 Task: Find an Airbnb in Doncaster East, Victoria, for 9 guests from 8th to 15th August, with a price range of ₹10,000 to ₹14,000, 5 bedrooms, 5 bathrooms, and amenities including Gym, Free parking, Wifi, TV, and Breakfast.
Action: Mouse moved to (583, 153)
Screenshot: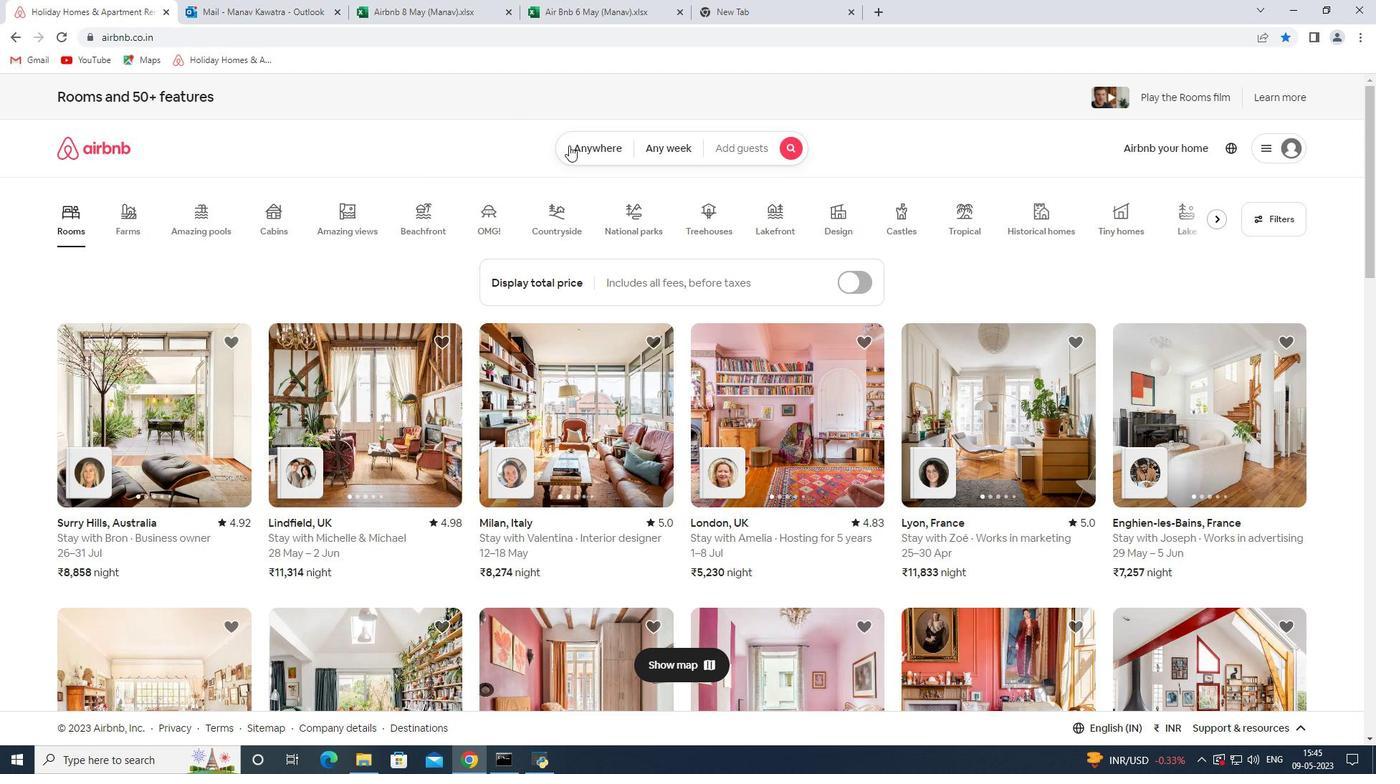 
Action: Mouse pressed left at (583, 153)
Screenshot: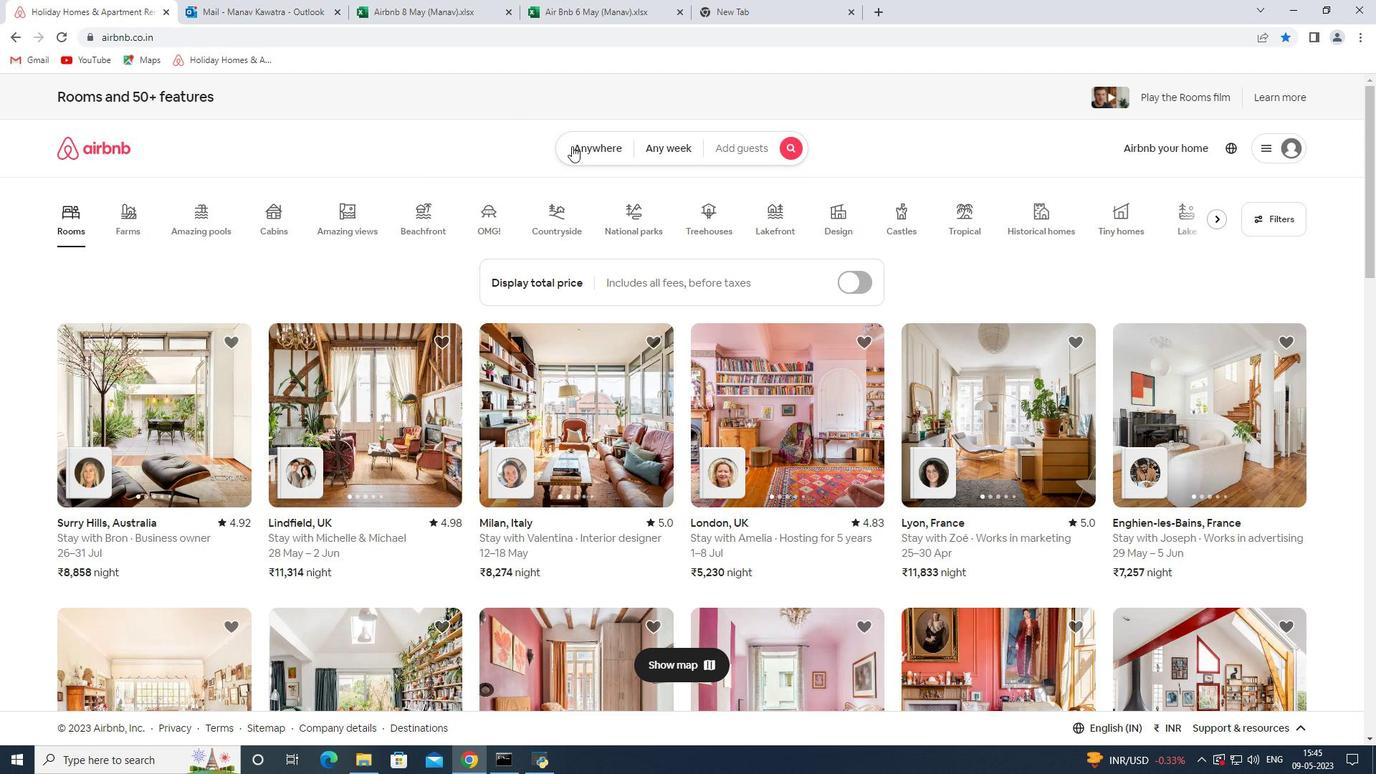 
Action: Mouse moved to (520, 207)
Screenshot: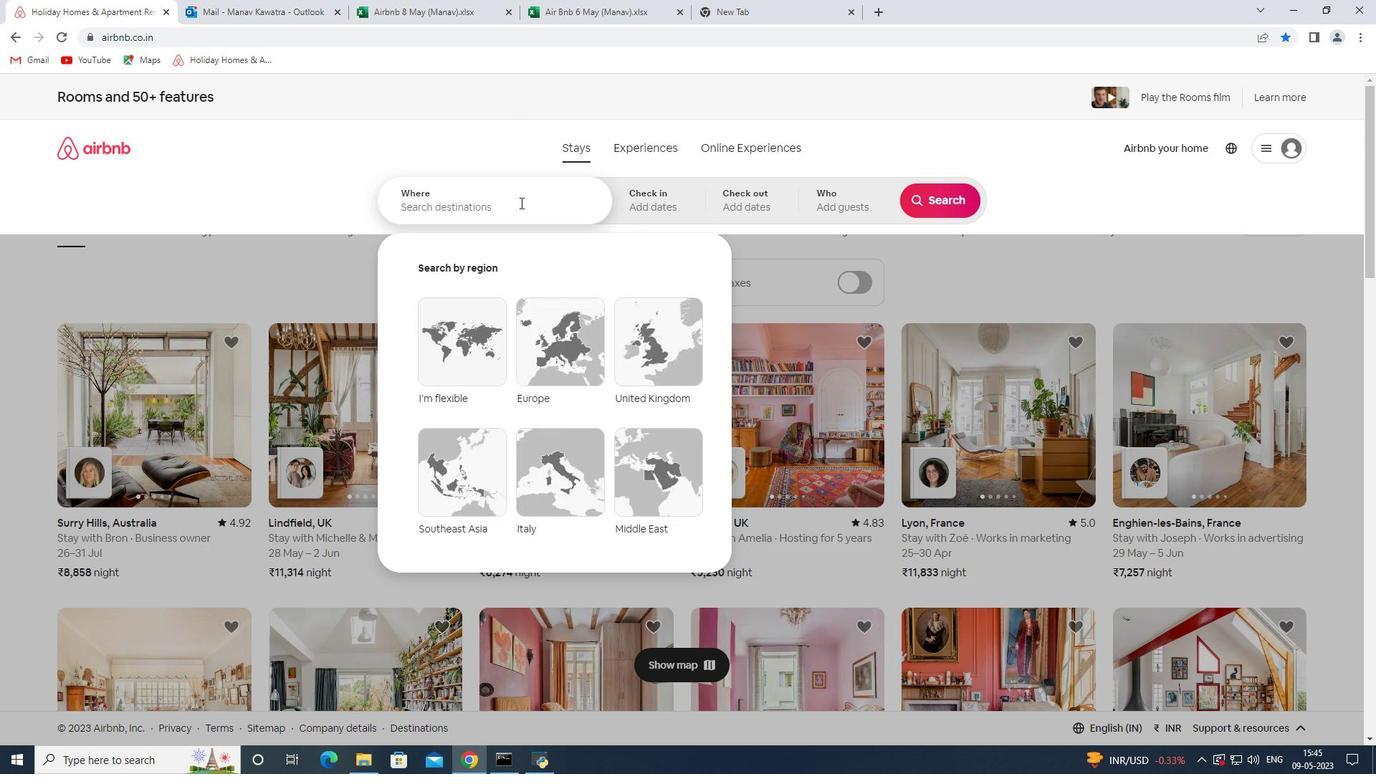 
Action: Mouse pressed left at (520, 207)
Screenshot: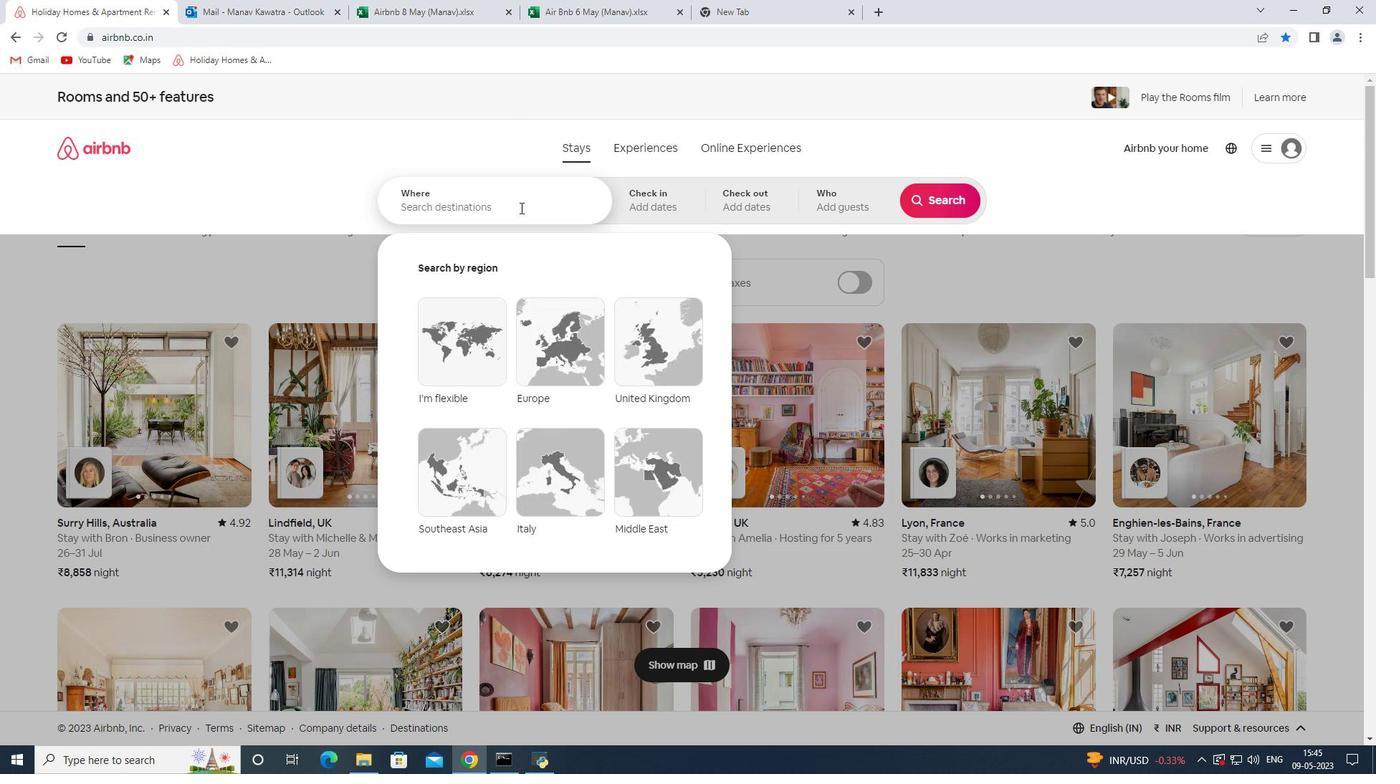 
Action: Key pressed <Key.shift>Doncaster<Key.space>east<Key.space><Key.shift><Key.shift><Key.shift><Key.shift><Key.shift><Key.shift><Key.shift><Key.shift>Australia<Key.space><Key.enter>
Screenshot: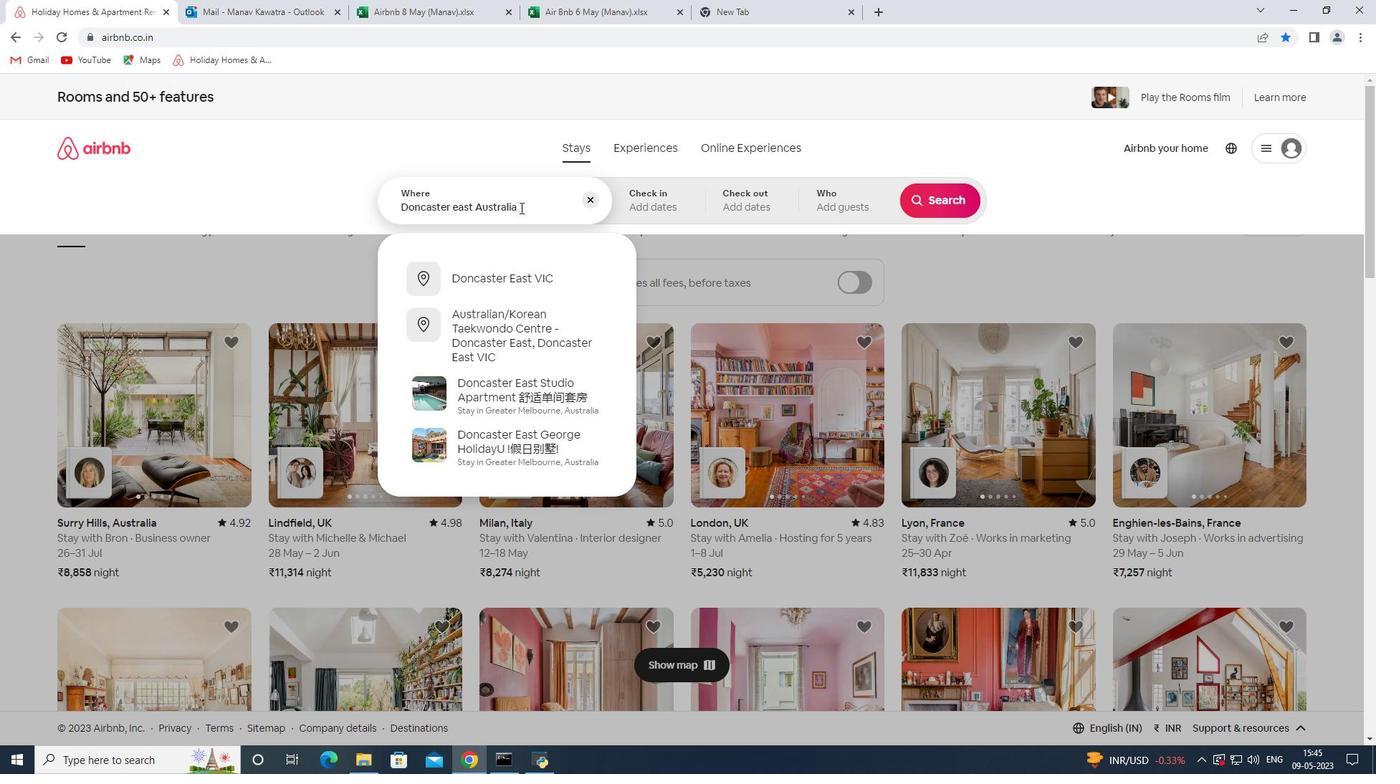 
Action: Mouse moved to (942, 311)
Screenshot: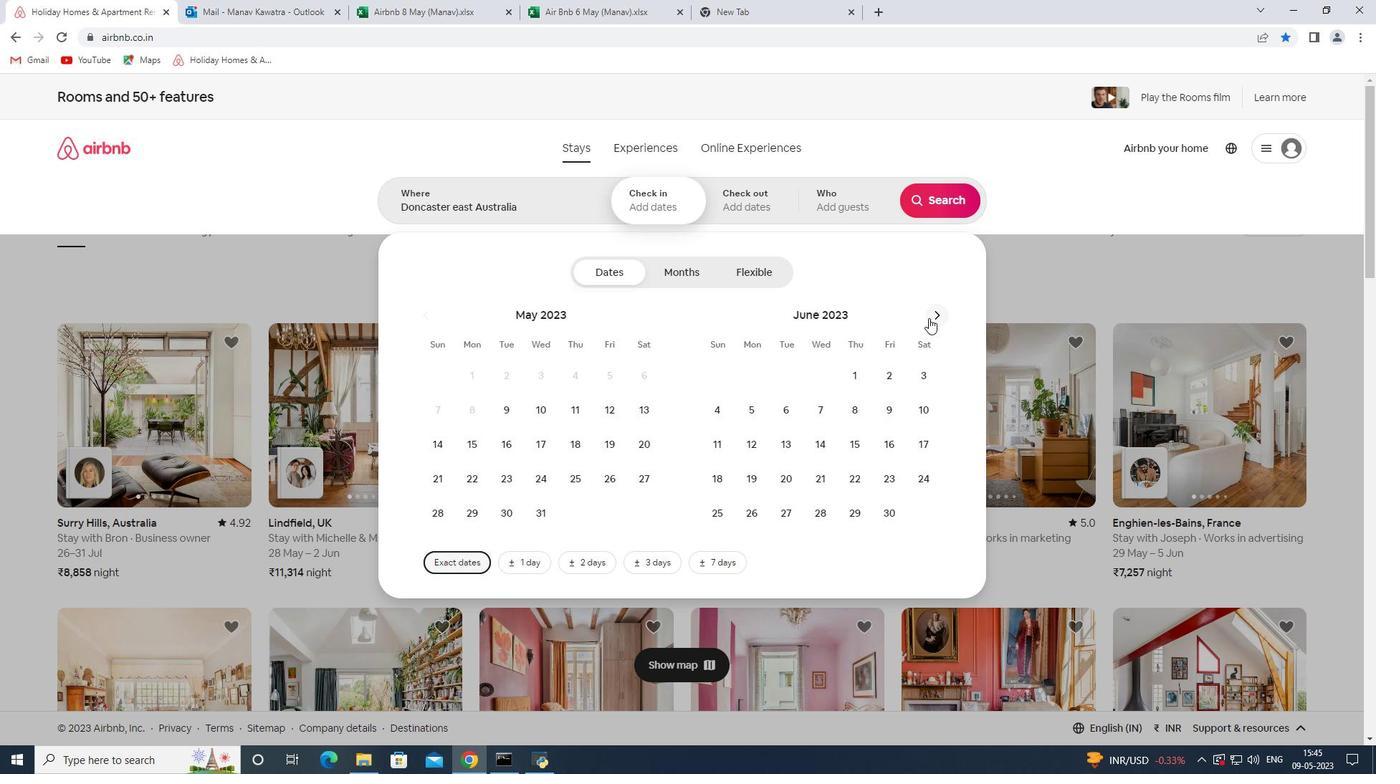 
Action: Mouse pressed left at (942, 311)
Screenshot: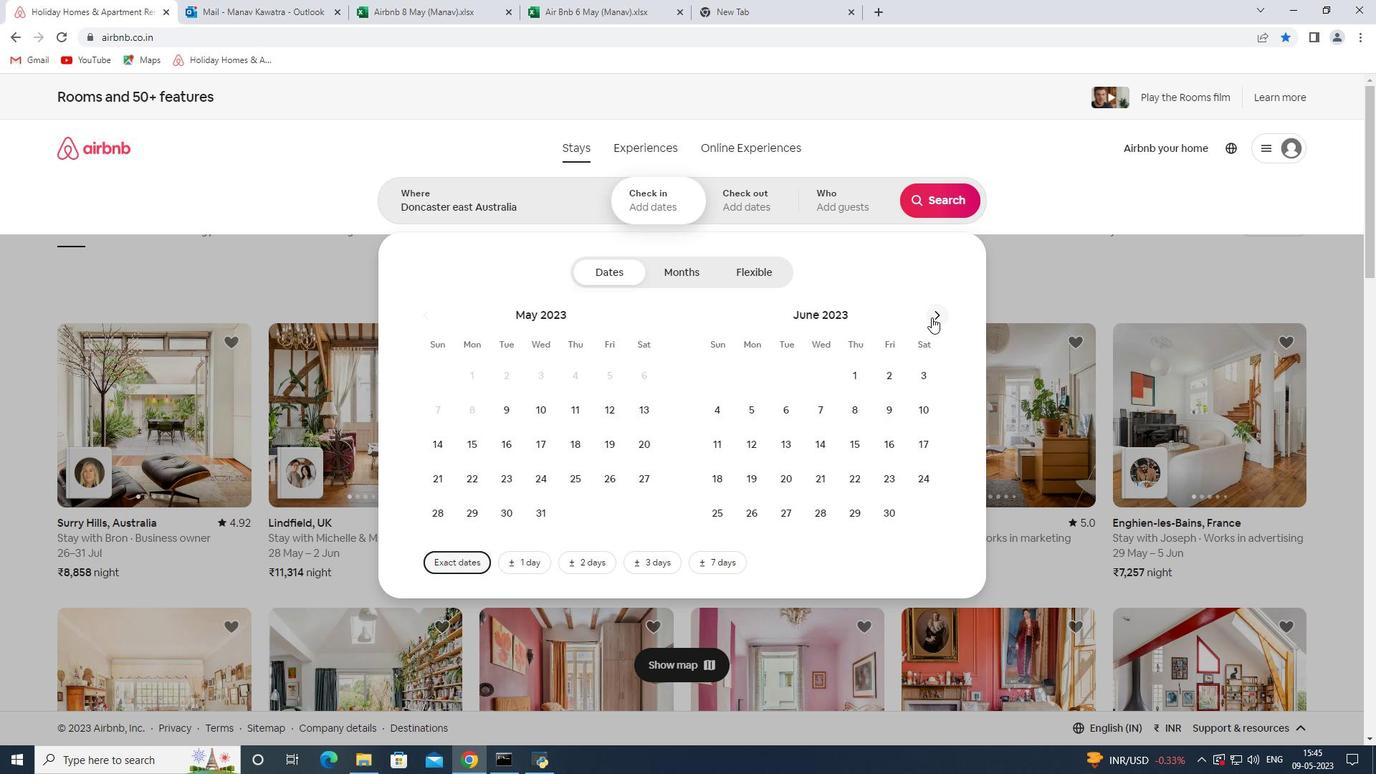 
Action: Mouse moved to (942, 311)
Screenshot: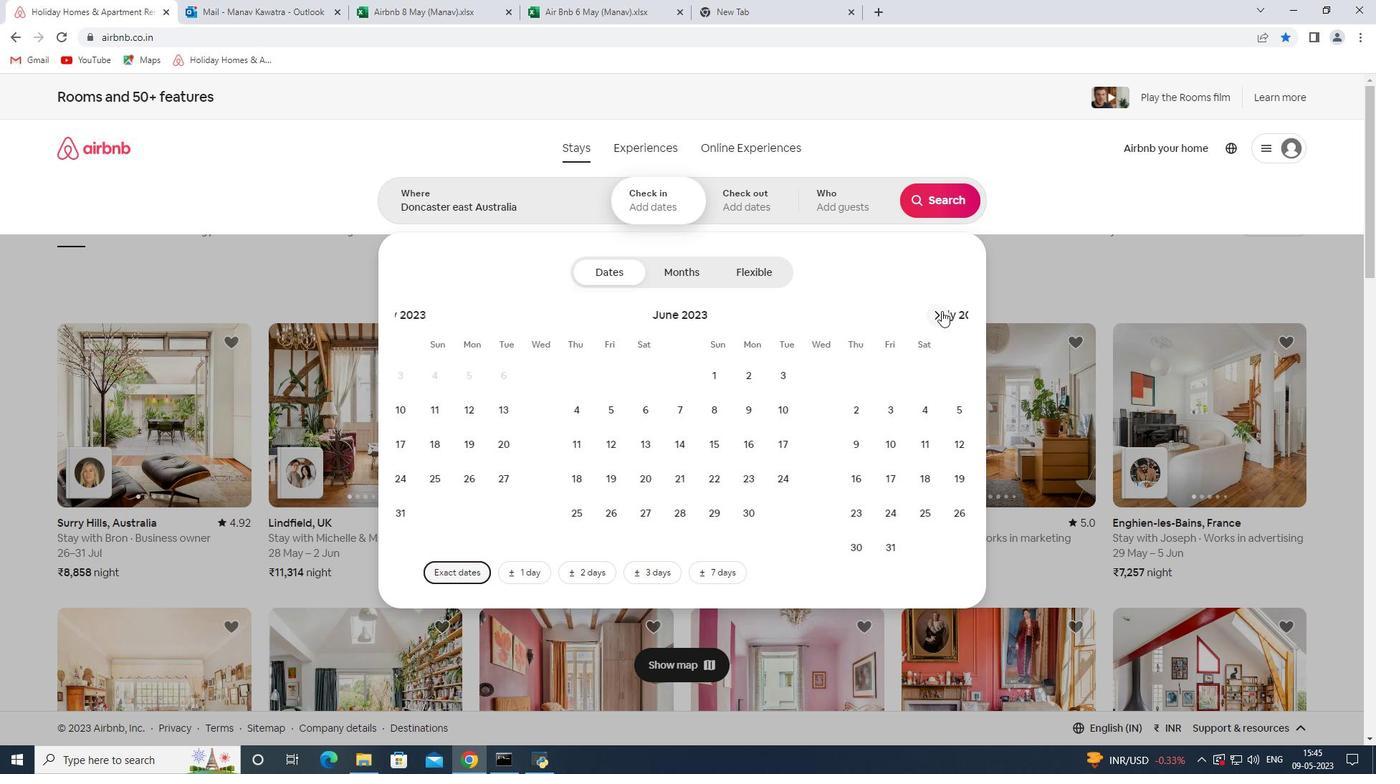 
Action: Mouse pressed left at (942, 311)
Screenshot: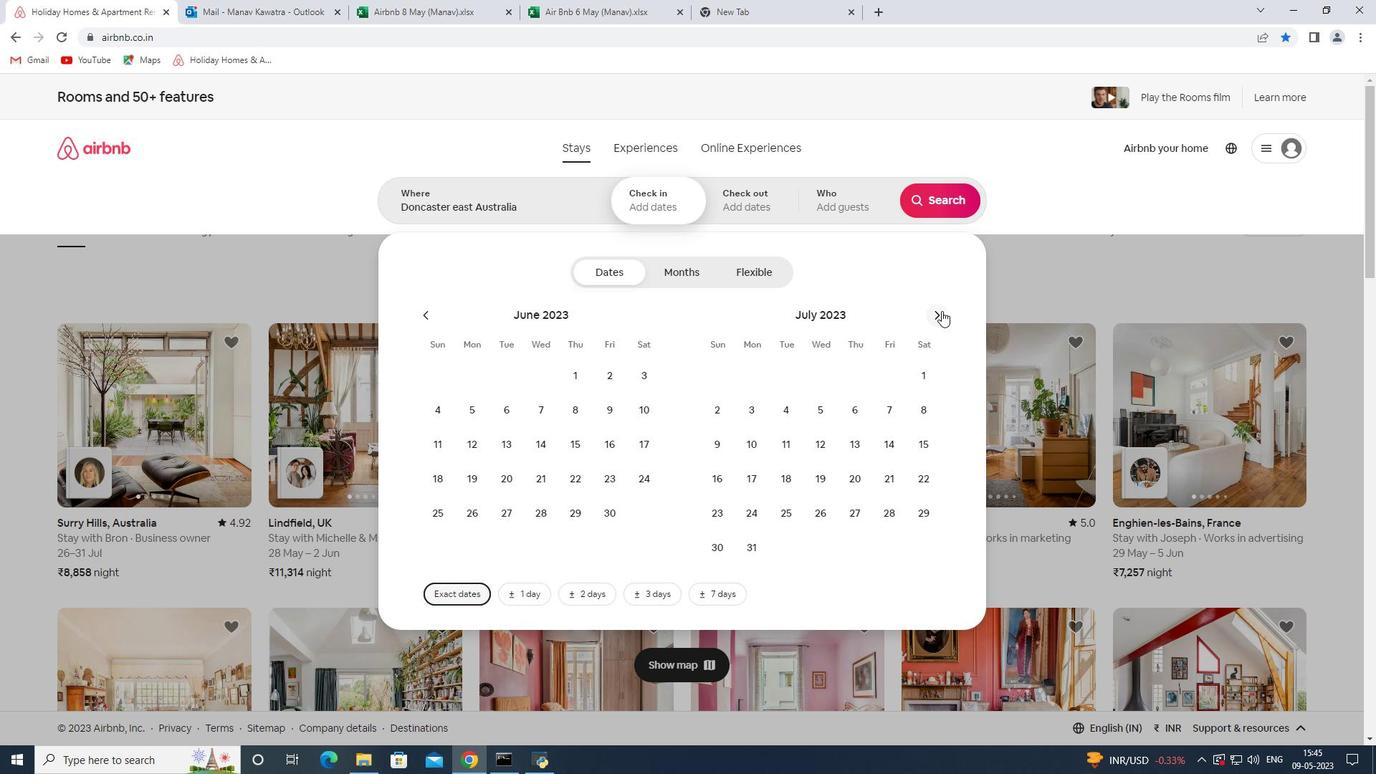
Action: Mouse moved to (788, 413)
Screenshot: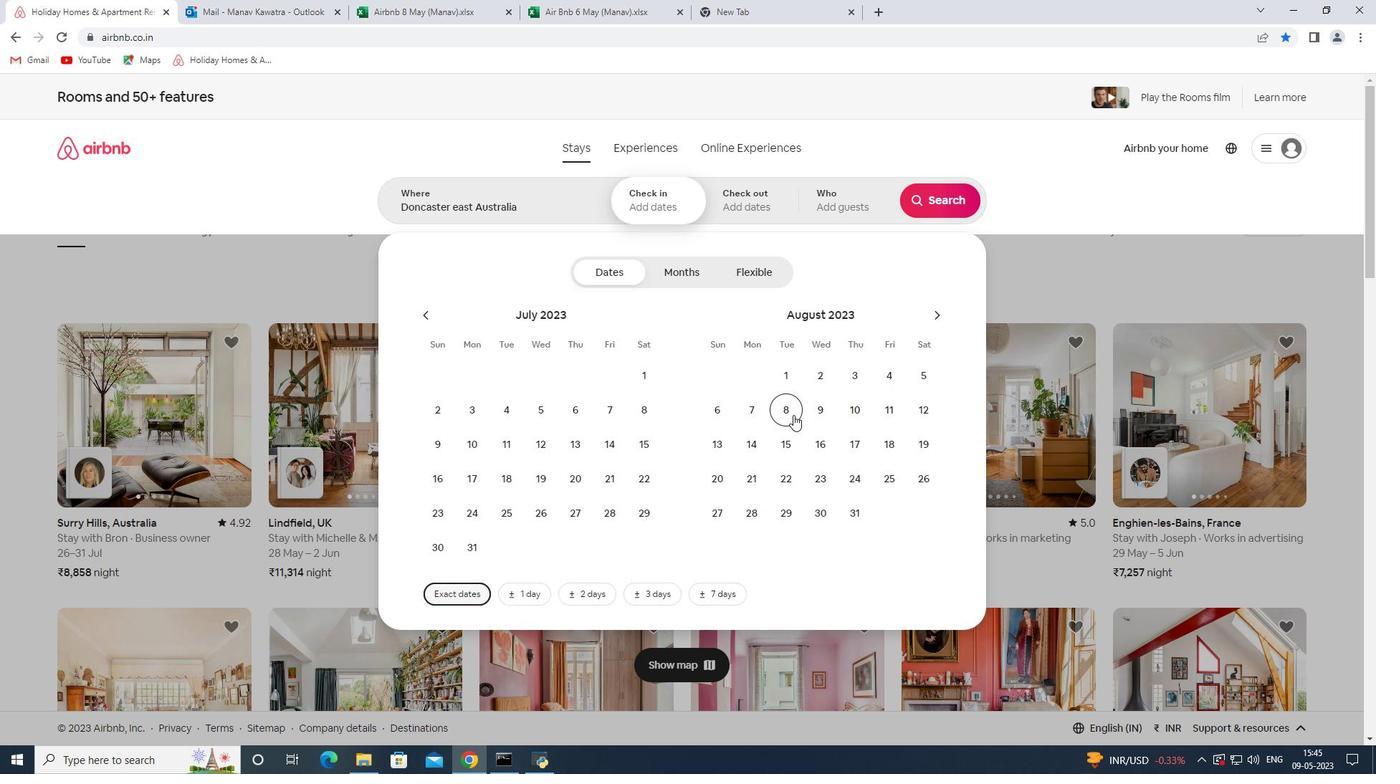 
Action: Mouse pressed left at (788, 413)
Screenshot: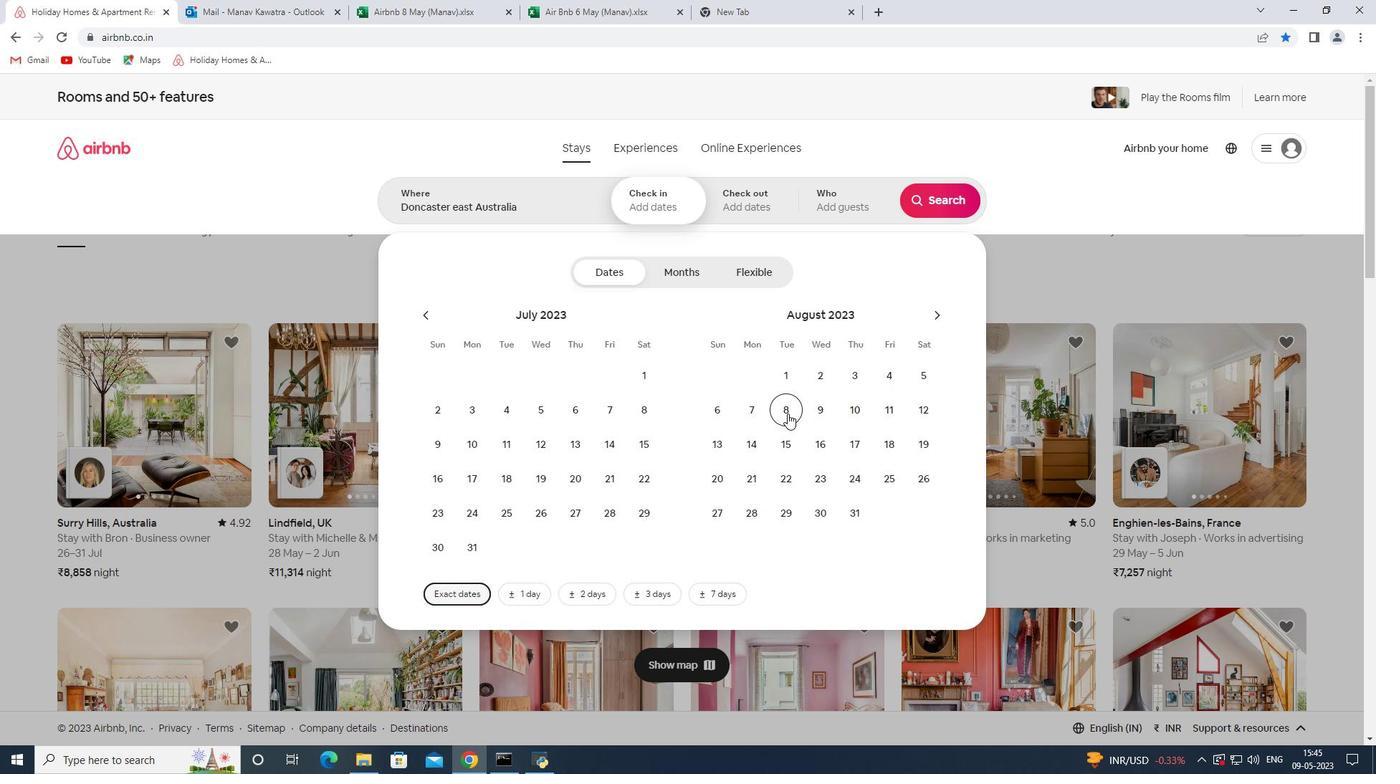 
Action: Mouse moved to (795, 451)
Screenshot: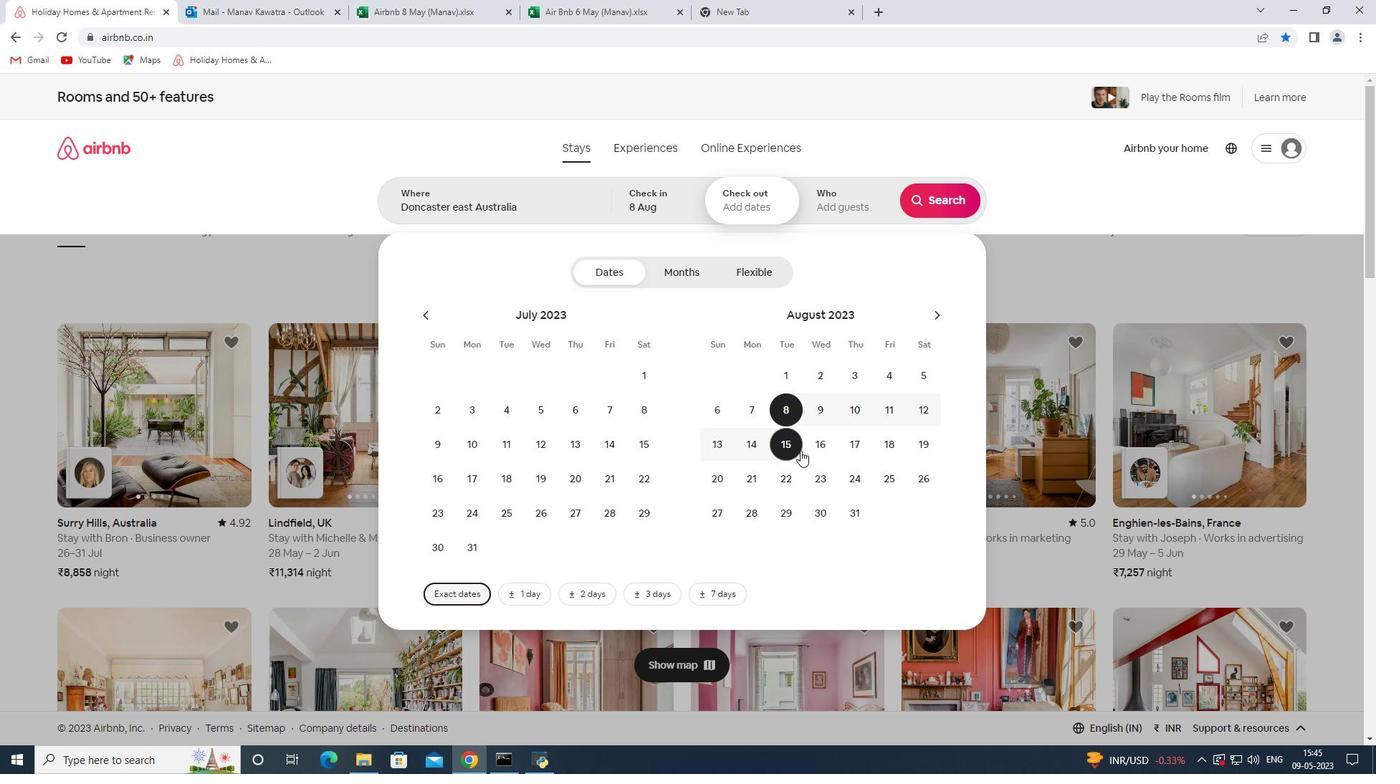 
Action: Mouse pressed left at (795, 451)
Screenshot: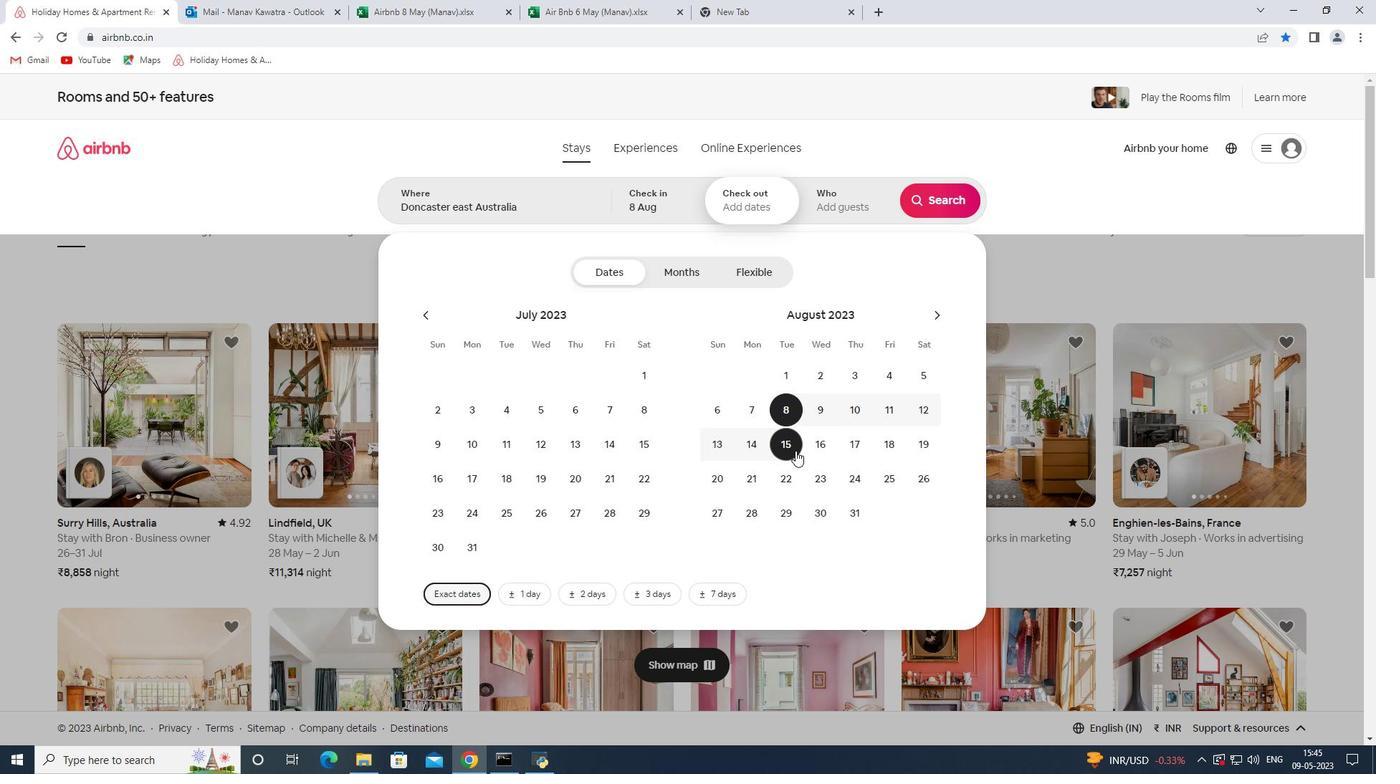 
Action: Mouse moved to (851, 213)
Screenshot: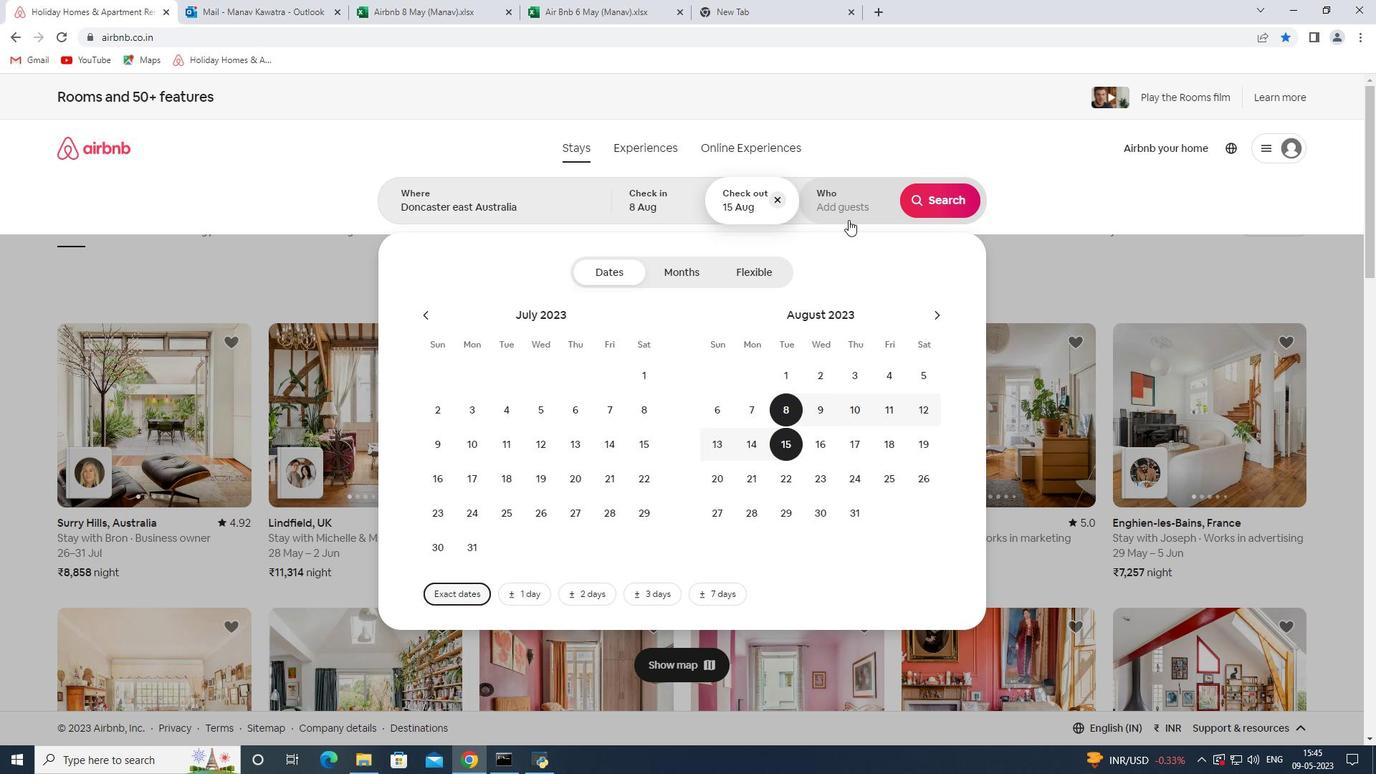 
Action: Mouse pressed left at (851, 213)
Screenshot: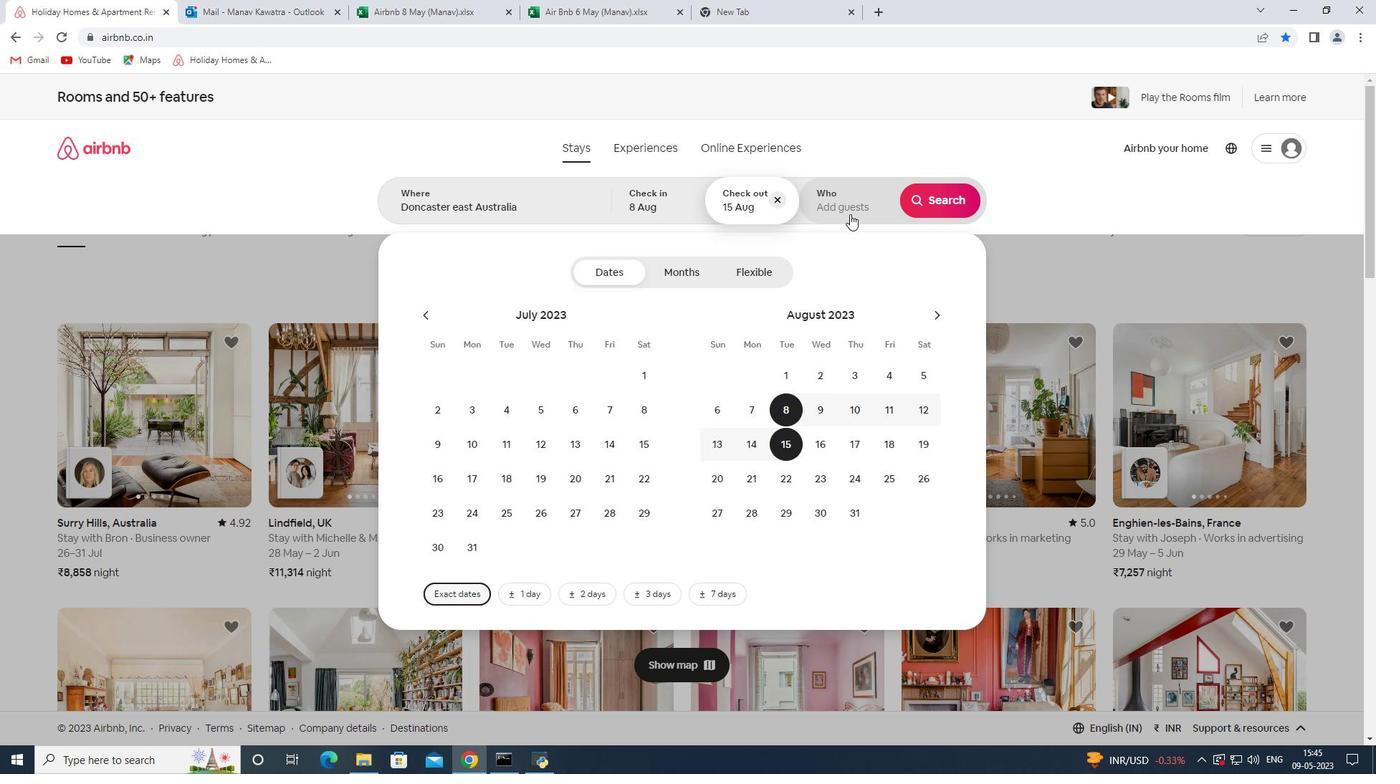 
Action: Mouse moved to (940, 278)
Screenshot: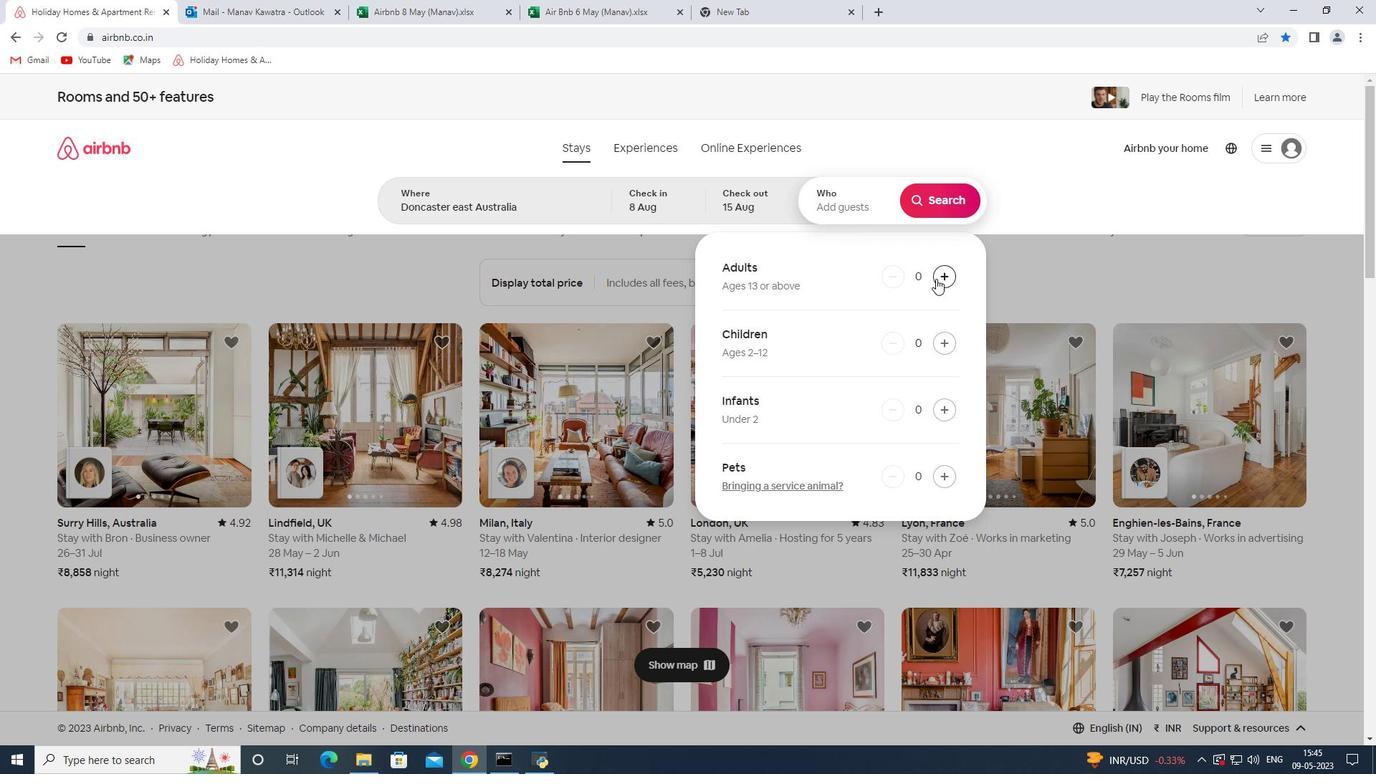 
Action: Mouse pressed left at (940, 278)
Screenshot: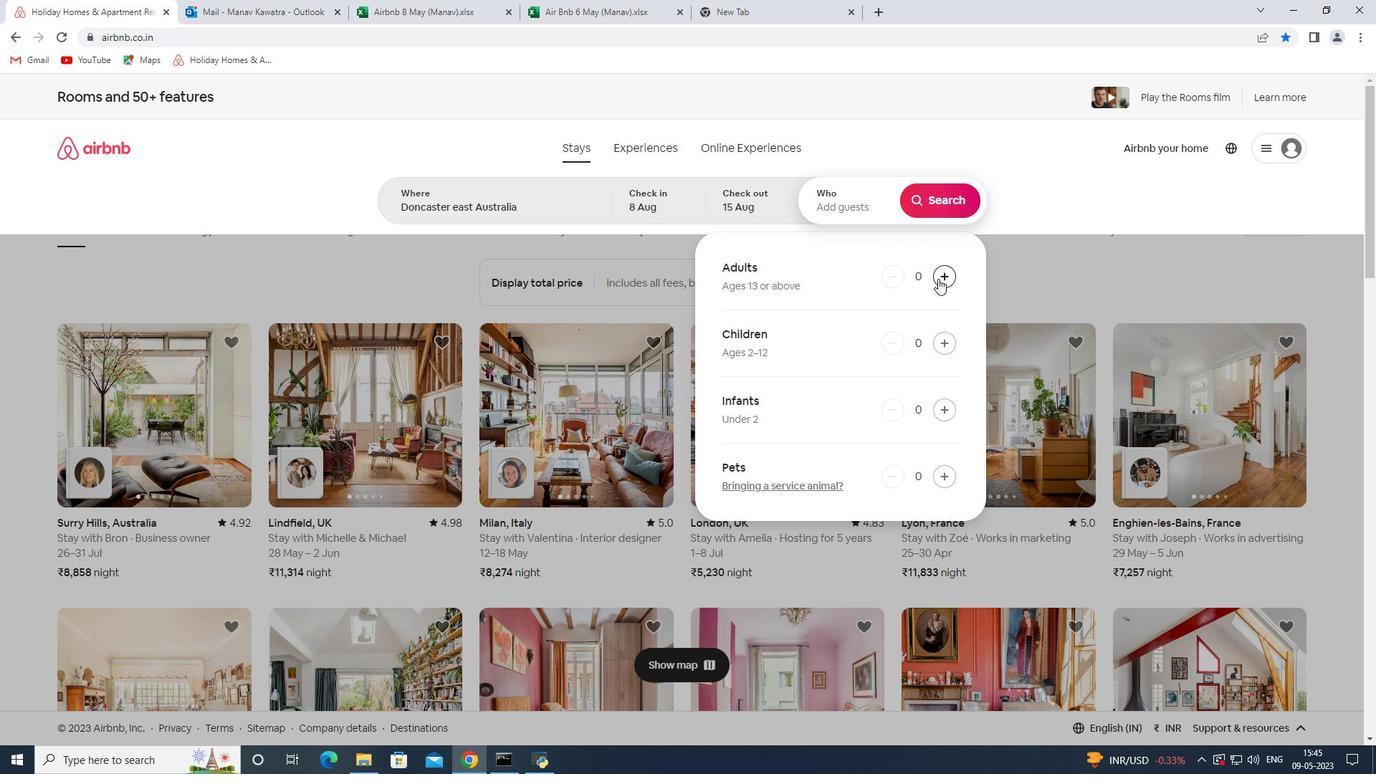 
Action: Mouse pressed left at (940, 278)
Screenshot: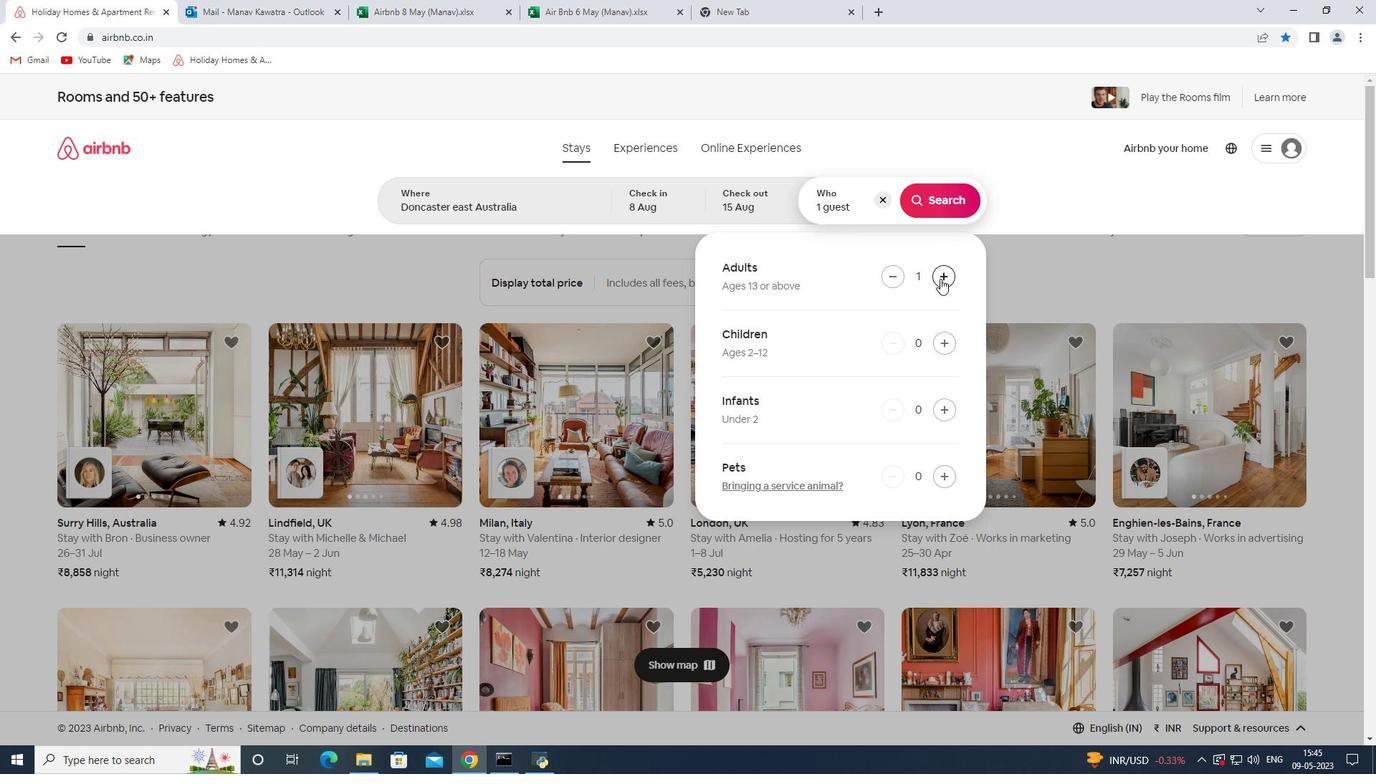 
Action: Mouse pressed left at (940, 278)
Screenshot: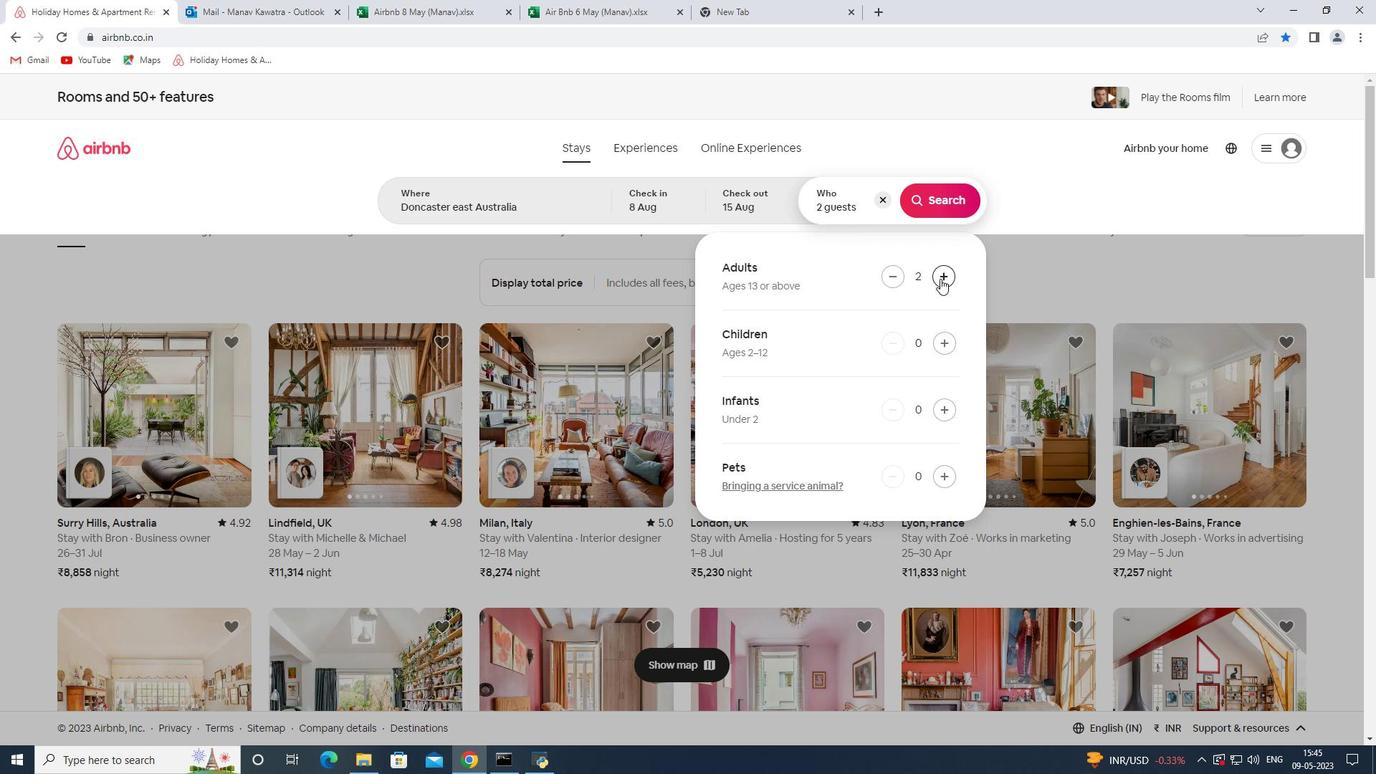 
Action: Mouse pressed left at (940, 278)
Screenshot: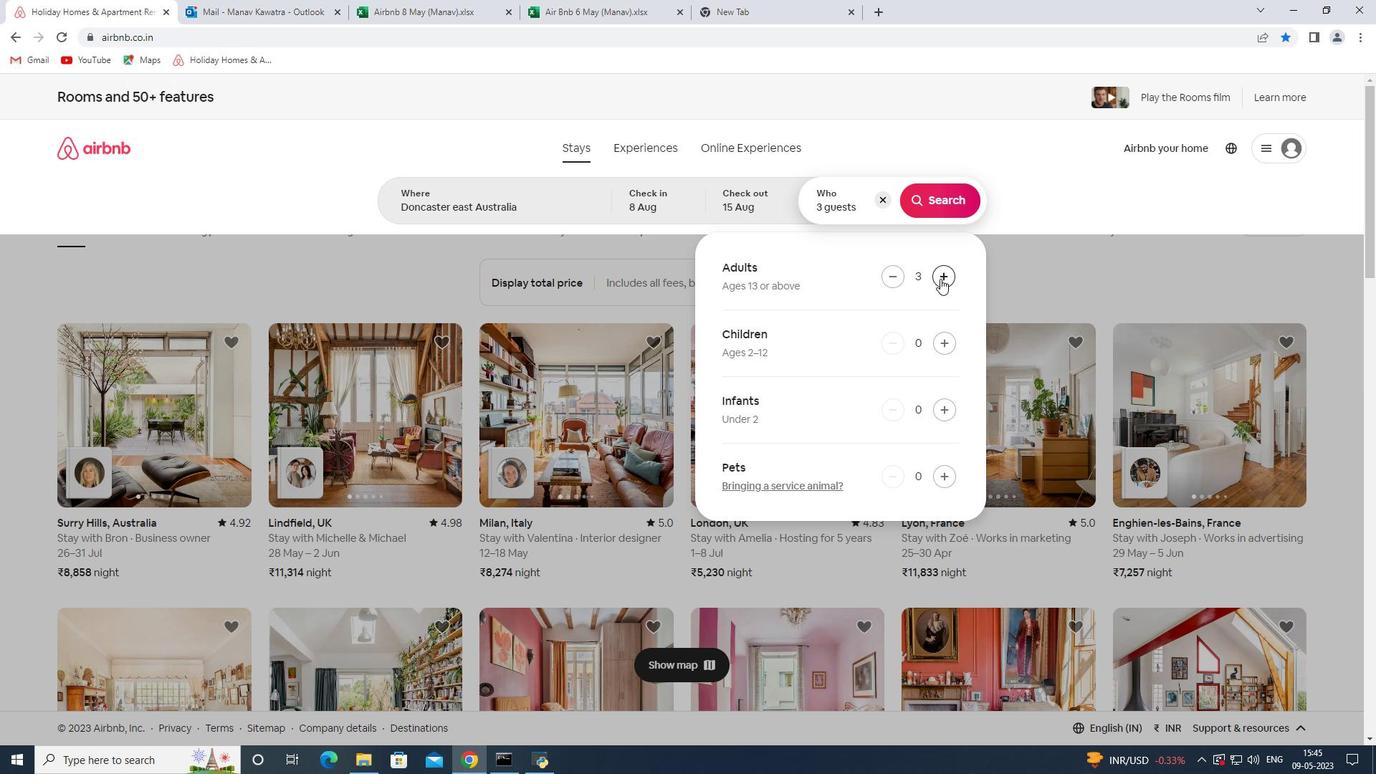 
Action: Mouse pressed left at (940, 278)
Screenshot: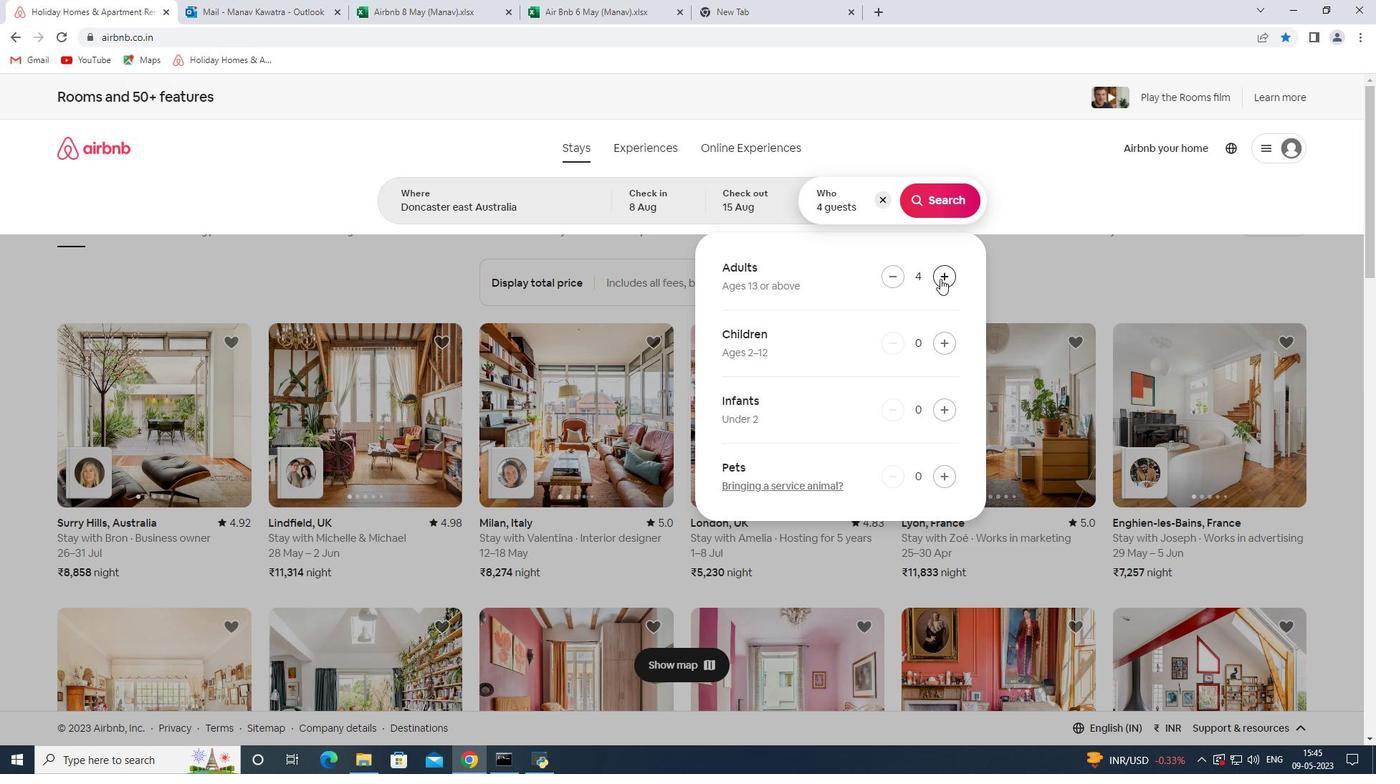 
Action: Mouse pressed left at (940, 278)
Screenshot: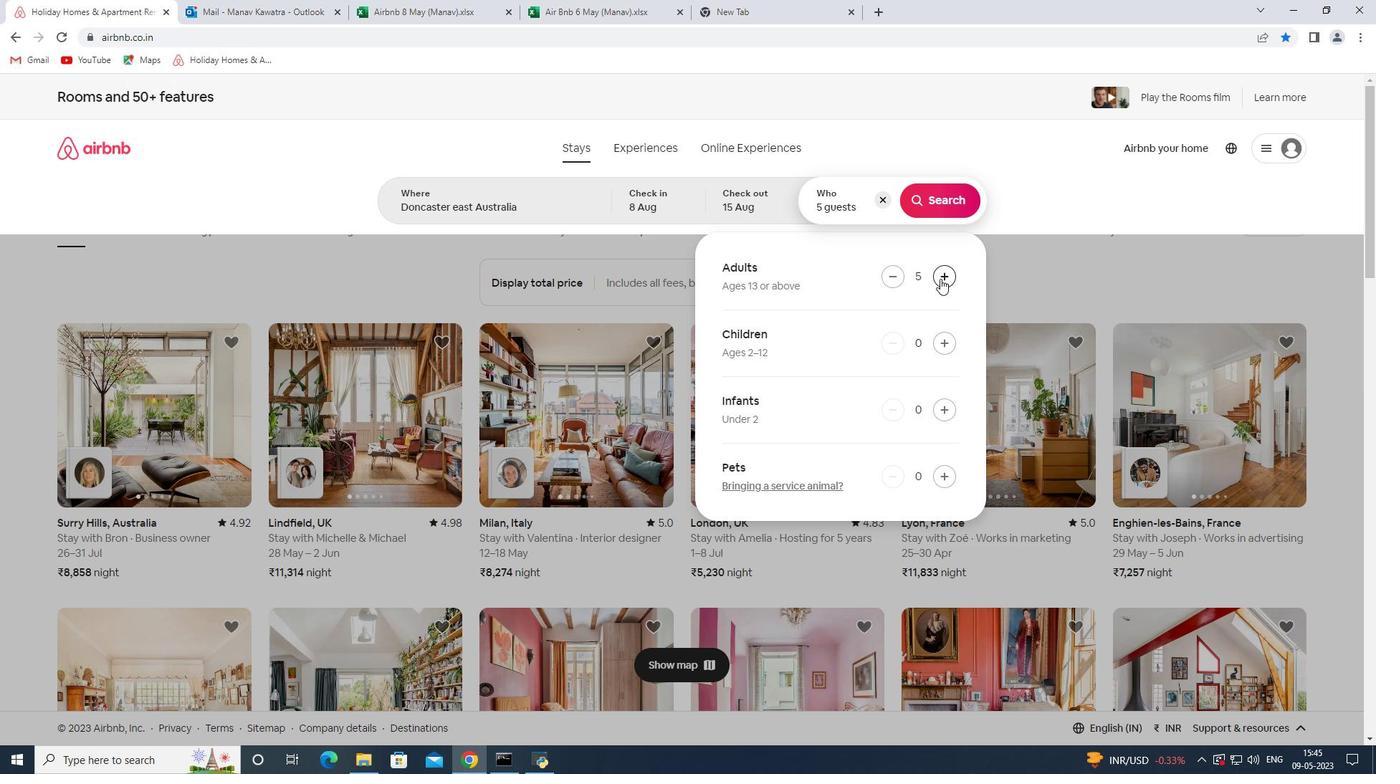 
Action: Mouse pressed left at (940, 278)
Screenshot: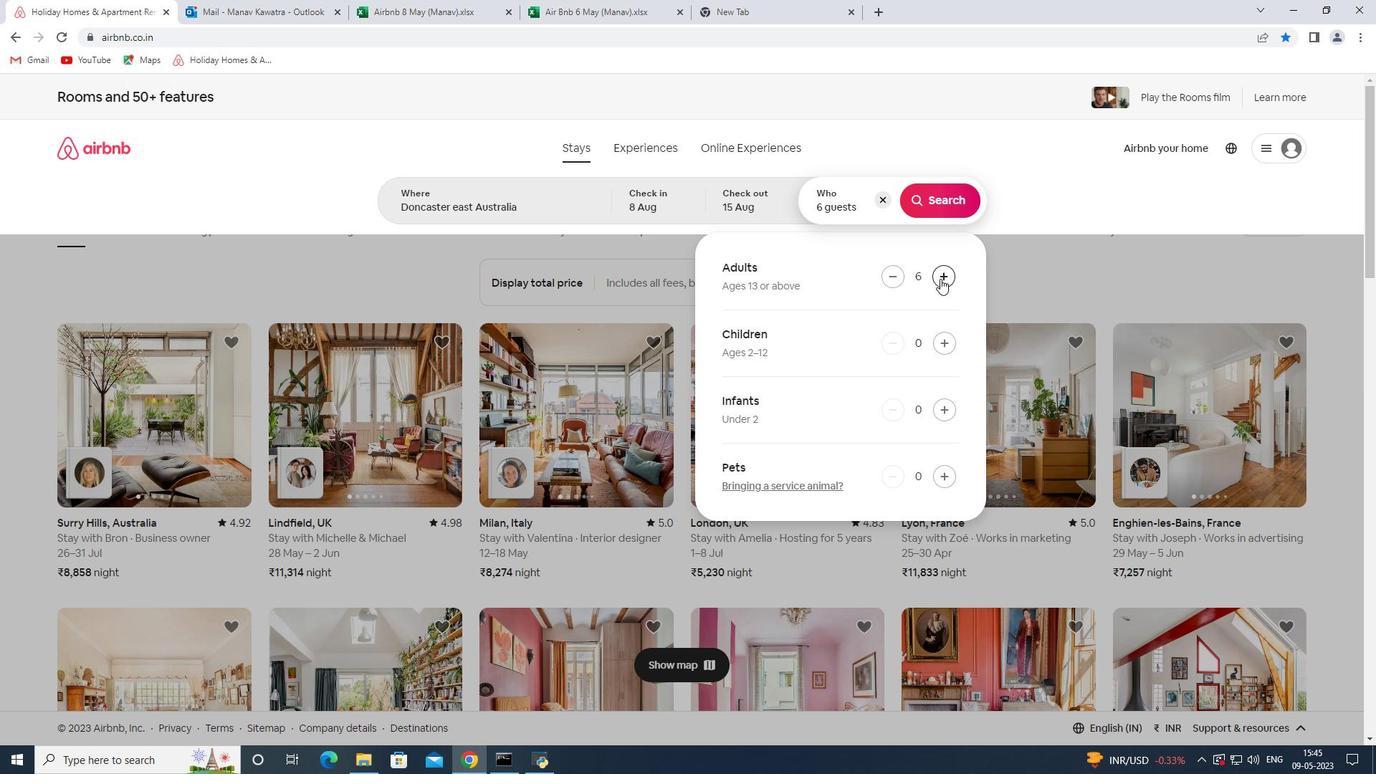 
Action: Mouse pressed left at (940, 278)
Screenshot: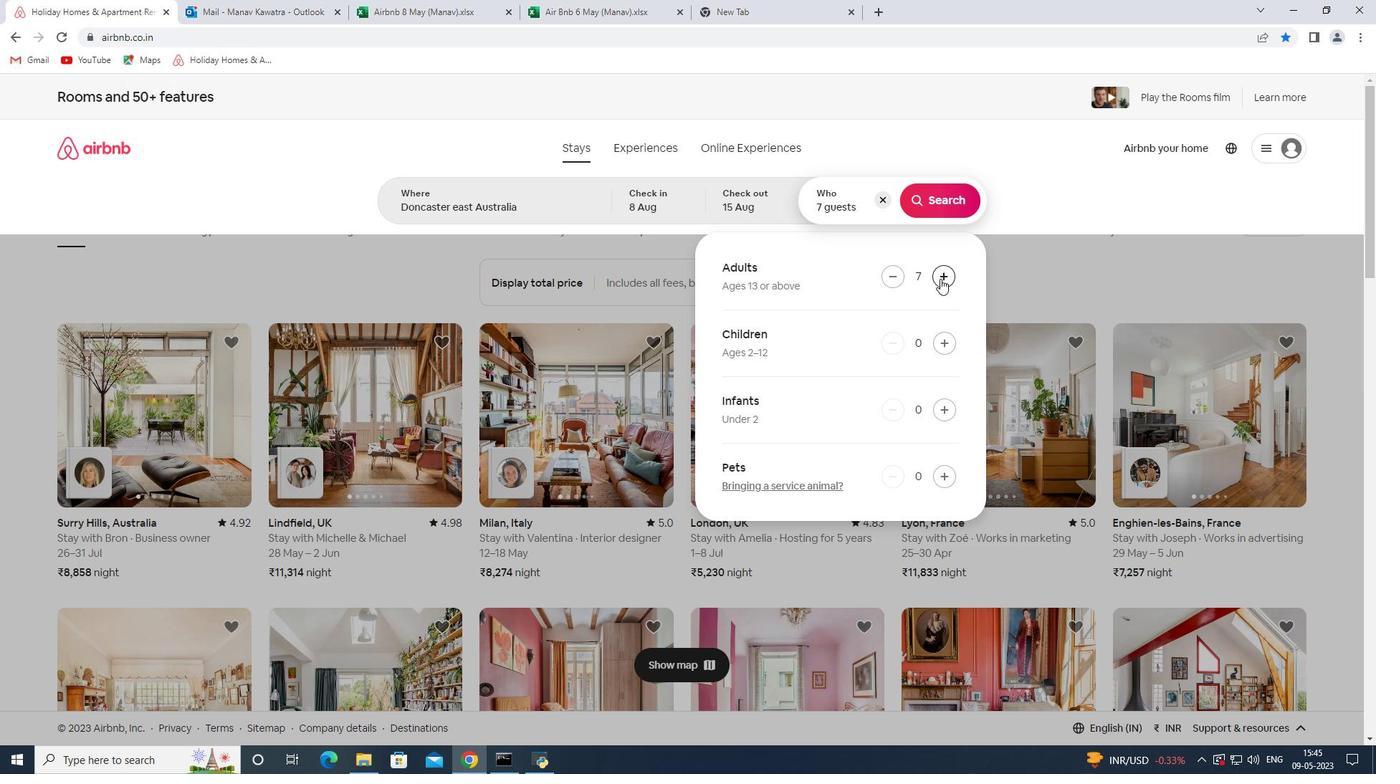 
Action: Mouse pressed left at (940, 278)
Screenshot: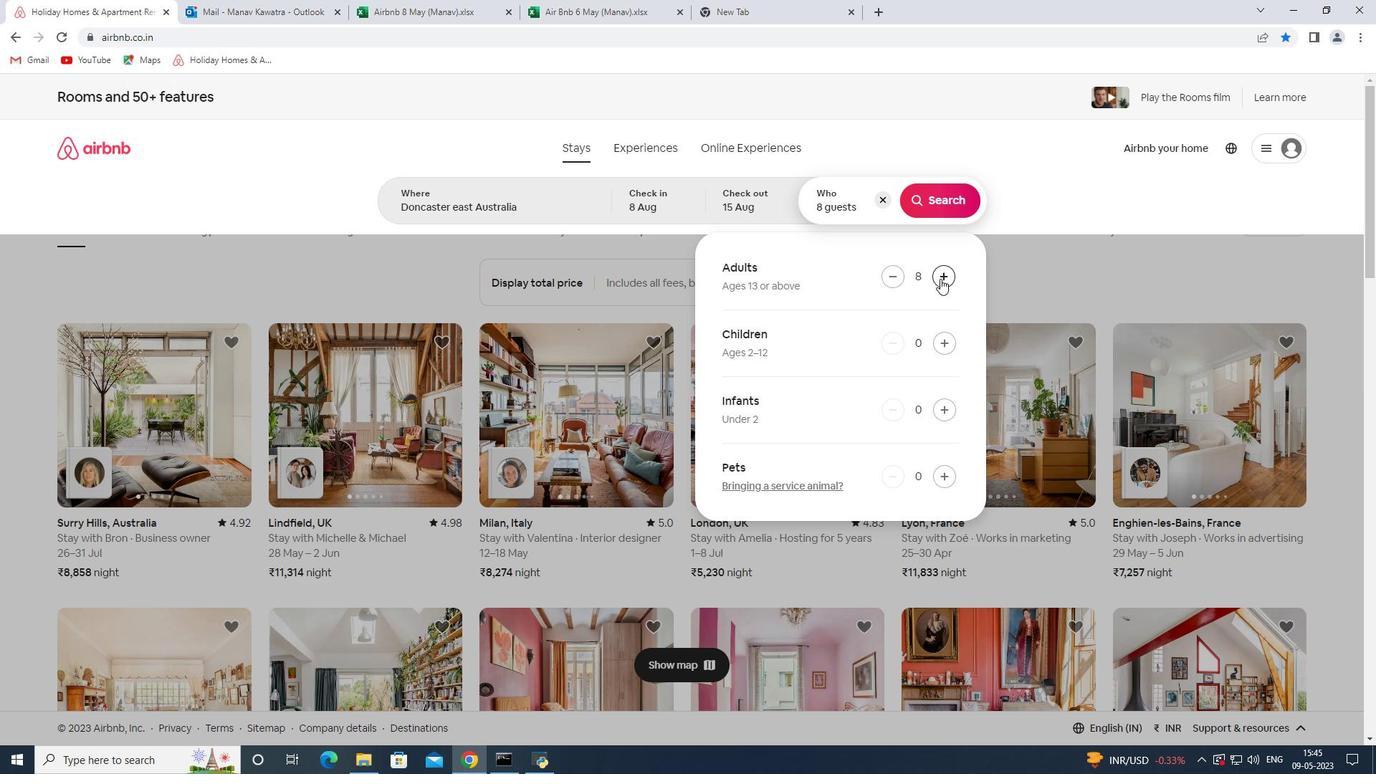 
Action: Mouse moved to (945, 190)
Screenshot: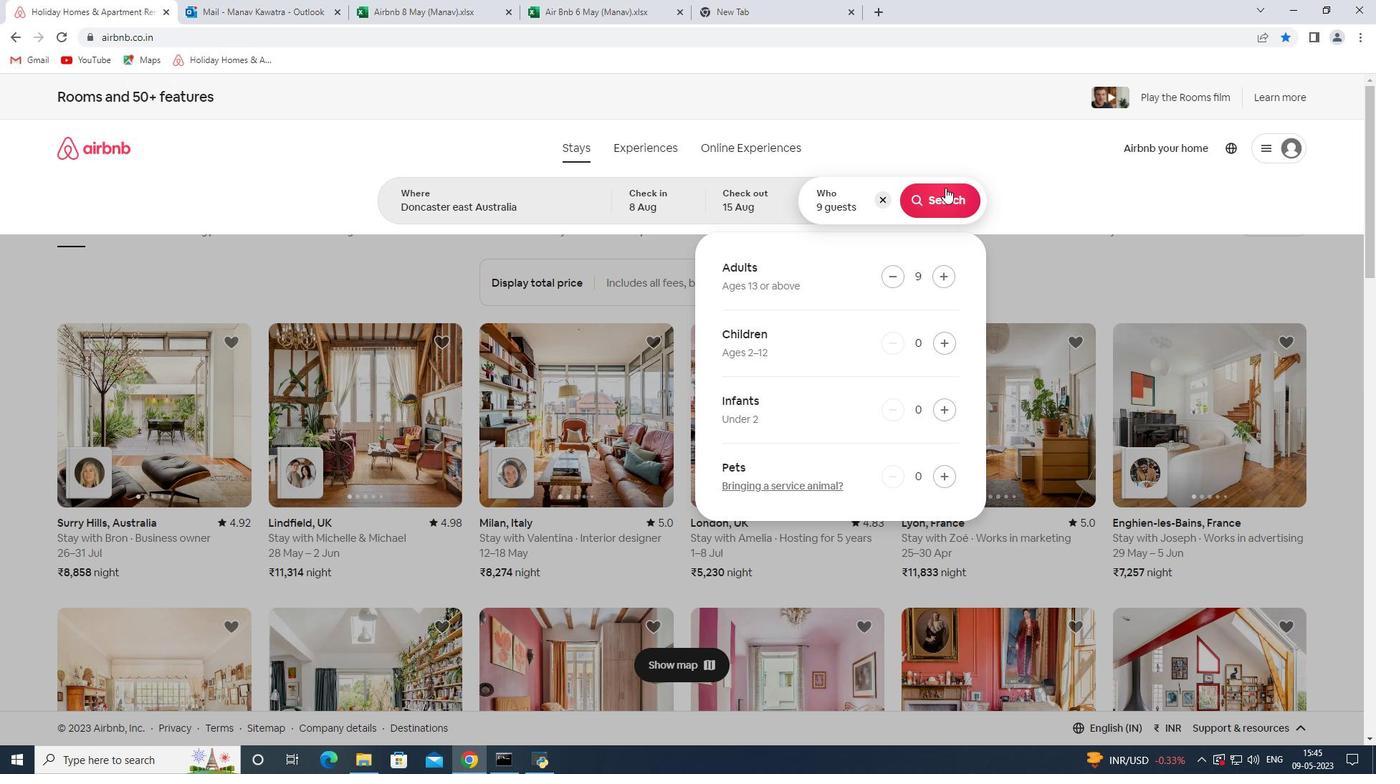 
Action: Mouse pressed left at (945, 190)
Screenshot: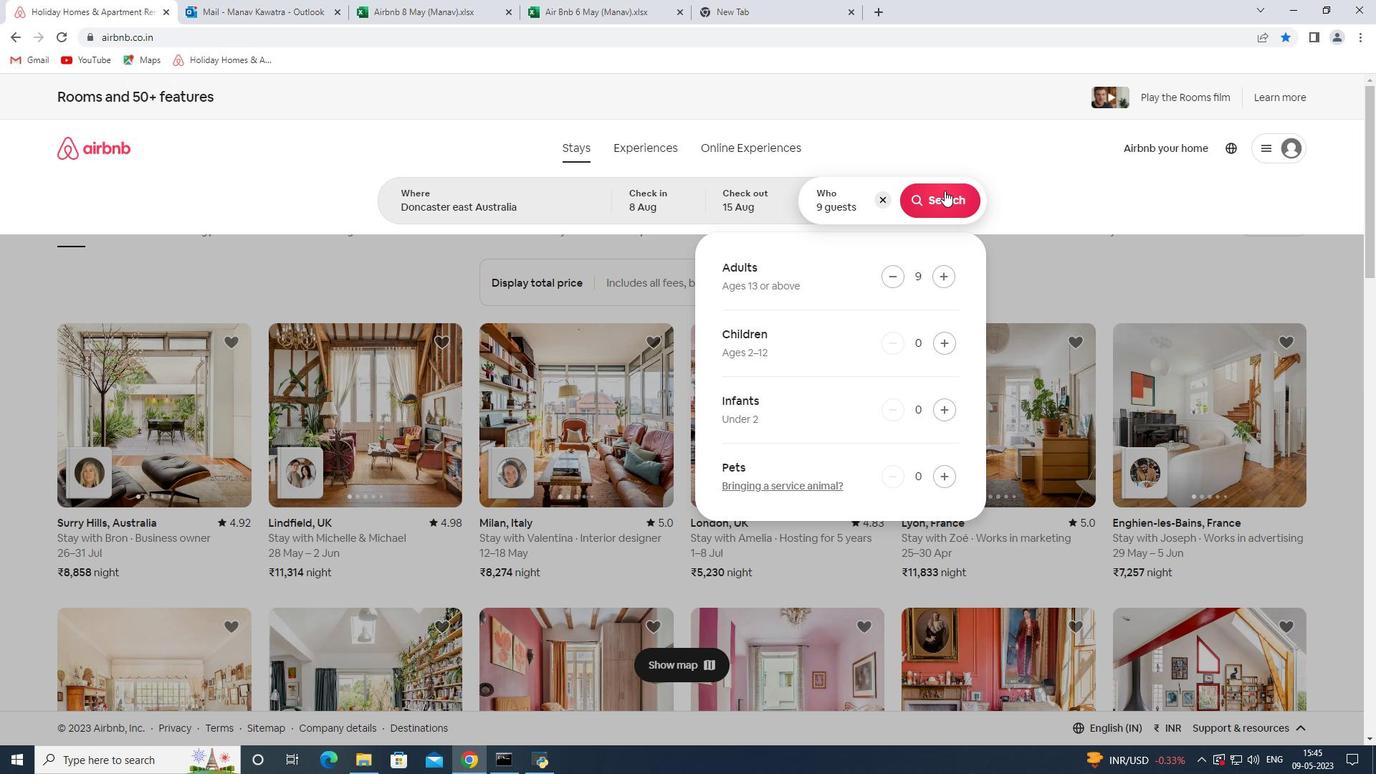 
Action: Mouse moved to (1311, 162)
Screenshot: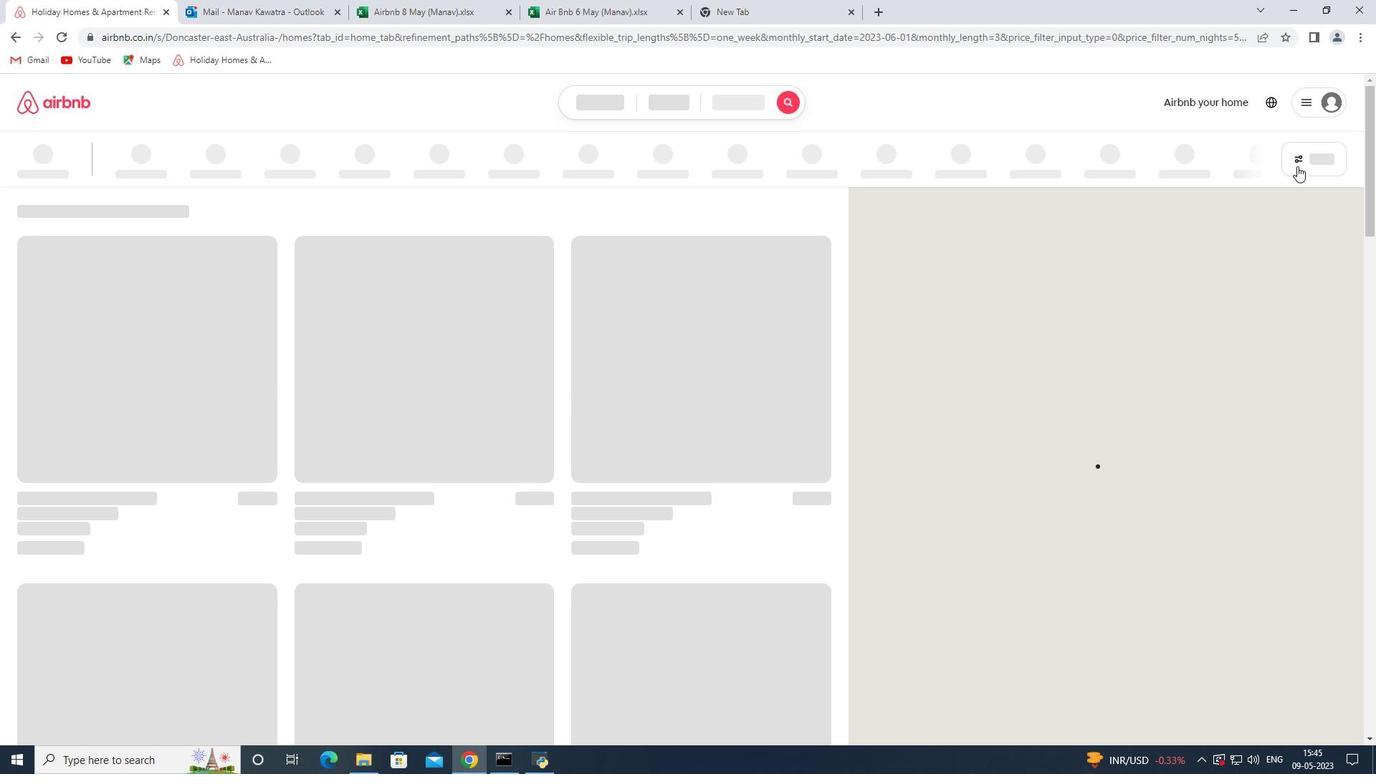 
Action: Mouse pressed left at (1311, 162)
Screenshot: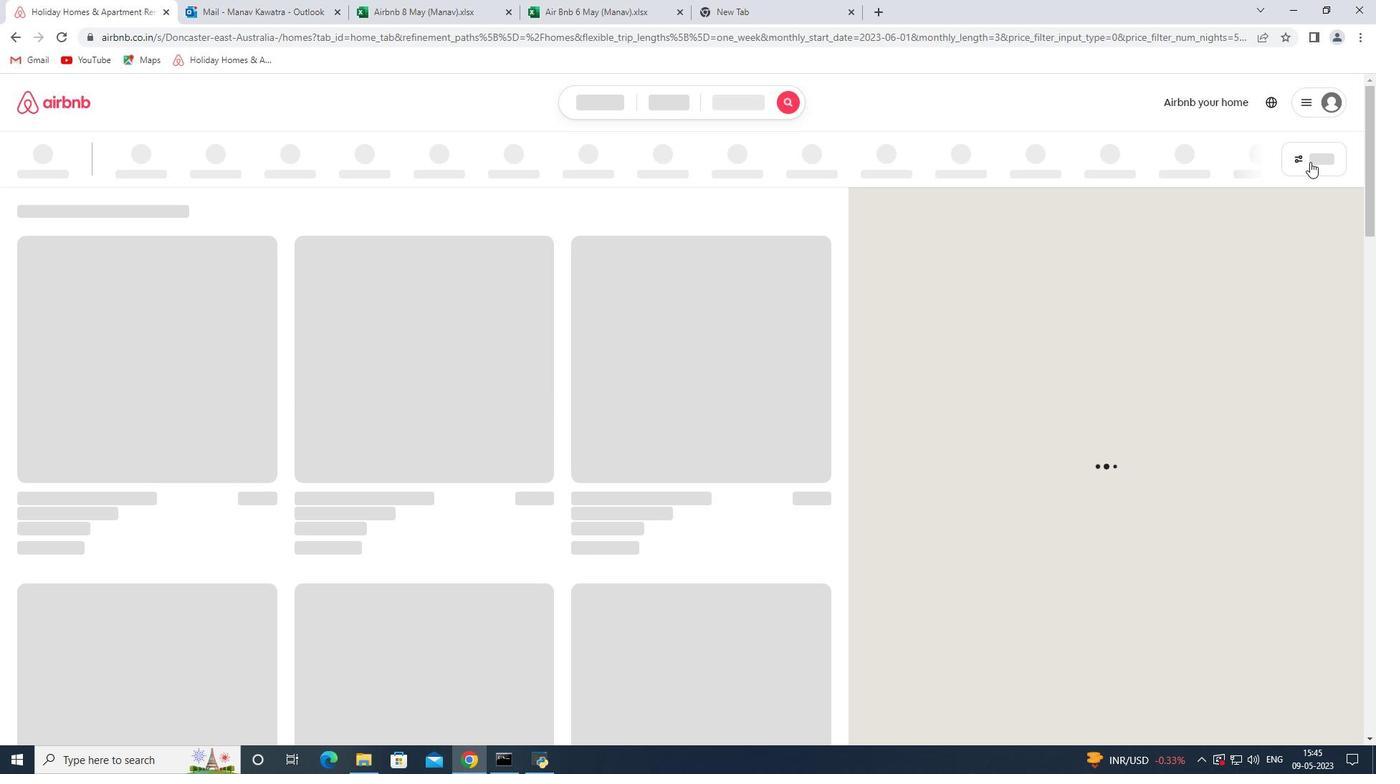 
Action: Mouse moved to (518, 505)
Screenshot: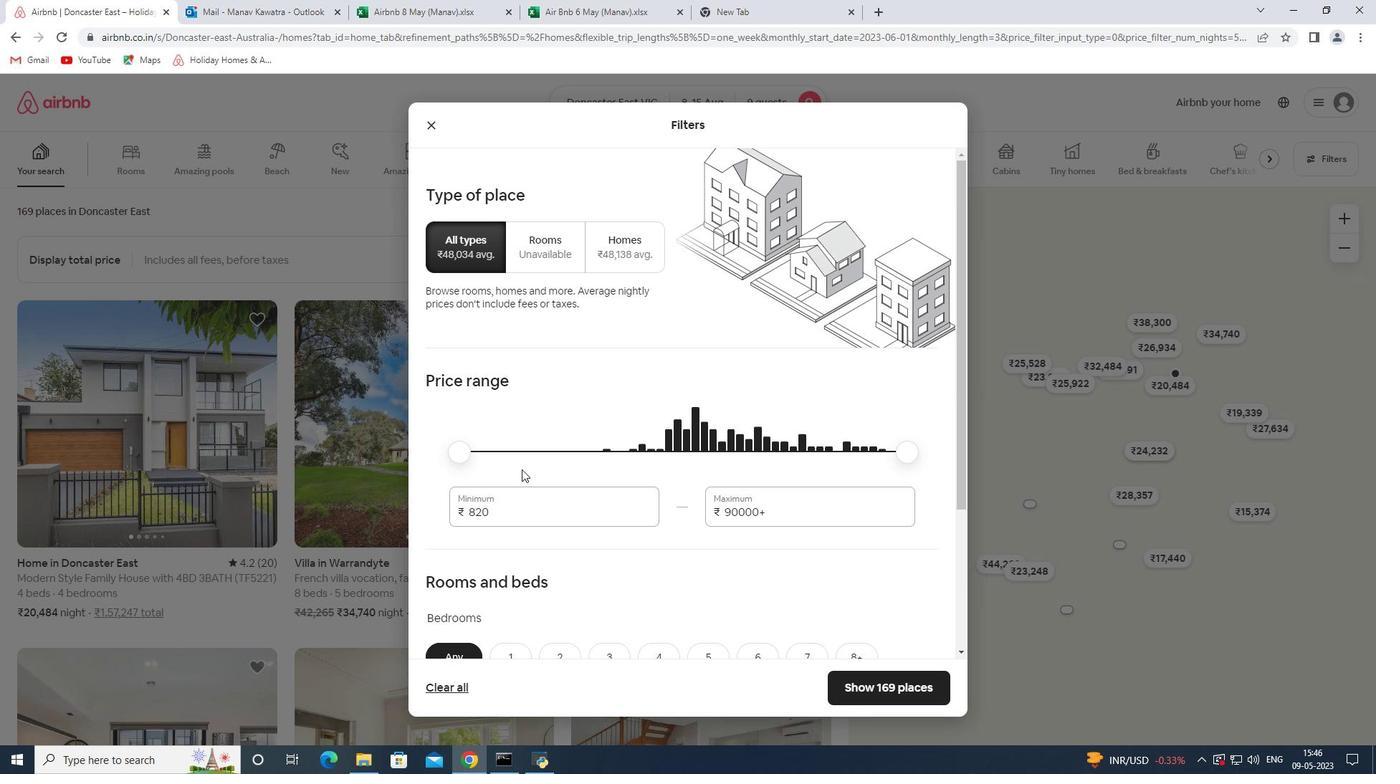 
Action: Mouse pressed left at (518, 505)
Screenshot: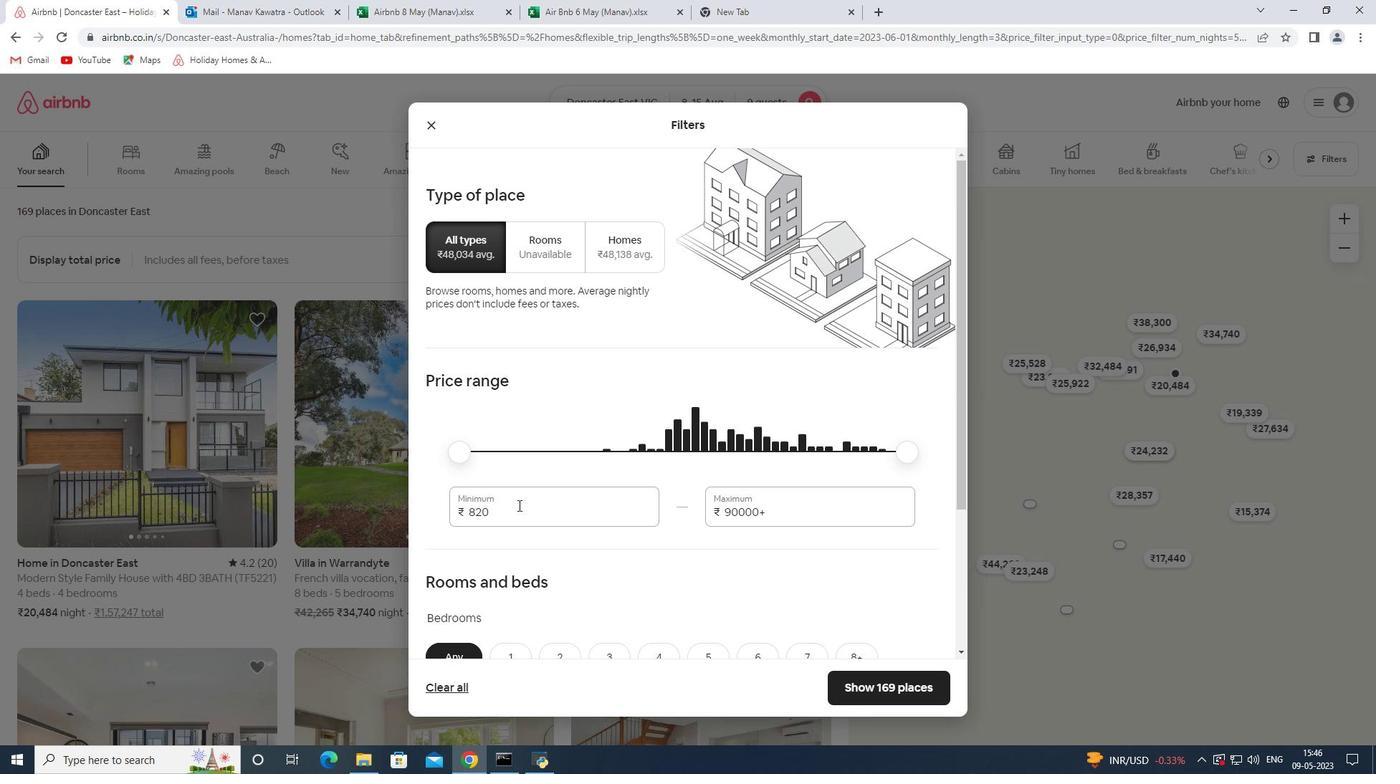 
Action: Mouse pressed left at (518, 505)
Screenshot: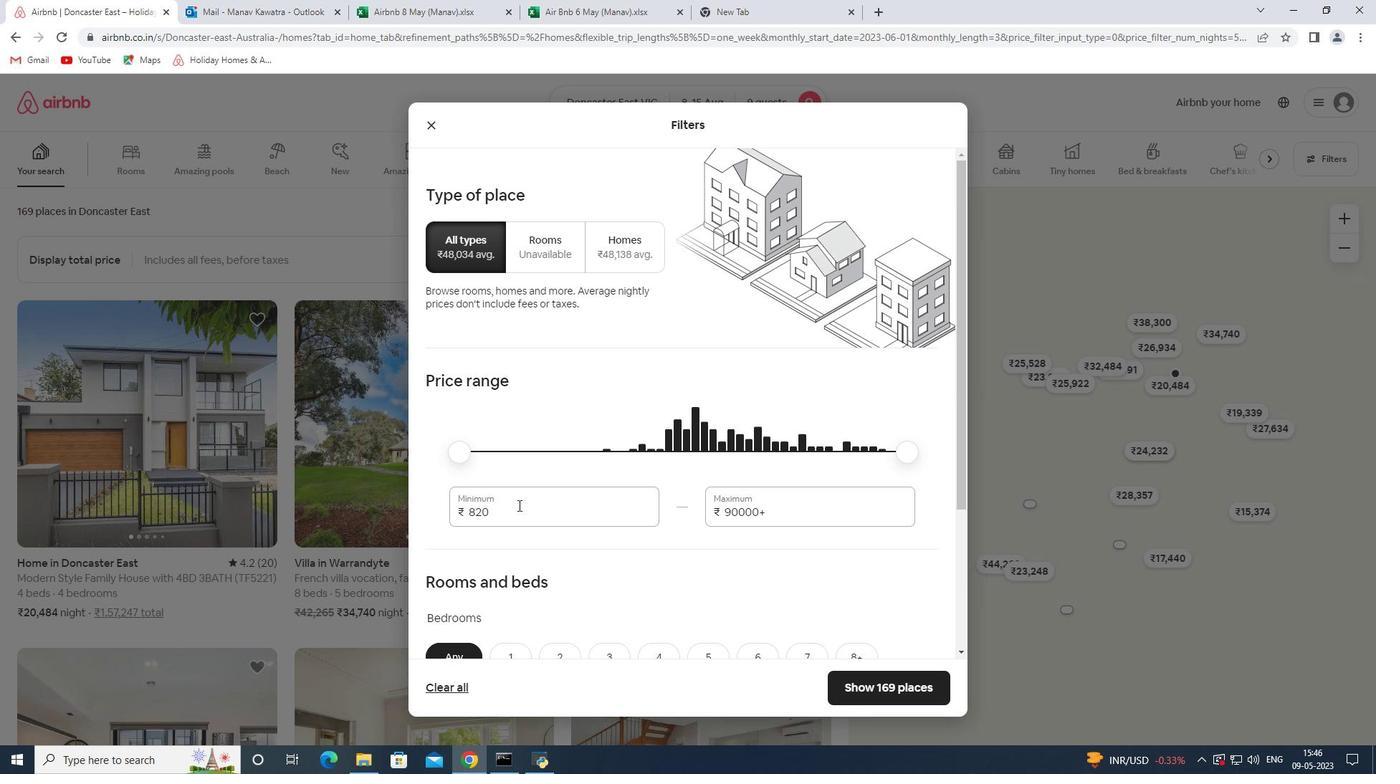 
Action: Key pressed 10000<Key.tab>14000
Screenshot: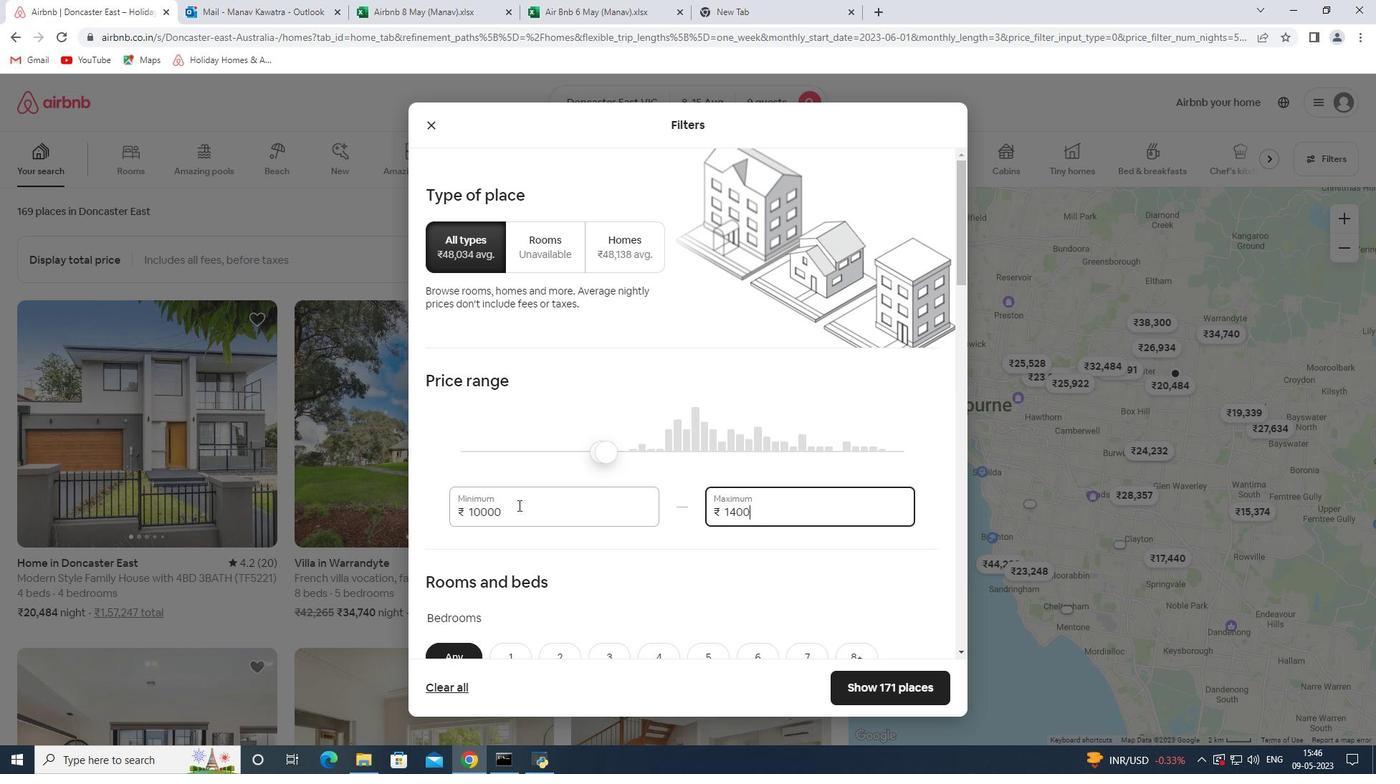 
Action: Mouse moved to (773, 438)
Screenshot: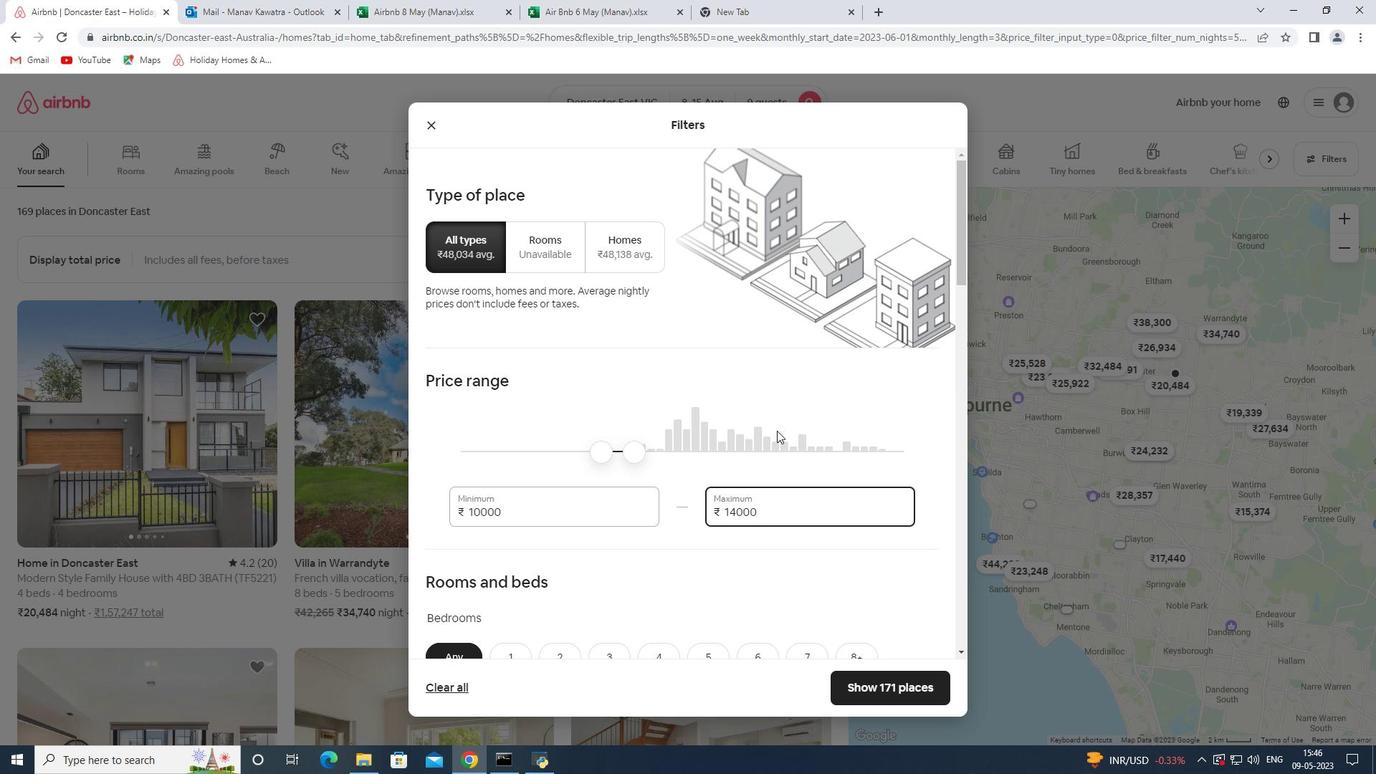 
Action: Mouse scrolled (773, 438) with delta (0, 0)
Screenshot: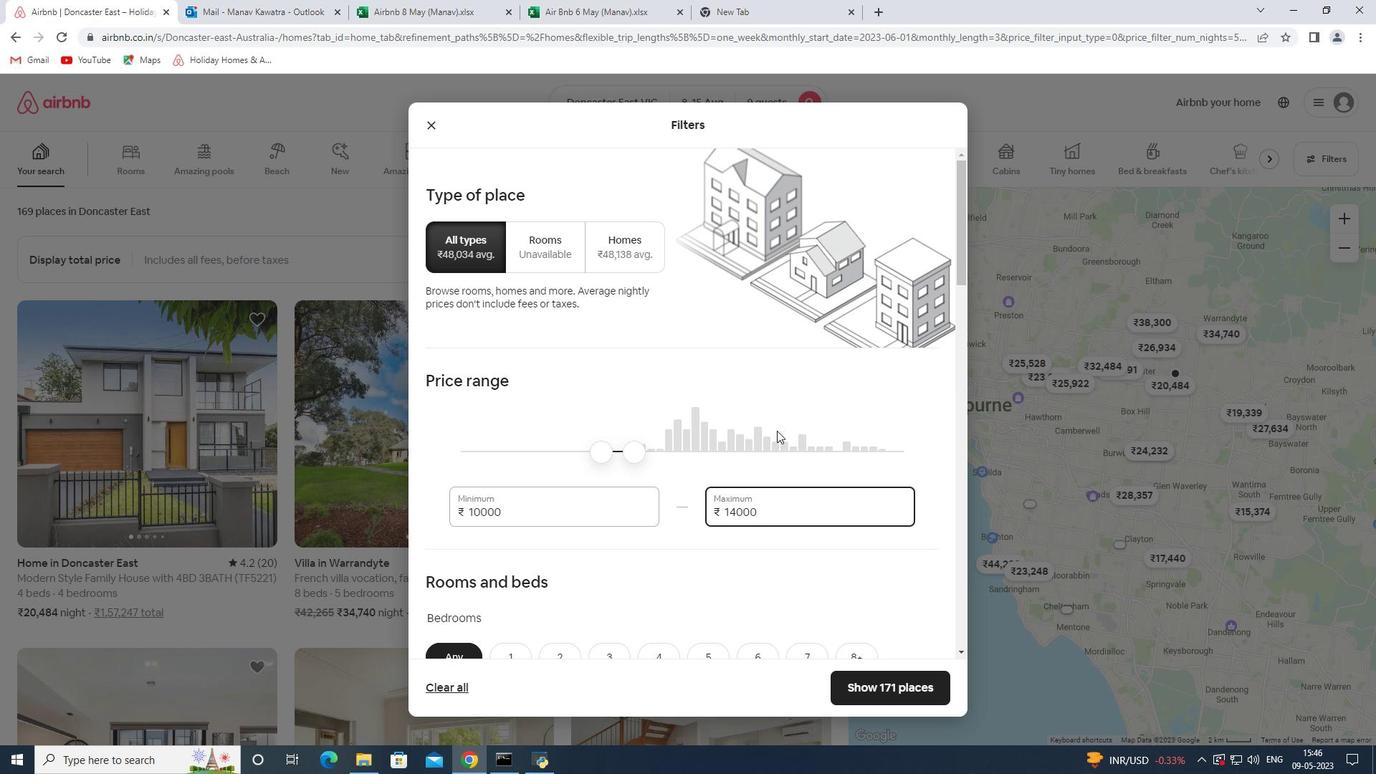 
Action: Mouse scrolled (773, 438) with delta (0, 0)
Screenshot: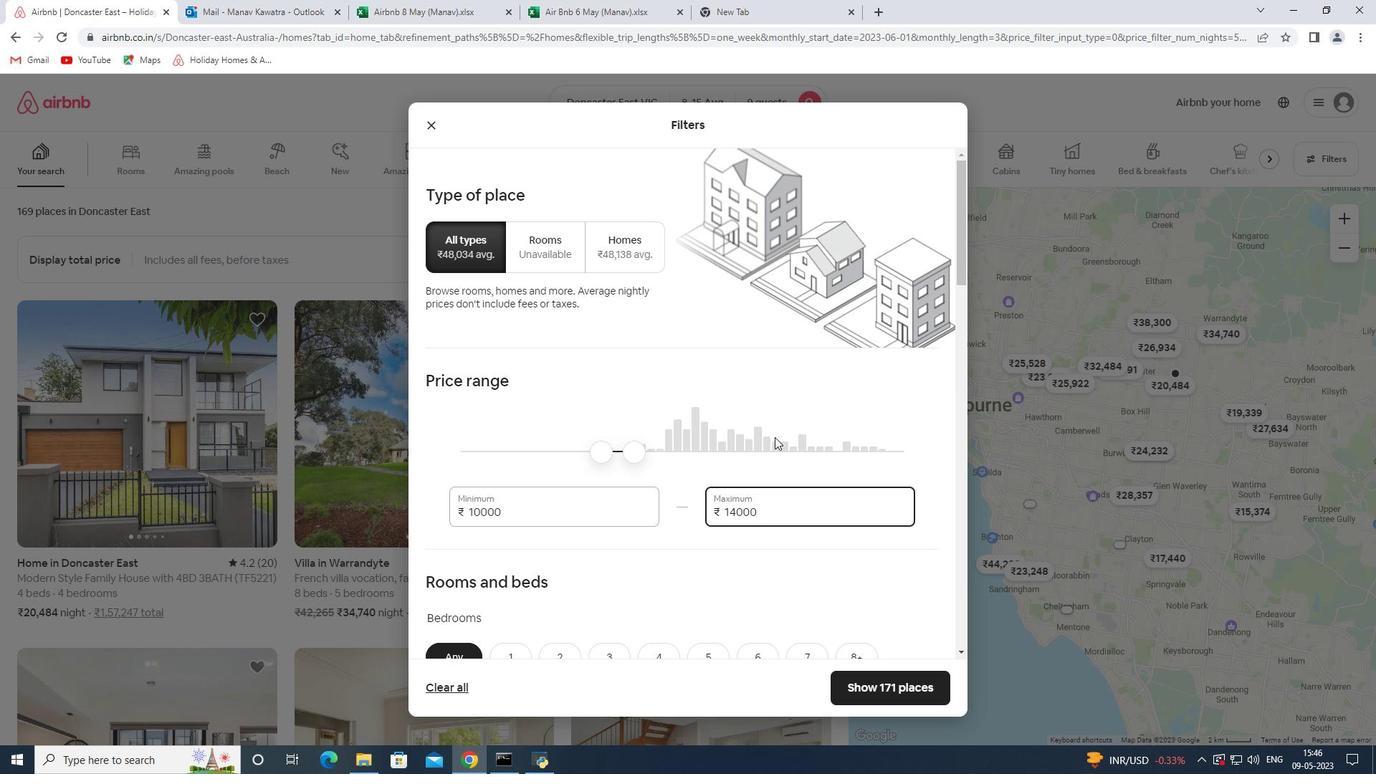 
Action: Mouse scrolled (773, 438) with delta (0, 0)
Screenshot: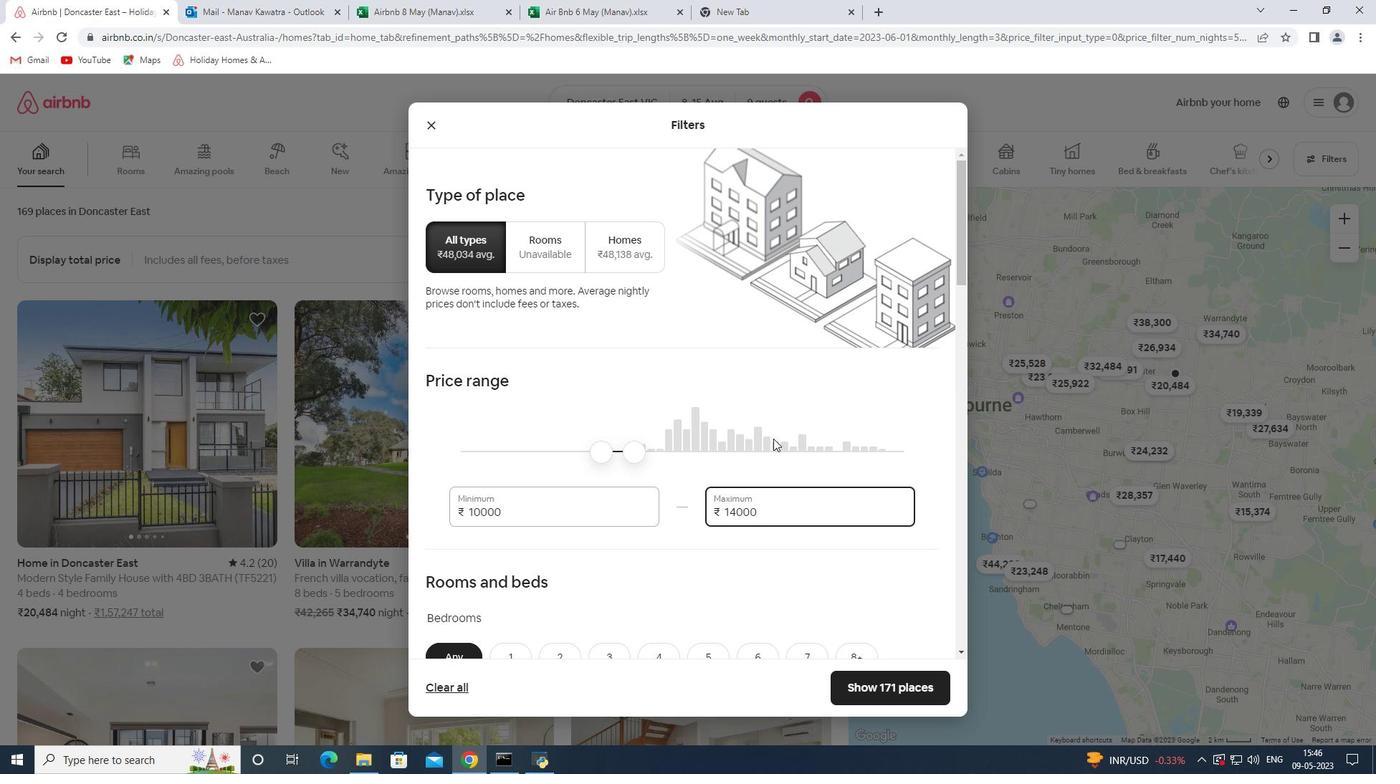
Action: Mouse moved to (712, 445)
Screenshot: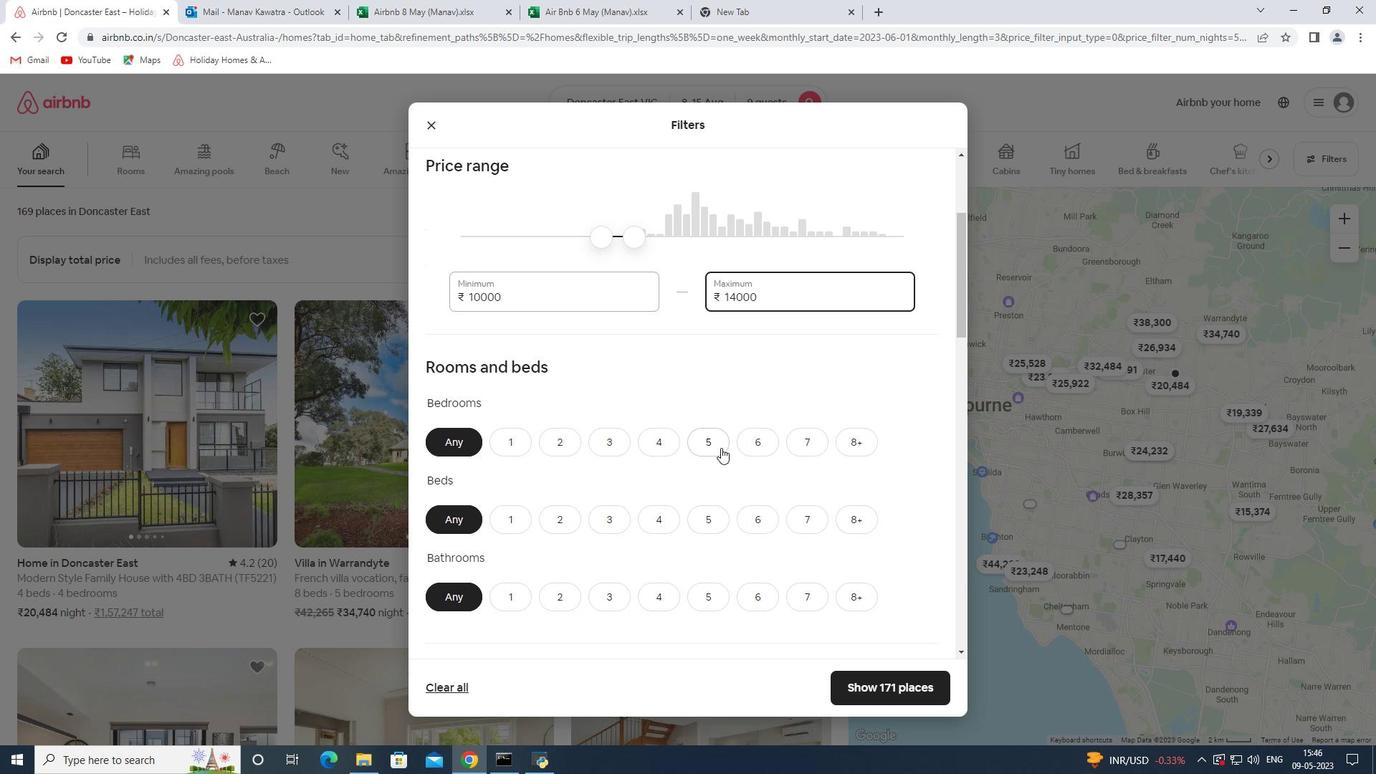 
Action: Mouse pressed left at (712, 445)
Screenshot: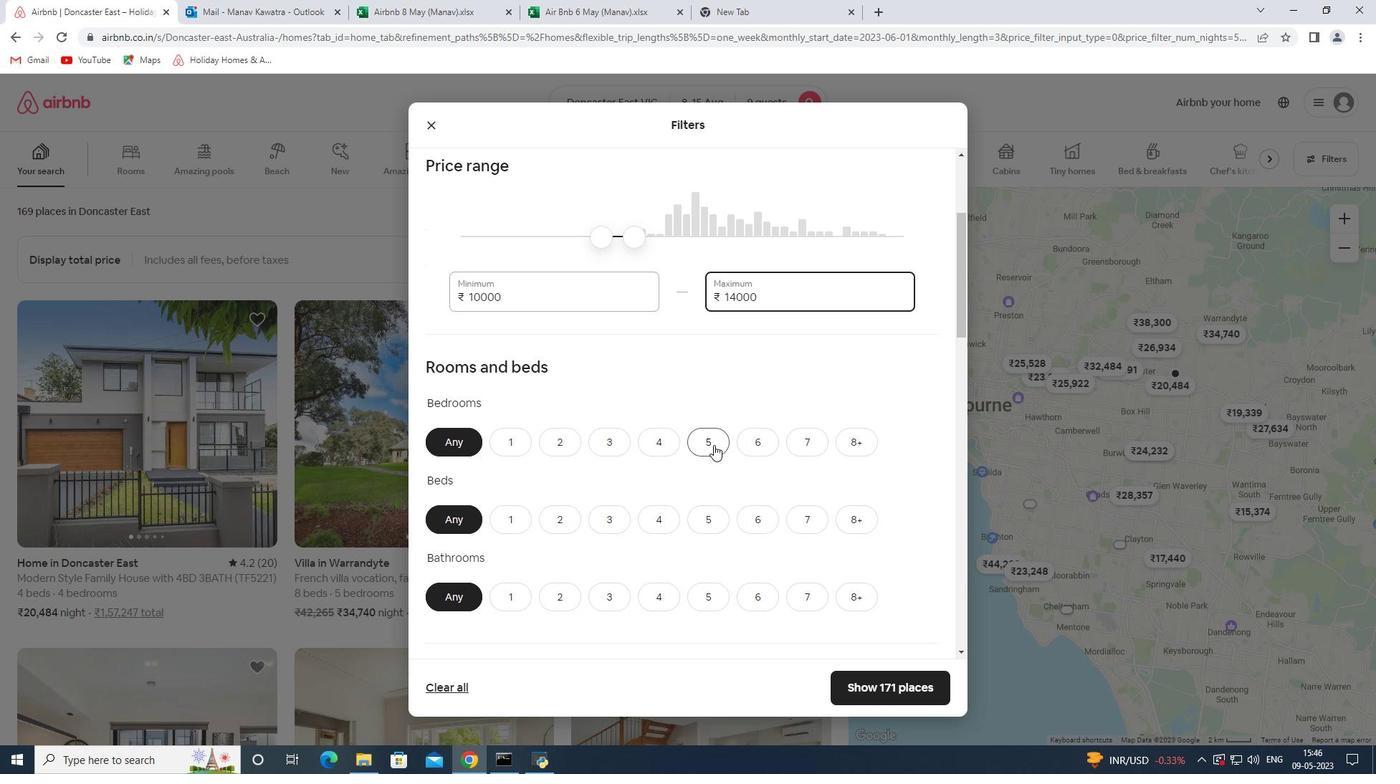 
Action: Mouse moved to (864, 519)
Screenshot: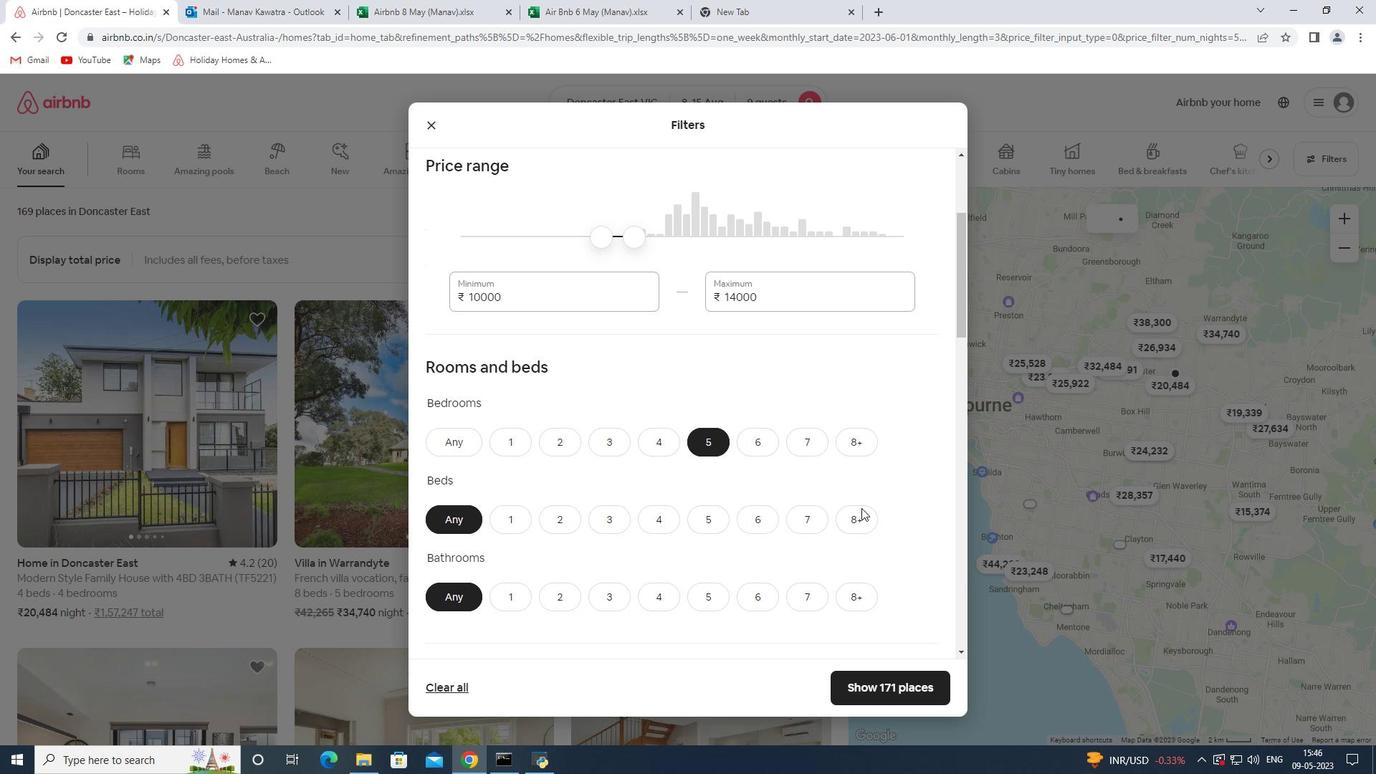 
Action: Mouse pressed left at (864, 519)
Screenshot: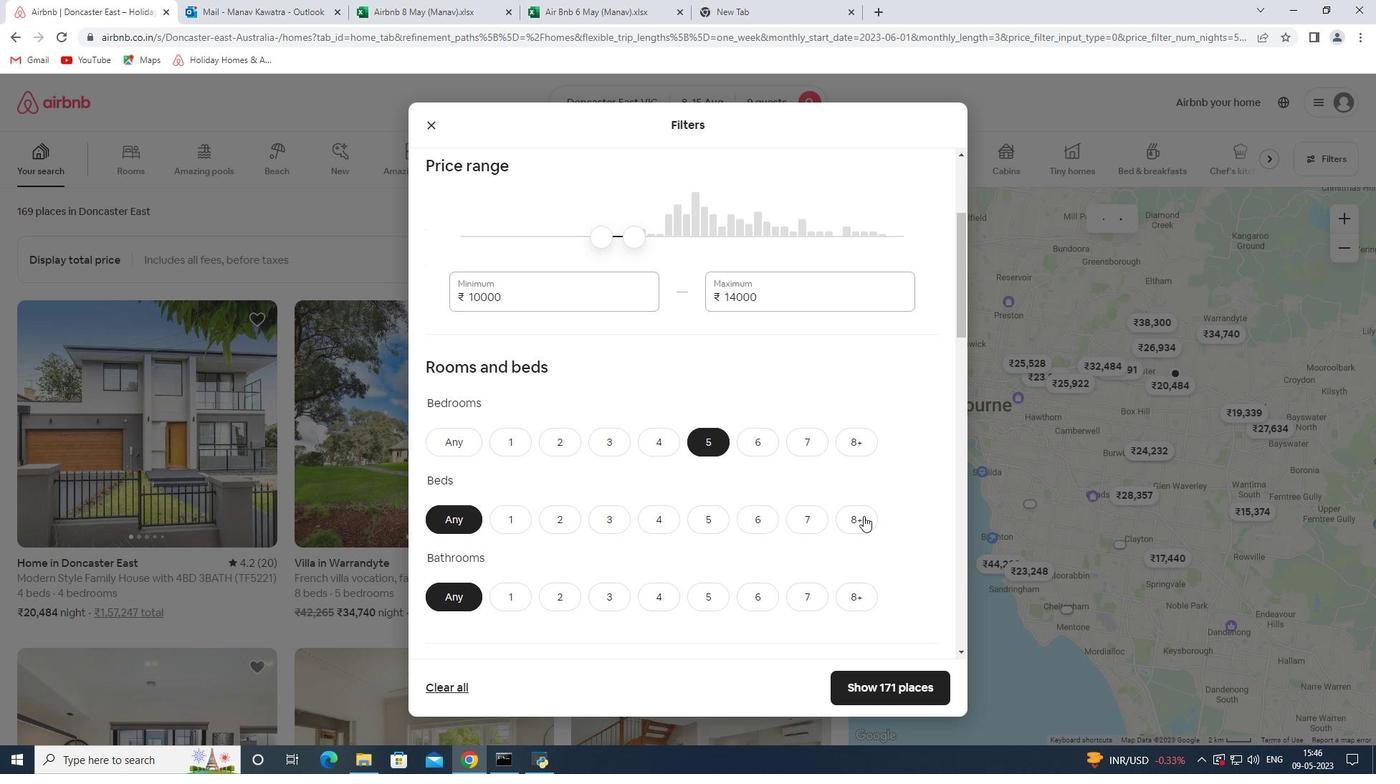 
Action: Mouse moved to (701, 591)
Screenshot: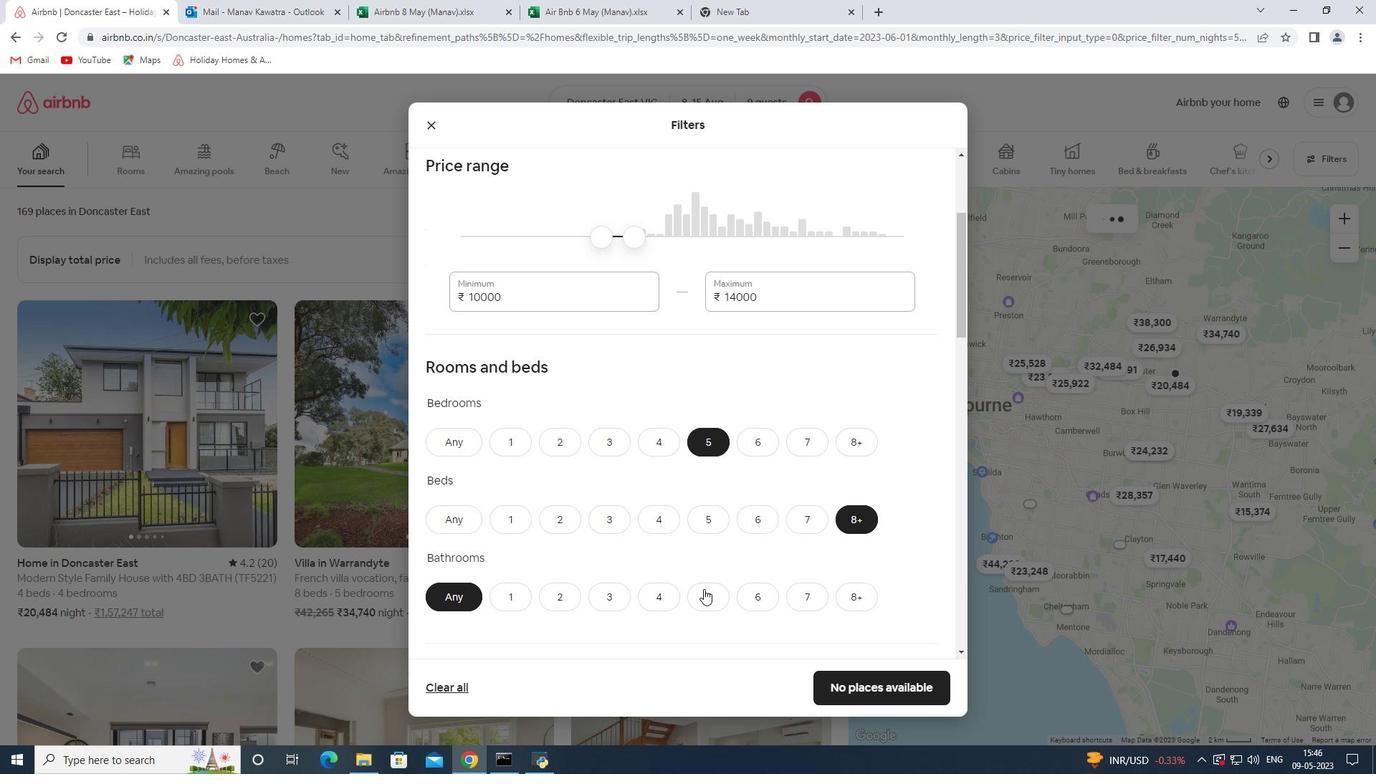 
Action: Mouse pressed left at (701, 591)
Screenshot: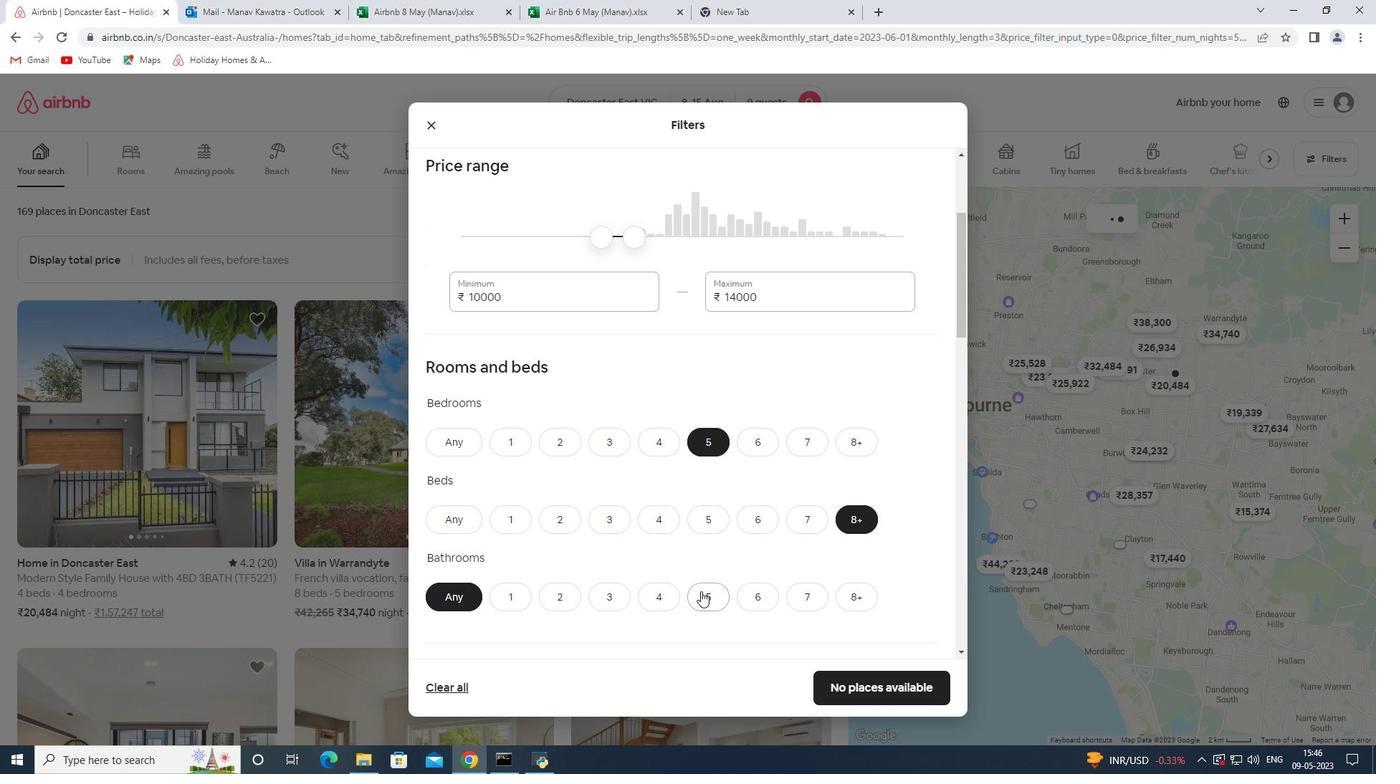 
Action: Mouse moved to (749, 493)
Screenshot: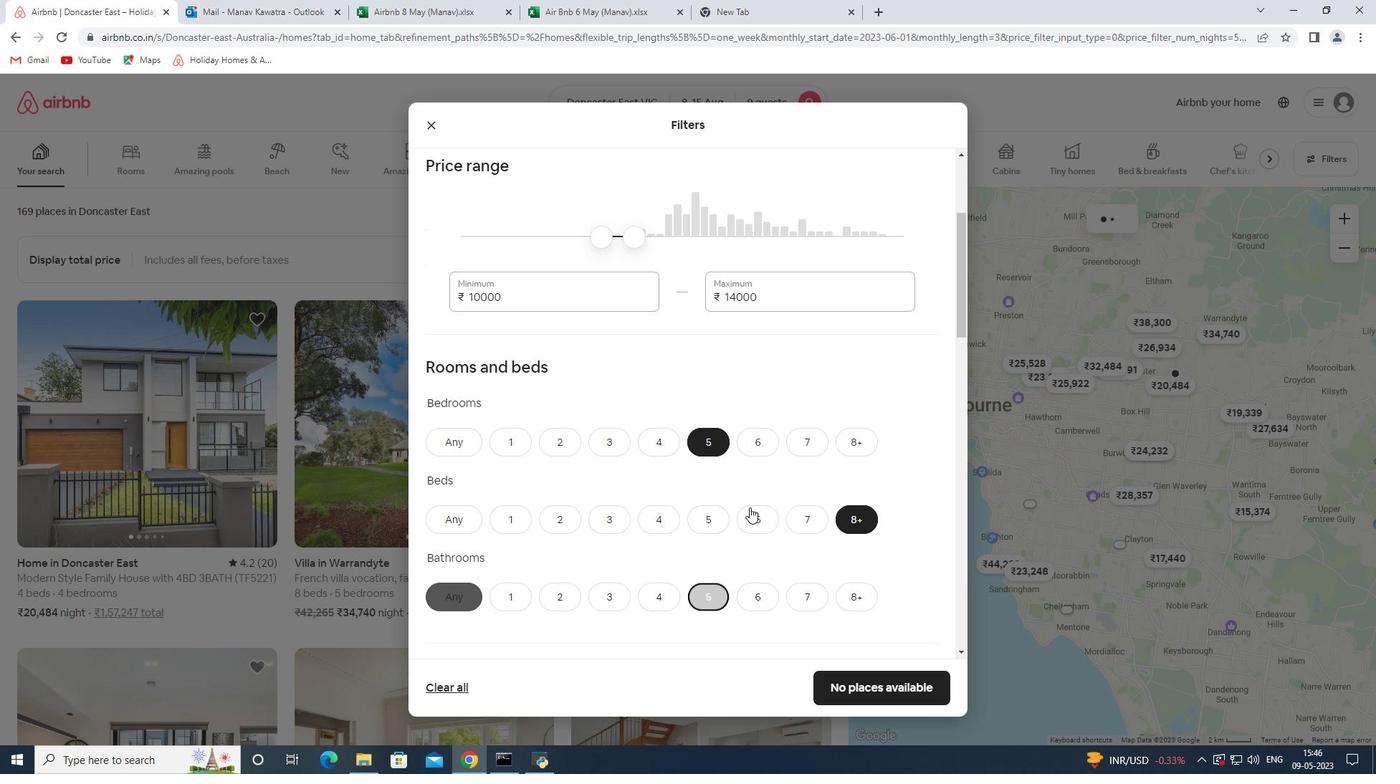 
Action: Mouse scrolled (749, 492) with delta (0, 0)
Screenshot: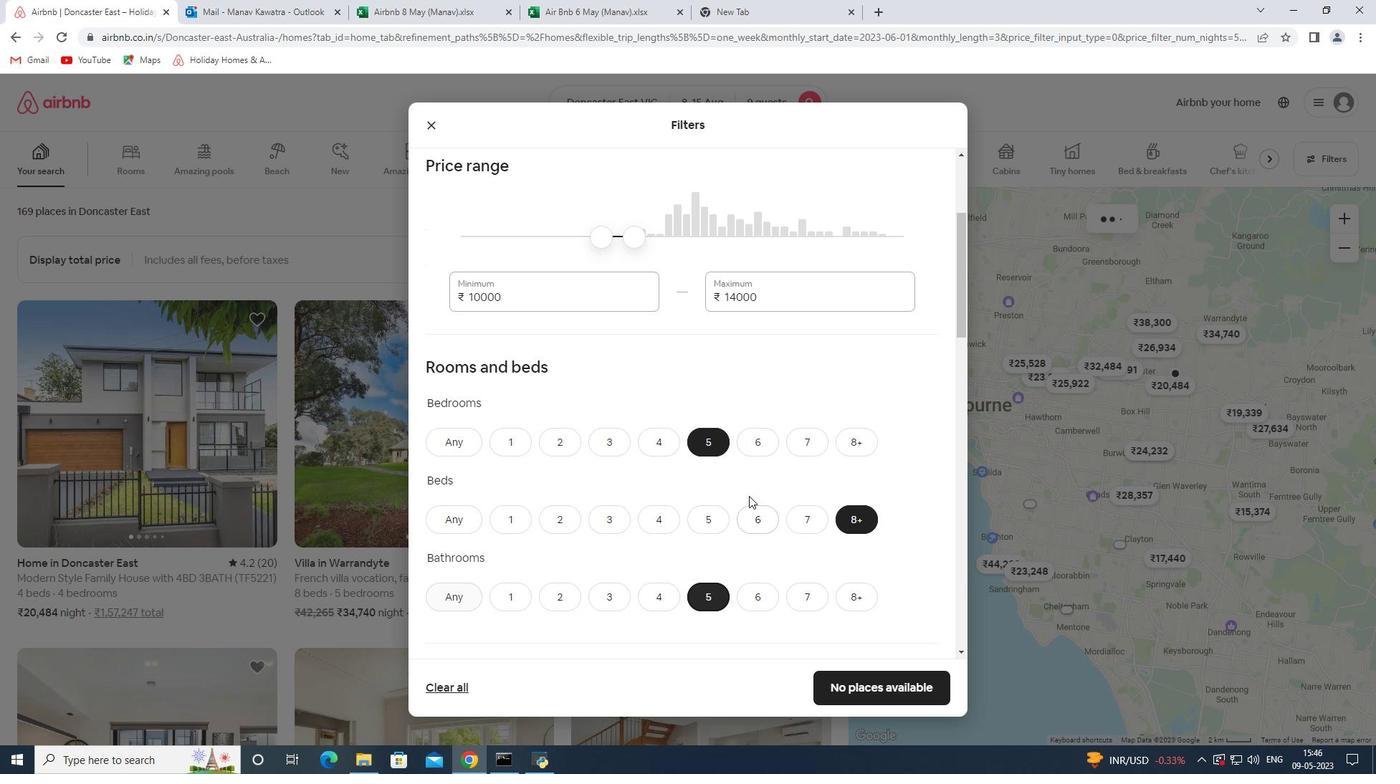 
Action: Mouse scrolled (749, 492) with delta (0, 0)
Screenshot: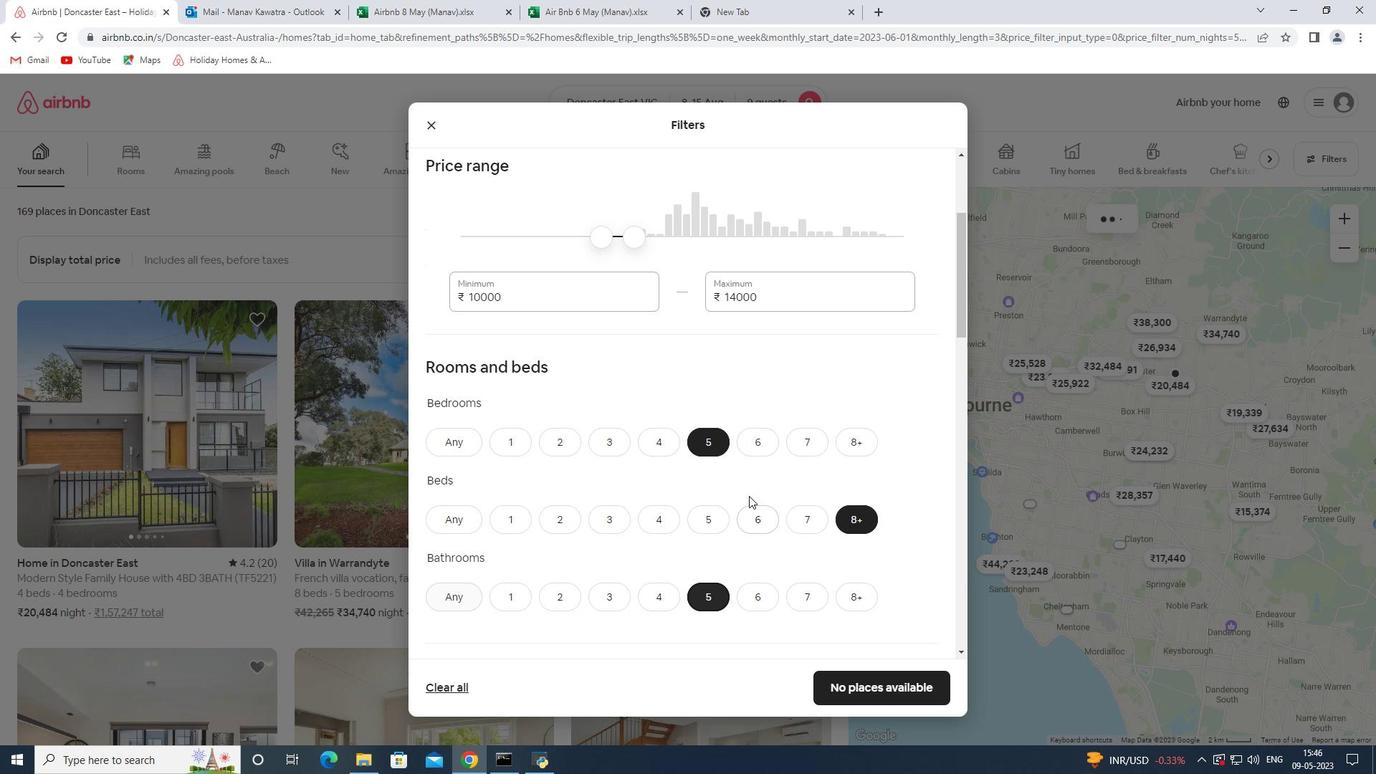 
Action: Mouse scrolled (749, 492) with delta (0, 0)
Screenshot: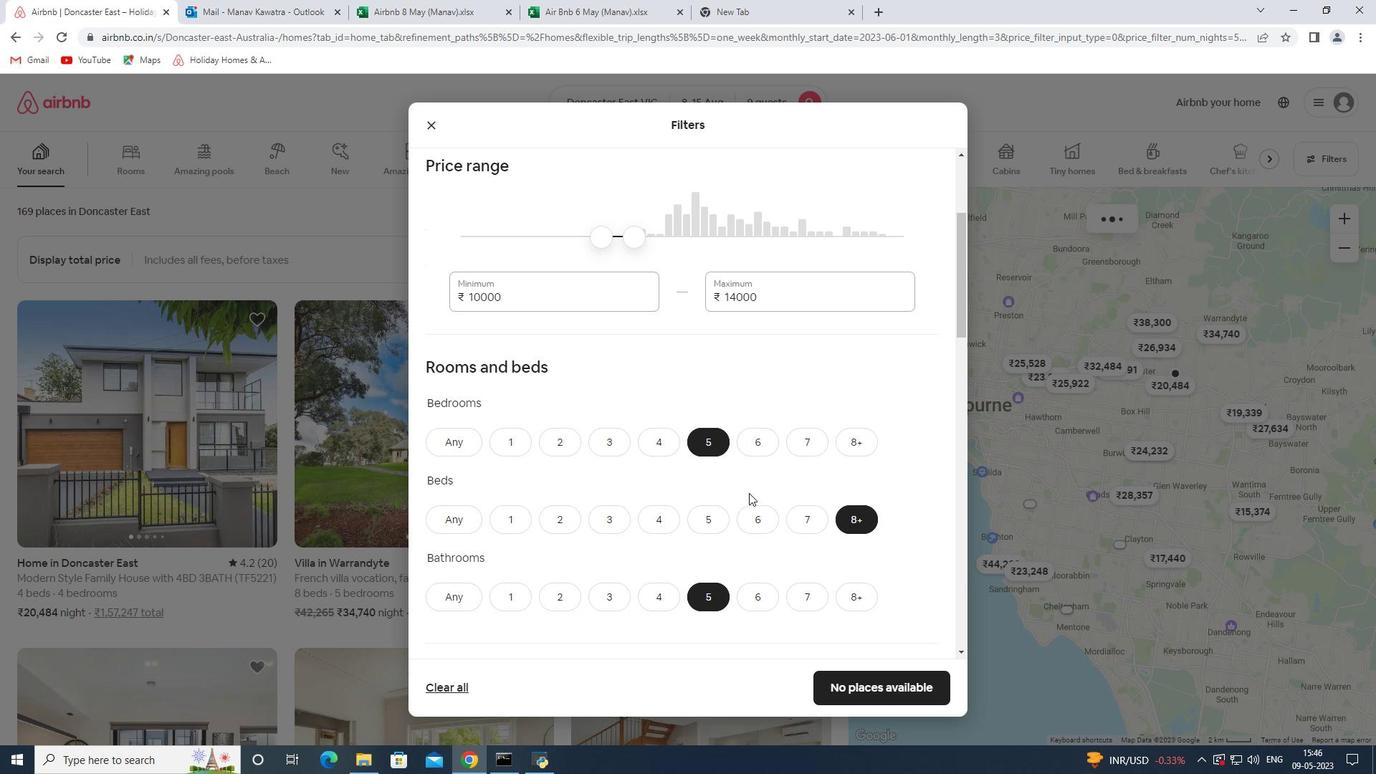 
Action: Mouse moved to (522, 525)
Screenshot: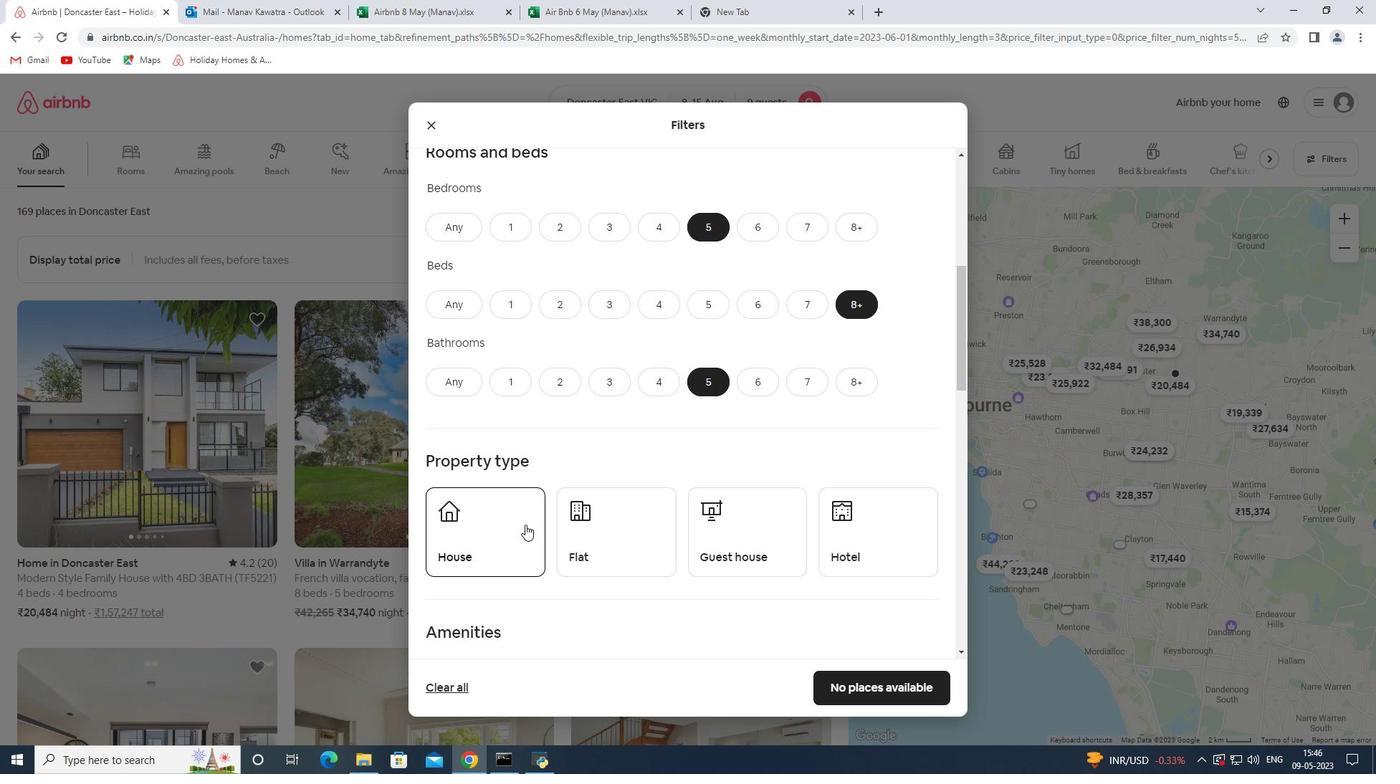 
Action: Mouse pressed left at (522, 525)
Screenshot: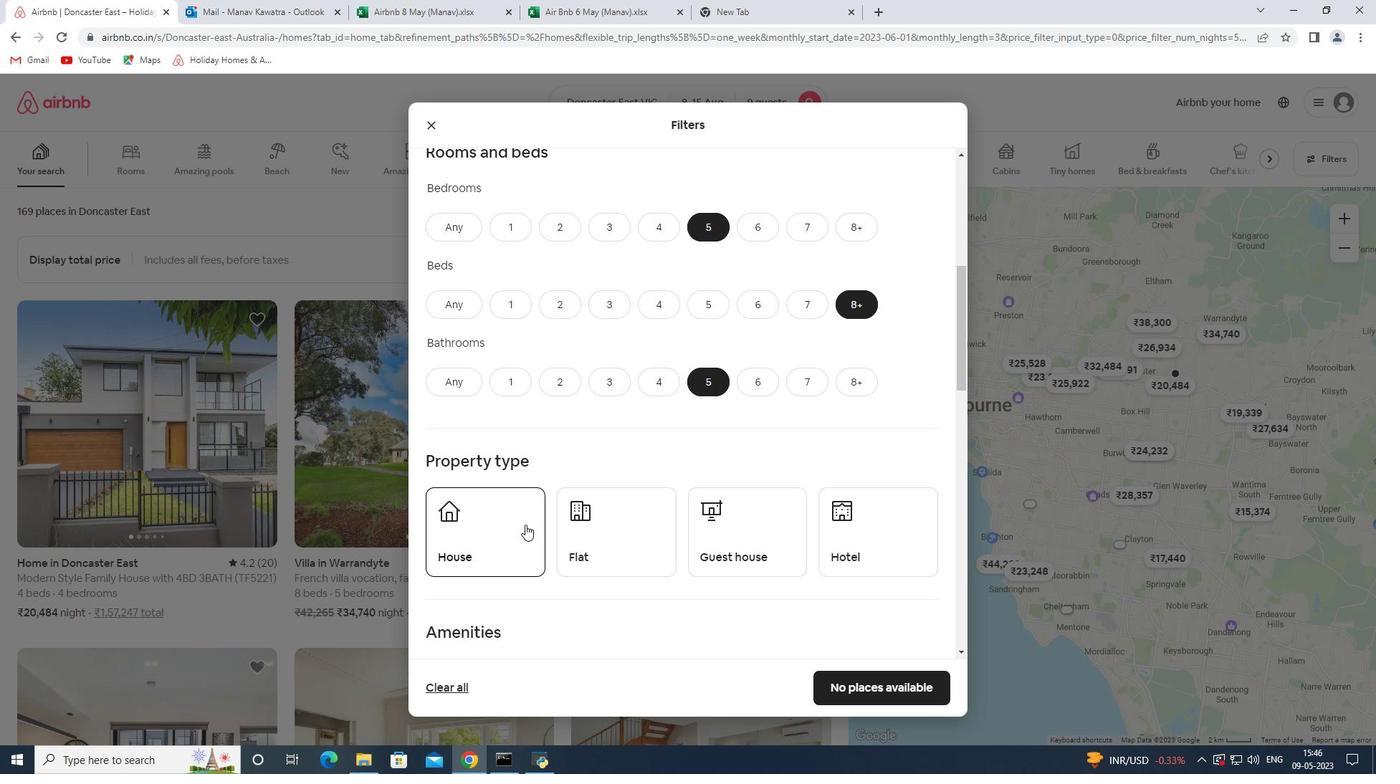 
Action: Mouse moved to (624, 535)
Screenshot: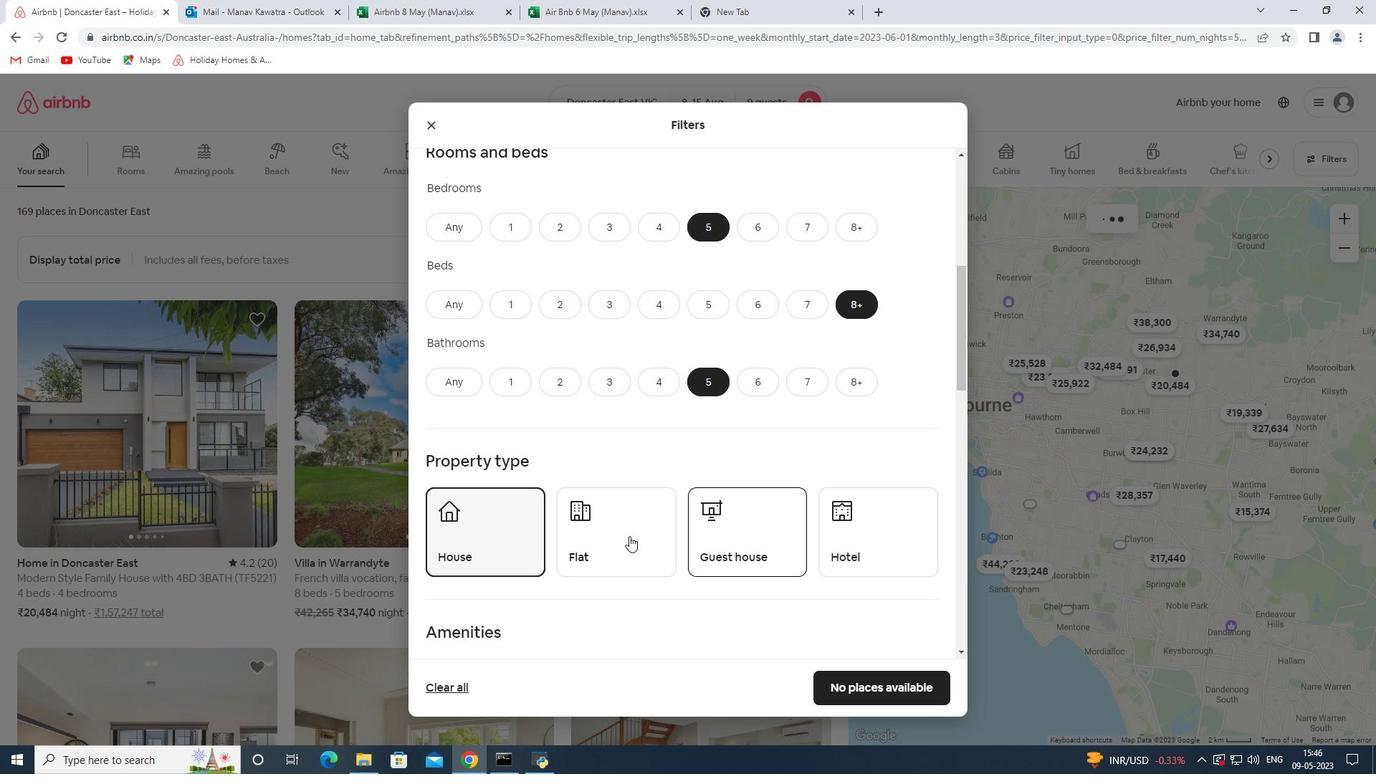 
Action: Mouse pressed left at (624, 535)
Screenshot: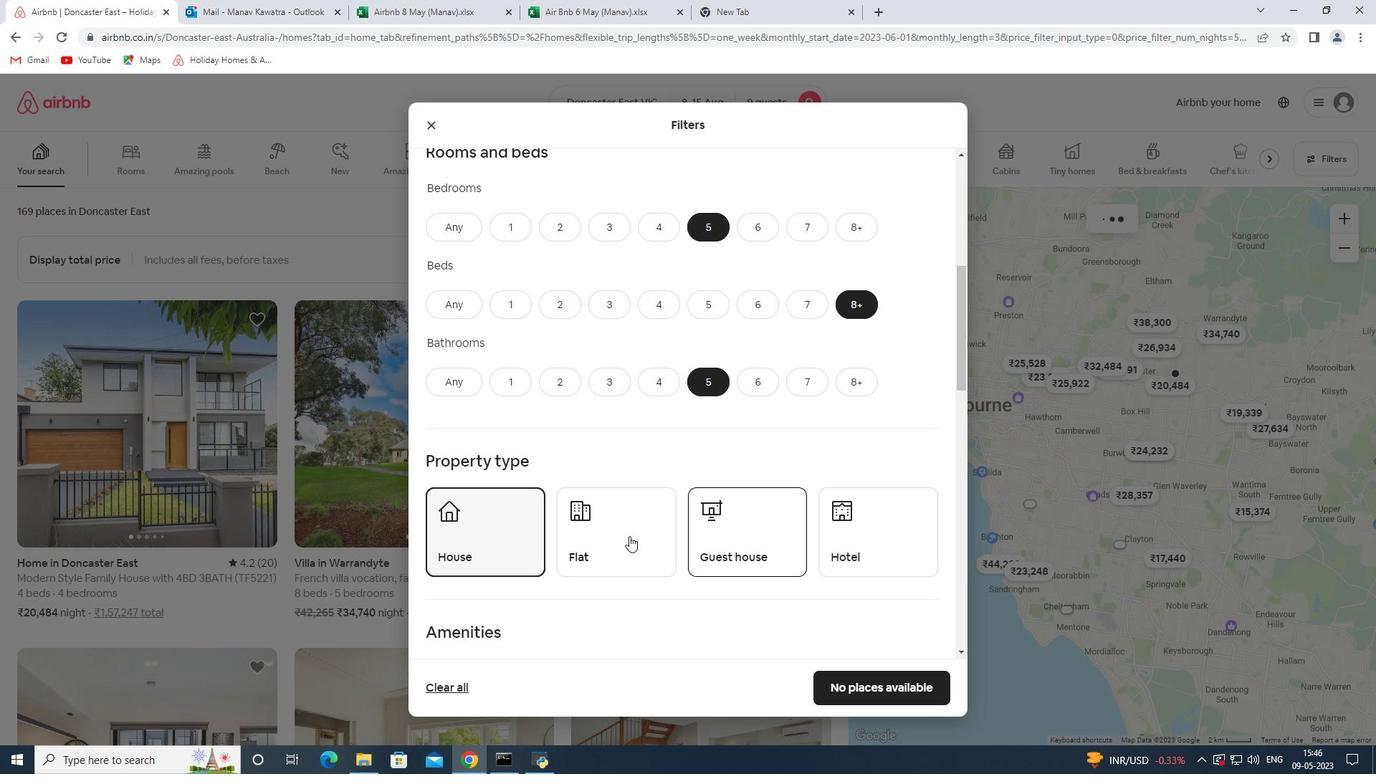 
Action: Mouse moved to (741, 542)
Screenshot: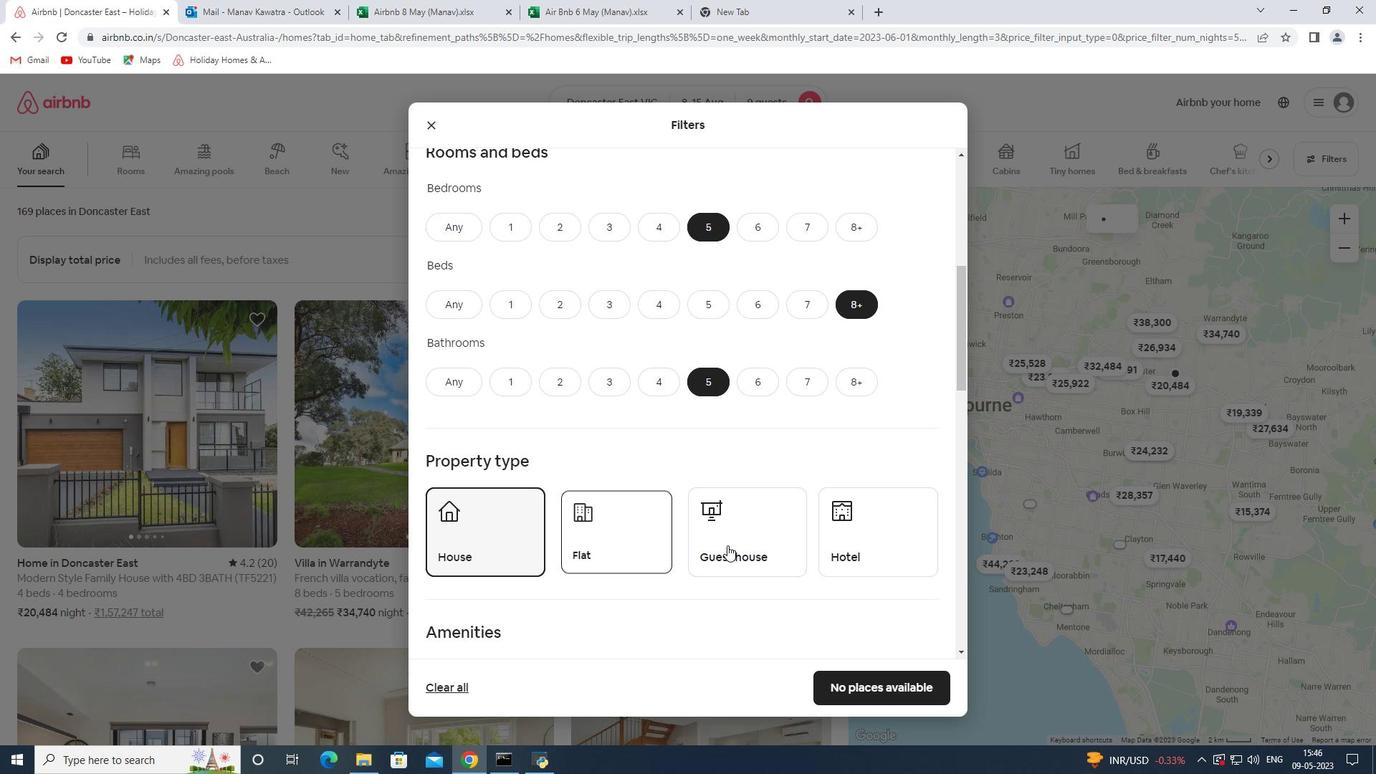 
Action: Mouse pressed left at (741, 542)
Screenshot: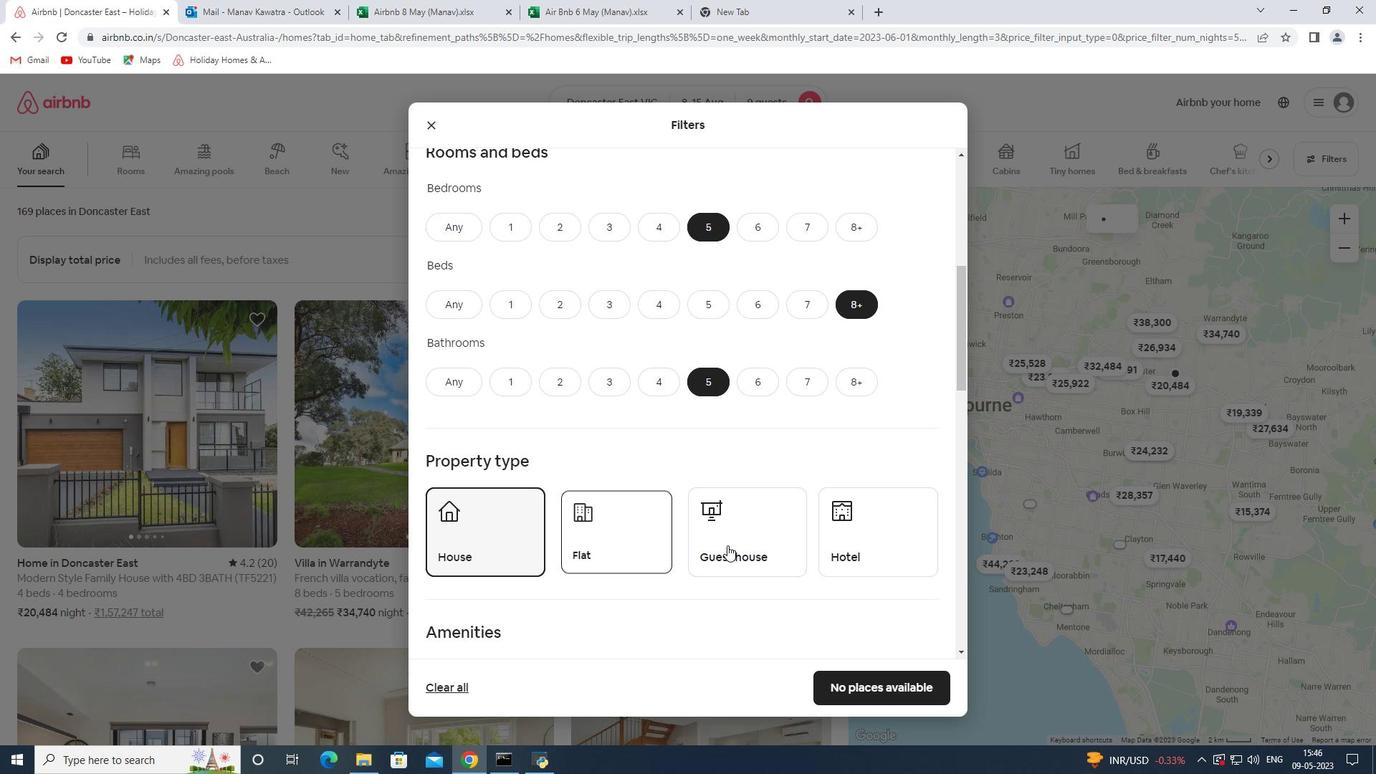 
Action: Mouse moved to (730, 484)
Screenshot: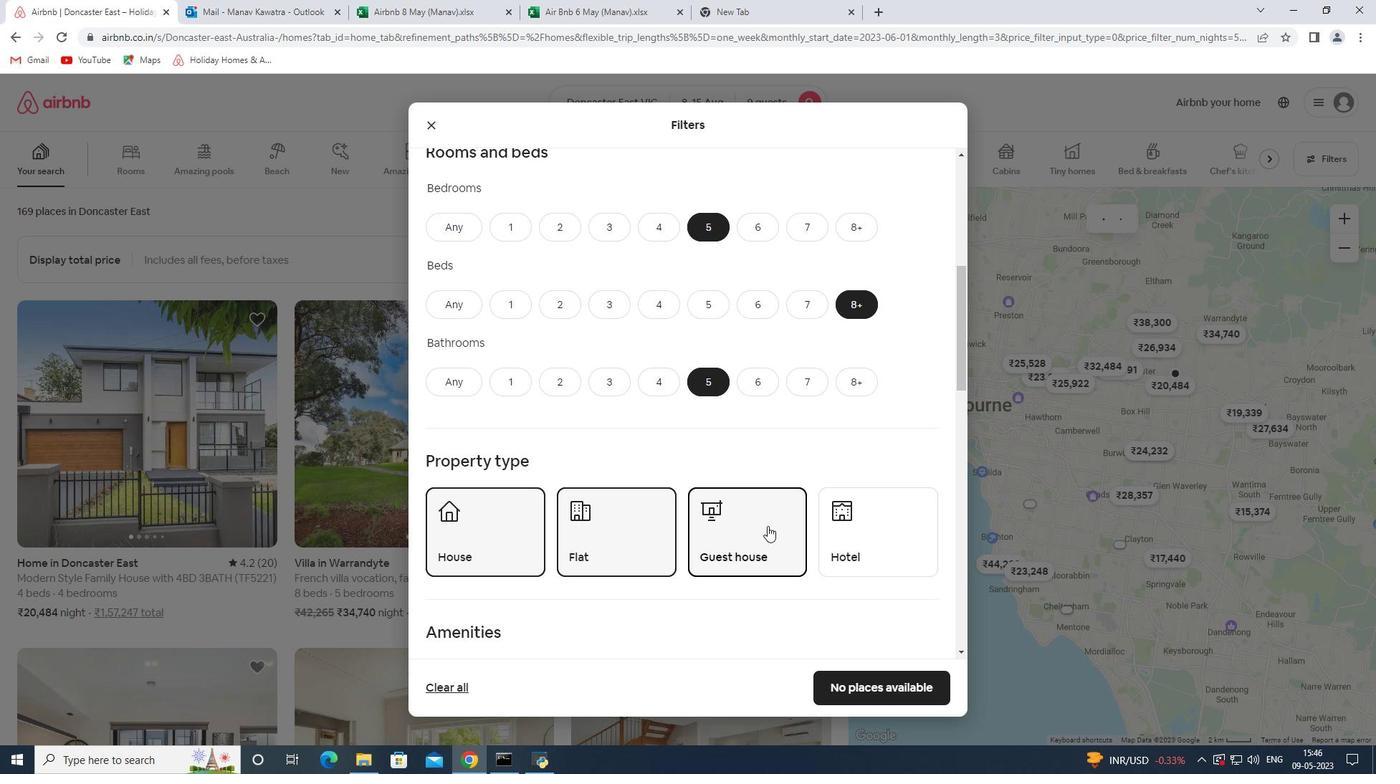 
Action: Mouse scrolled (730, 484) with delta (0, 0)
Screenshot: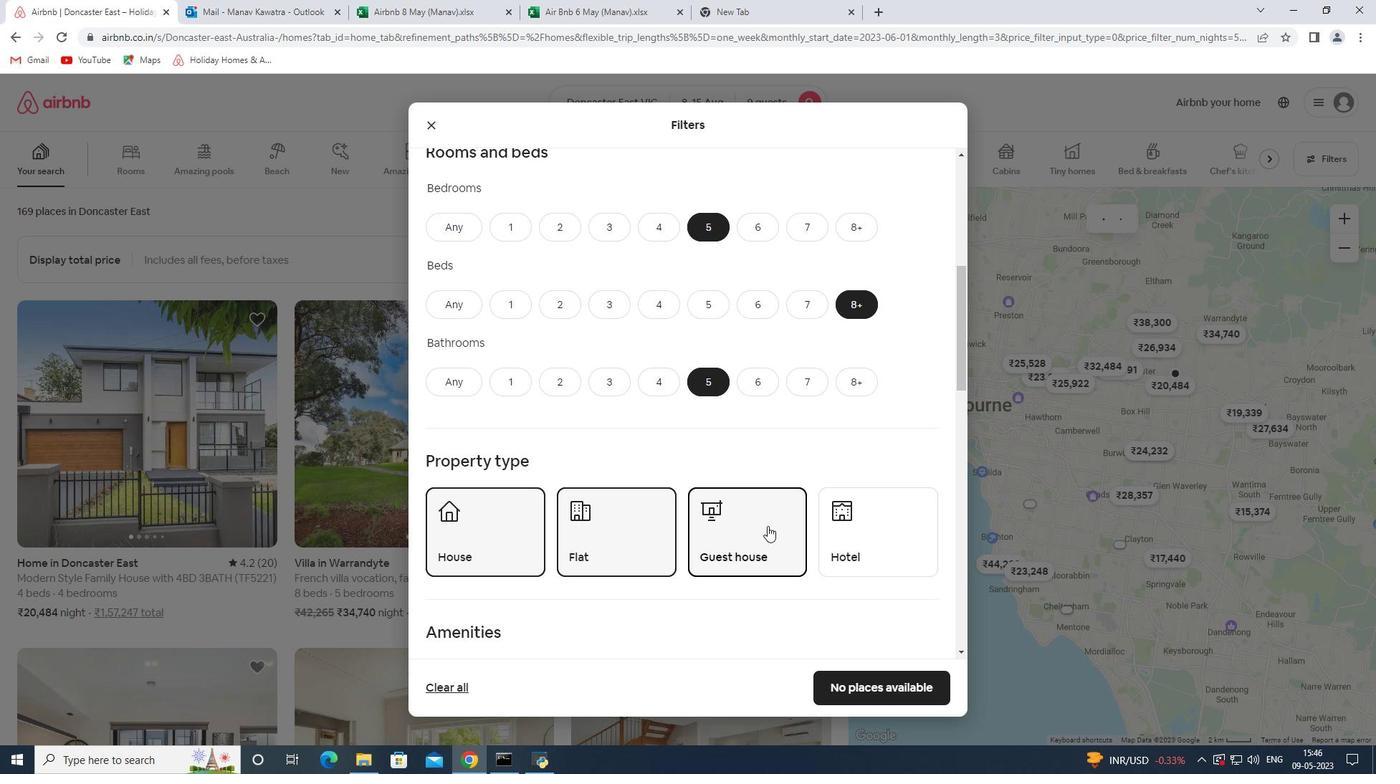 
Action: Mouse moved to (727, 481)
Screenshot: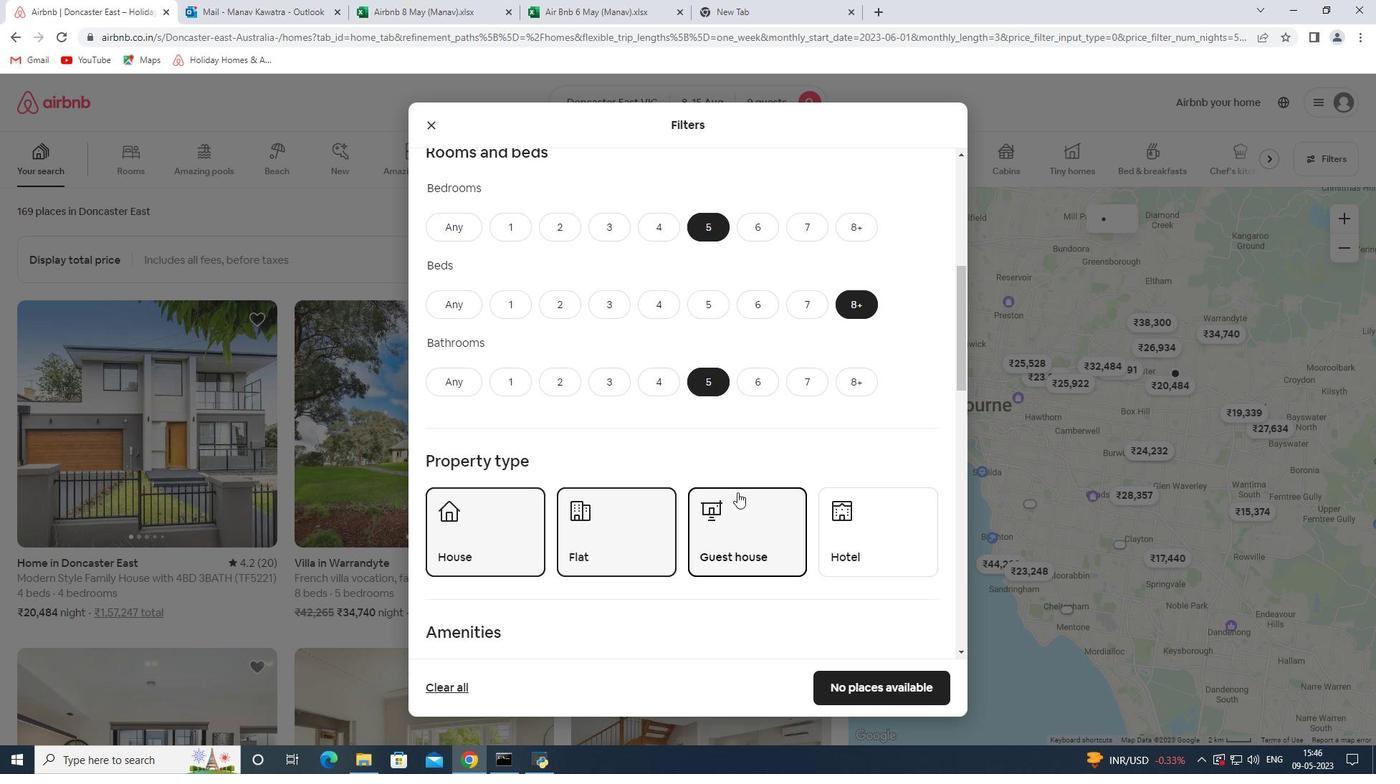 
Action: Mouse scrolled (727, 480) with delta (0, 0)
Screenshot: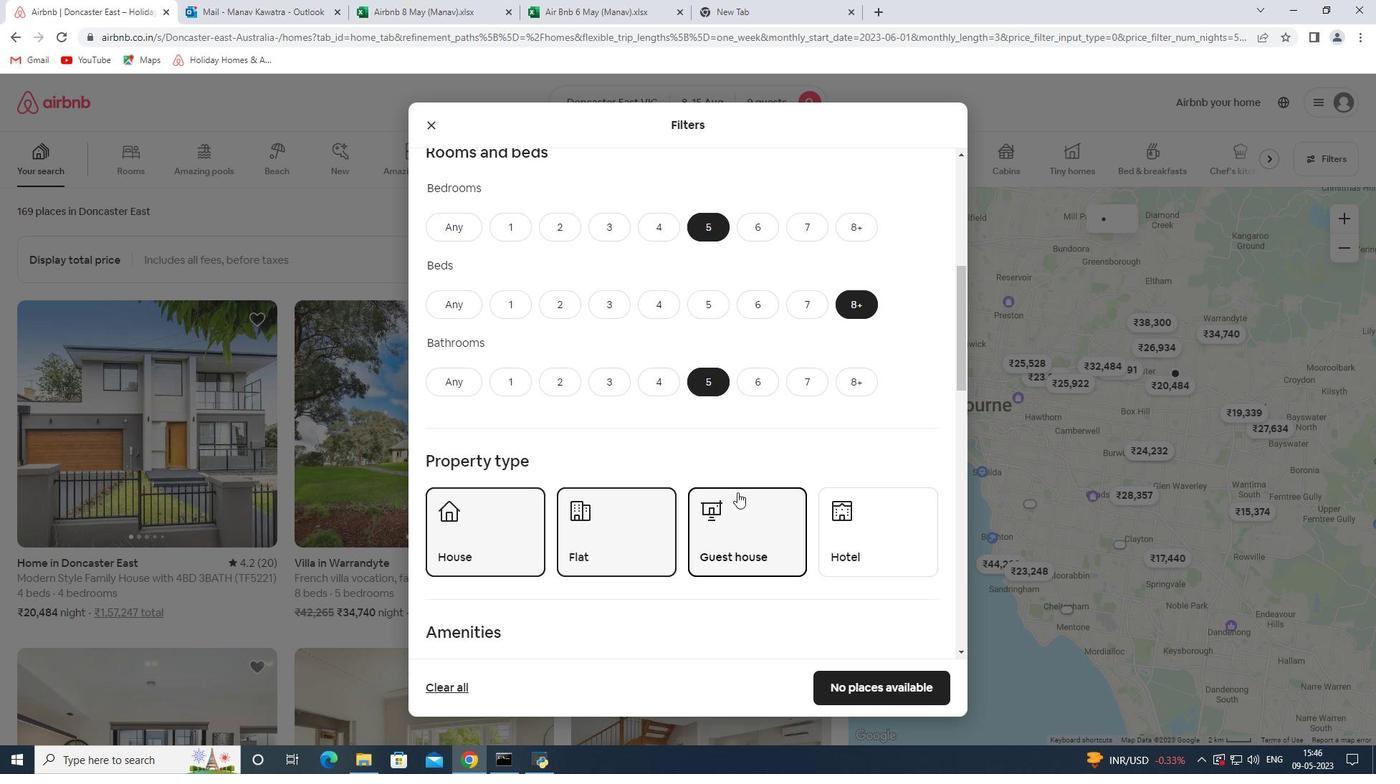 
Action: Mouse moved to (724, 479)
Screenshot: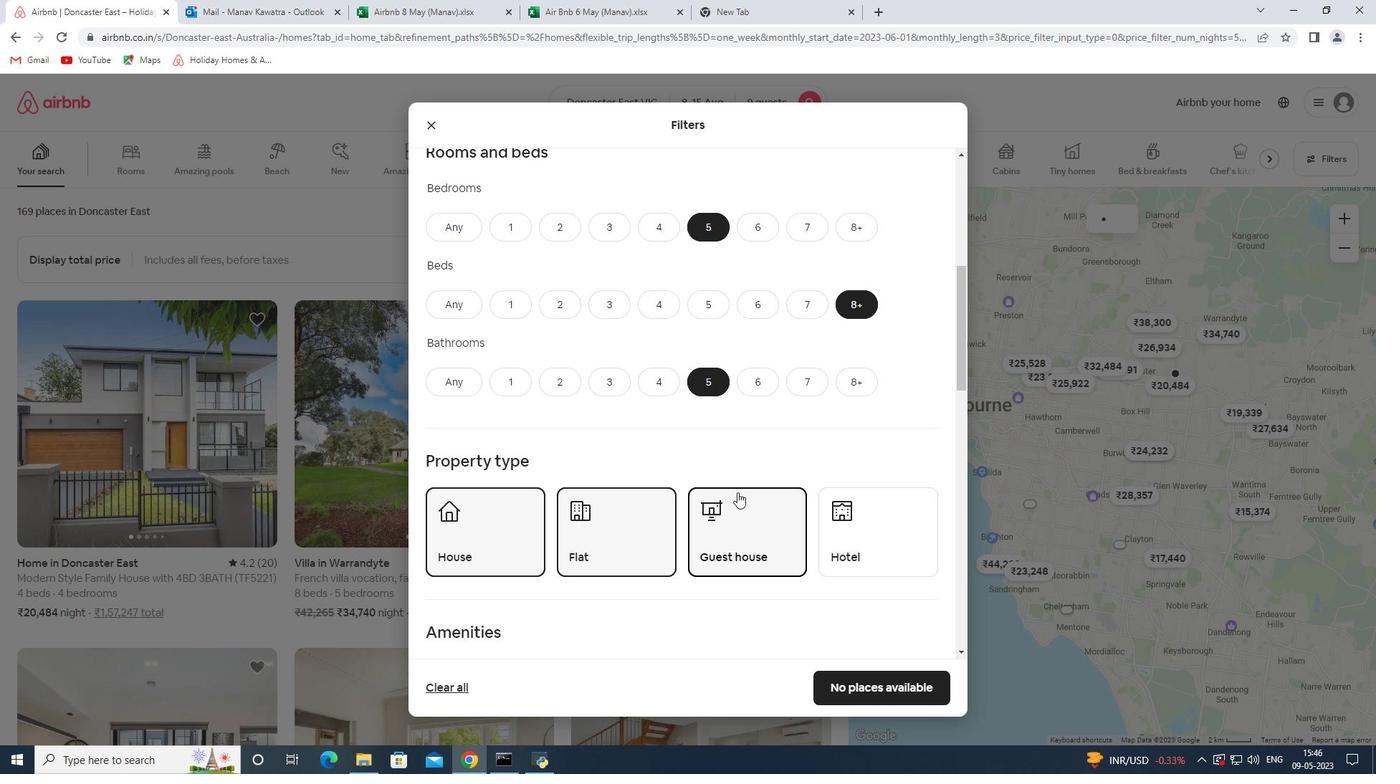 
Action: Mouse scrolled (724, 478) with delta (0, 0)
Screenshot: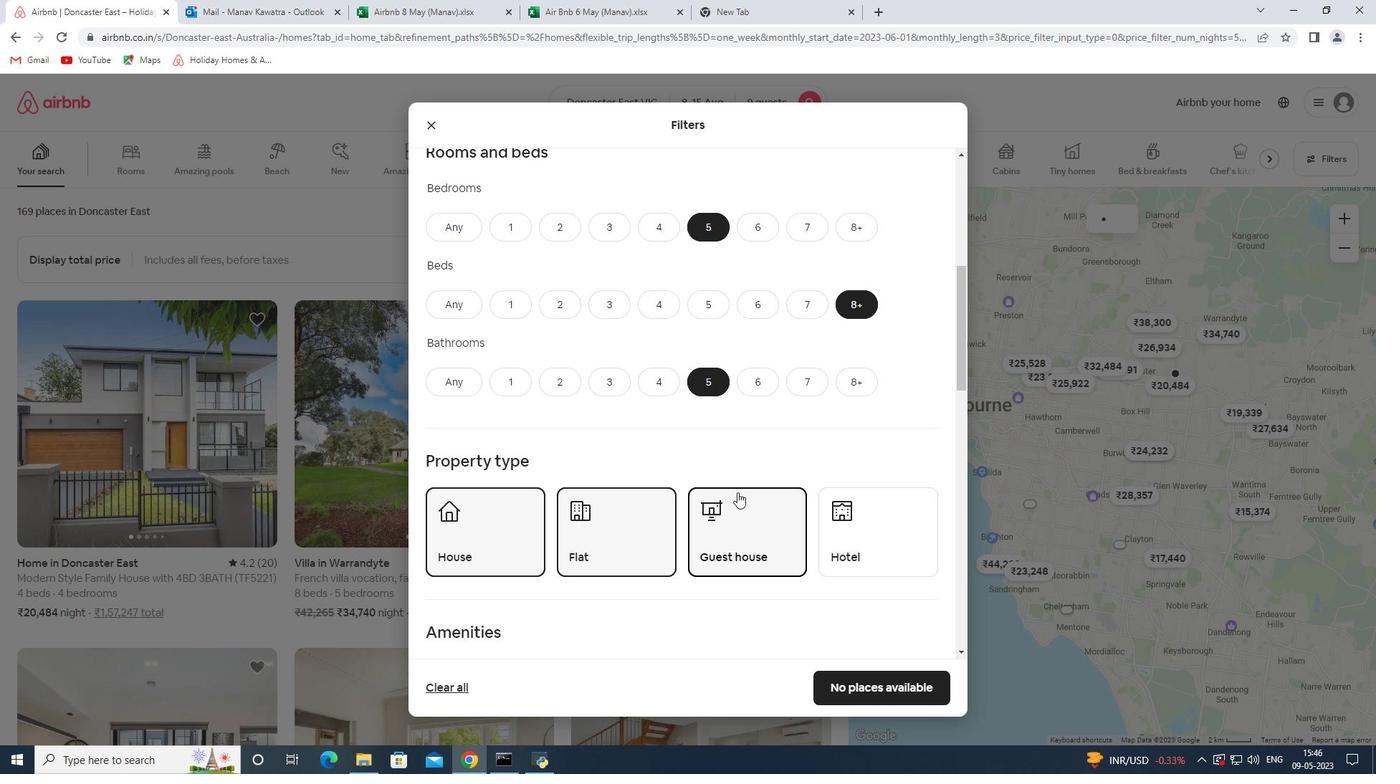 
Action: Mouse moved to (722, 476)
Screenshot: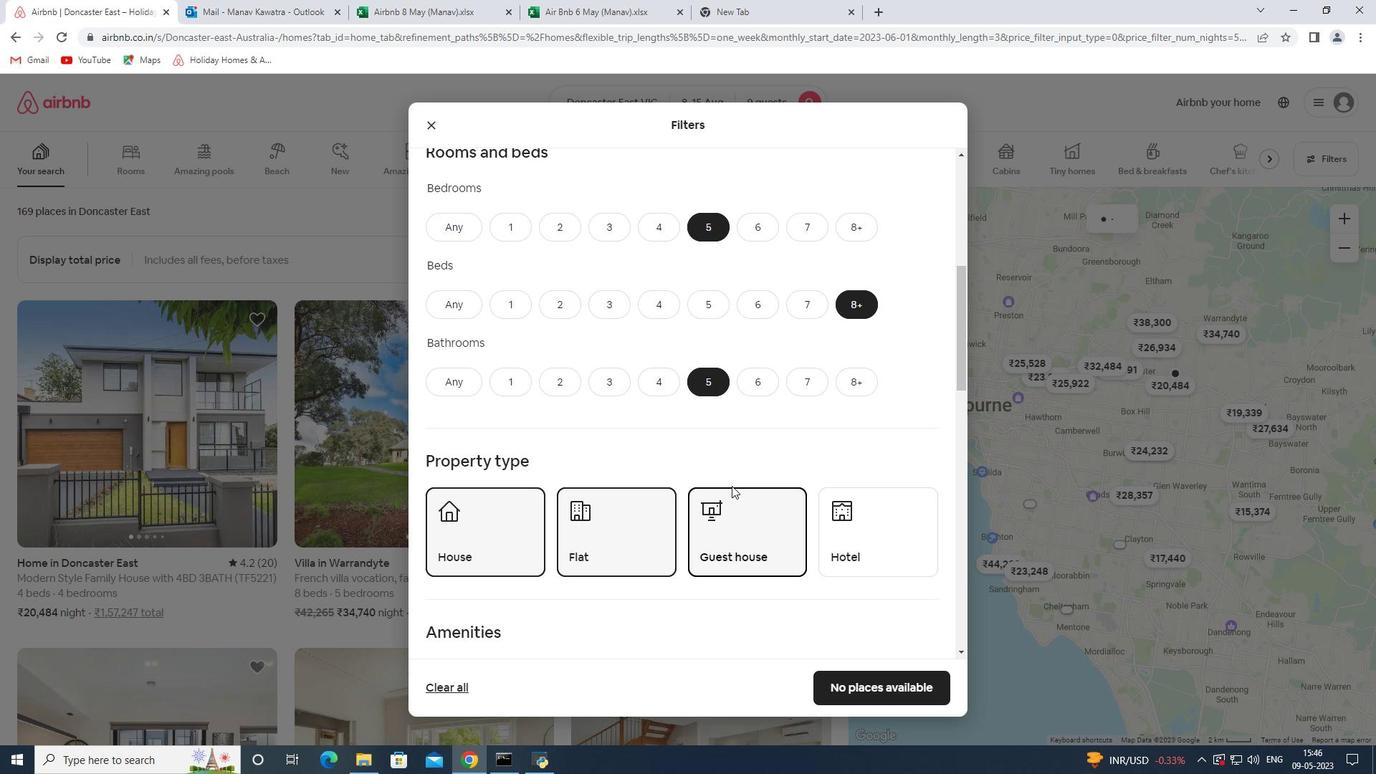
Action: Mouse scrolled (722, 476) with delta (0, 0)
Screenshot: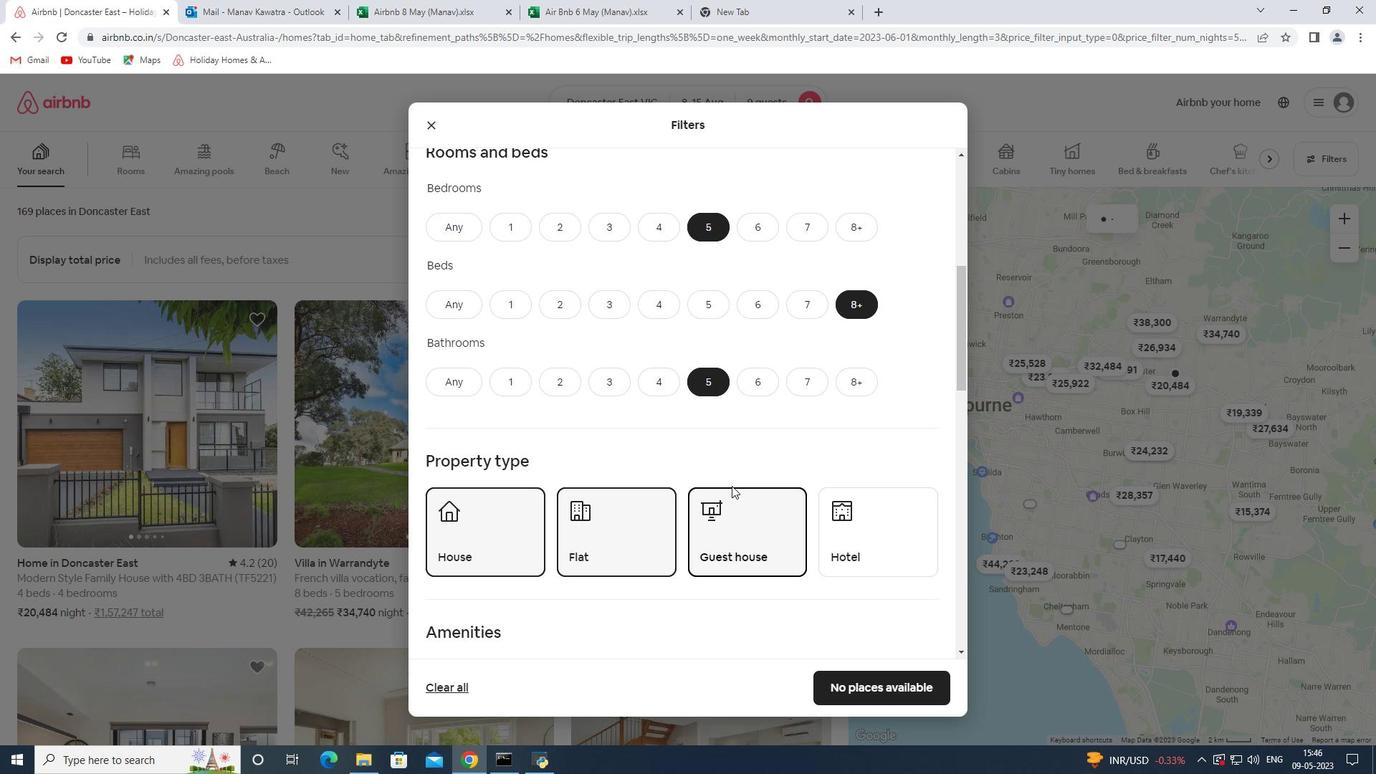 
Action: Mouse moved to (469, 451)
Screenshot: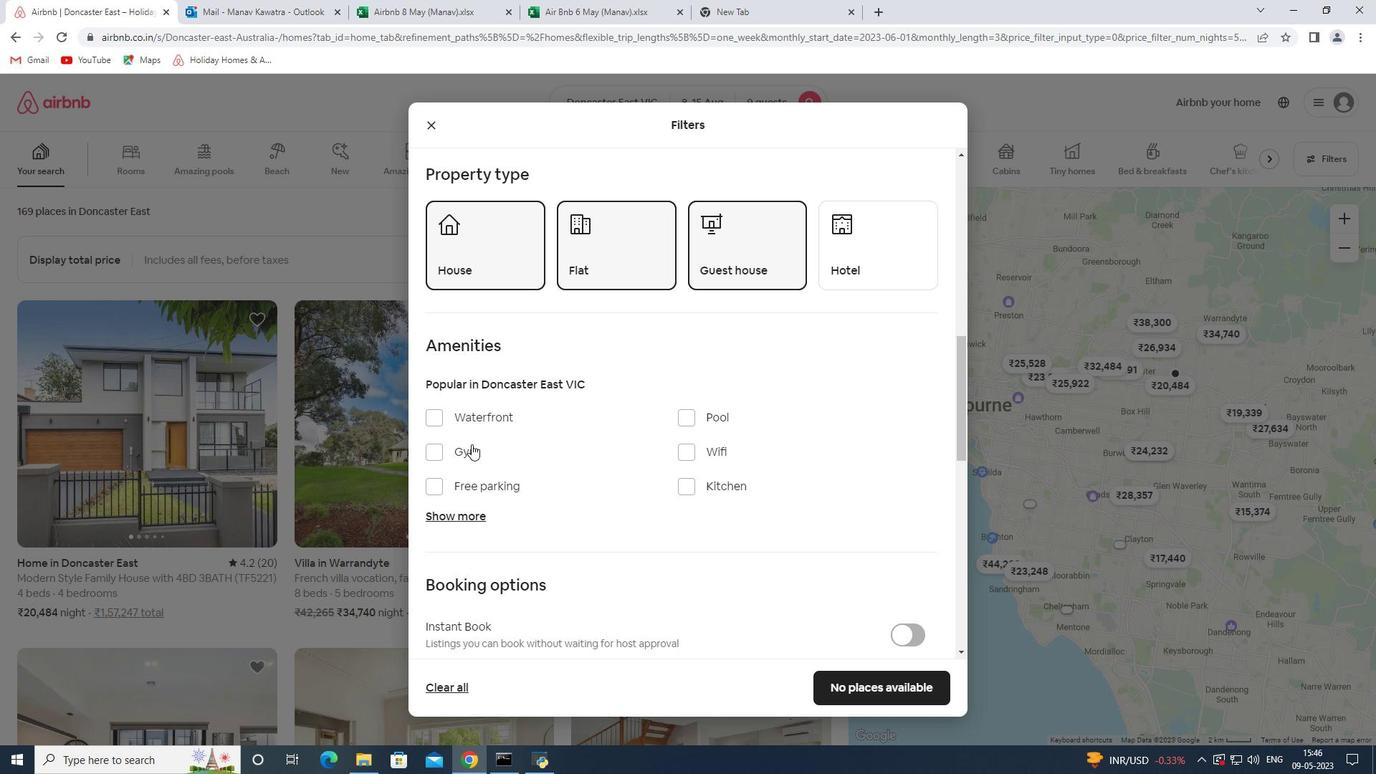
Action: Mouse pressed left at (469, 451)
Screenshot: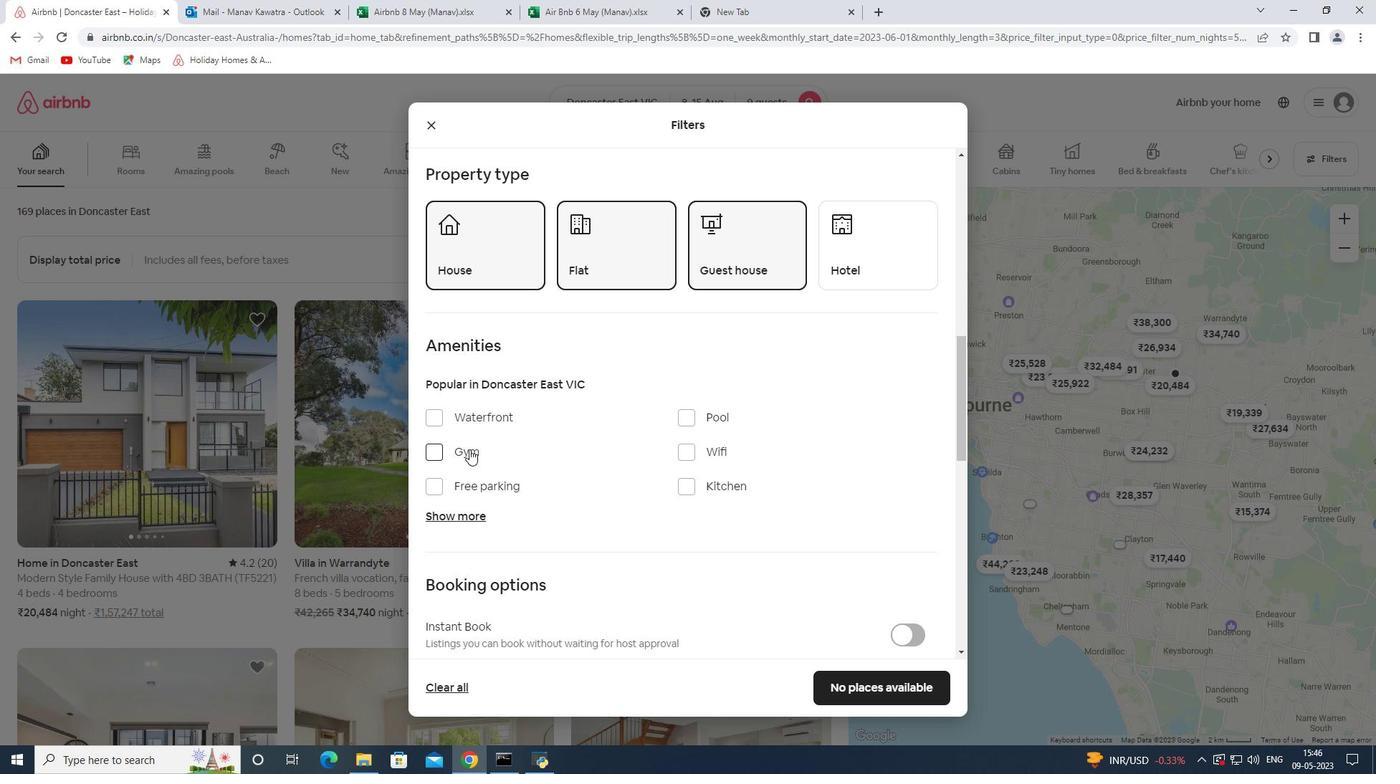 
Action: Mouse moved to (483, 486)
Screenshot: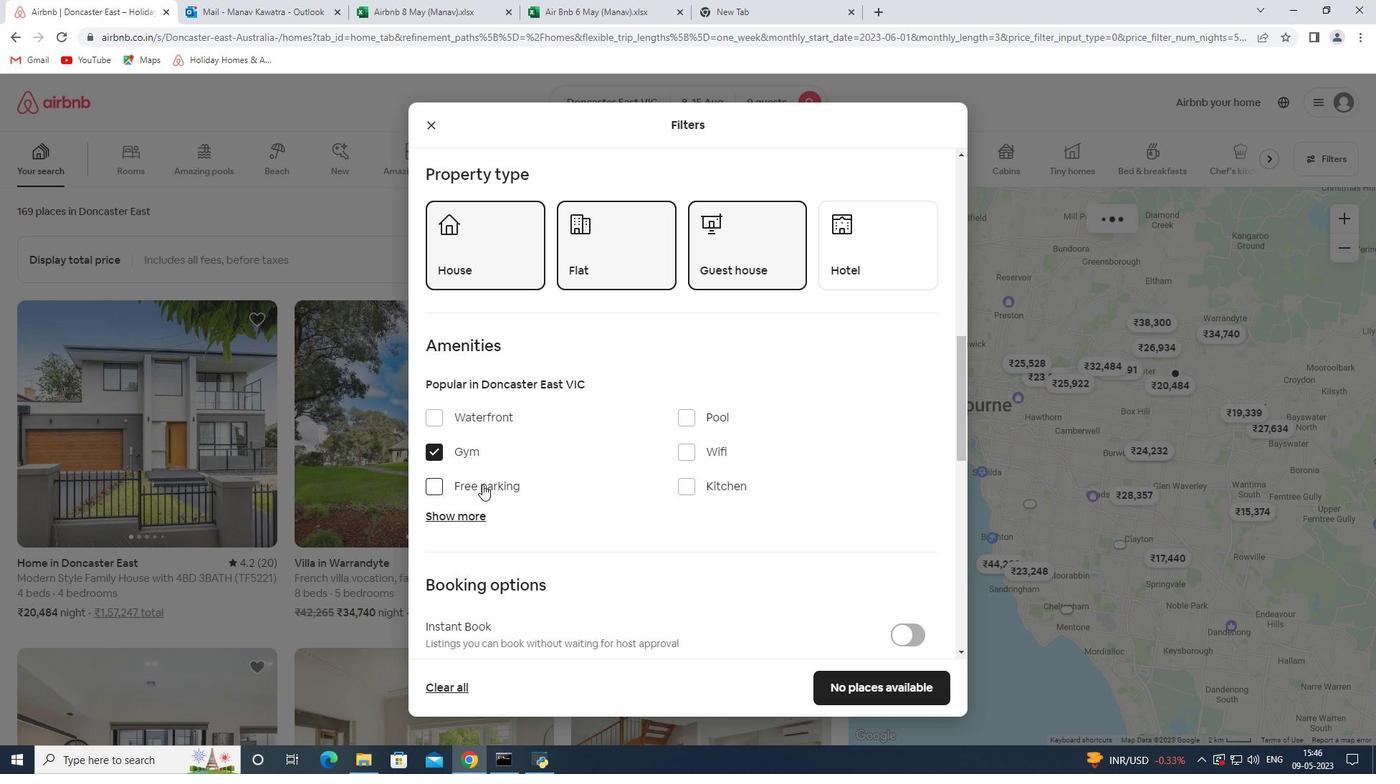 
Action: Mouse pressed left at (483, 486)
Screenshot: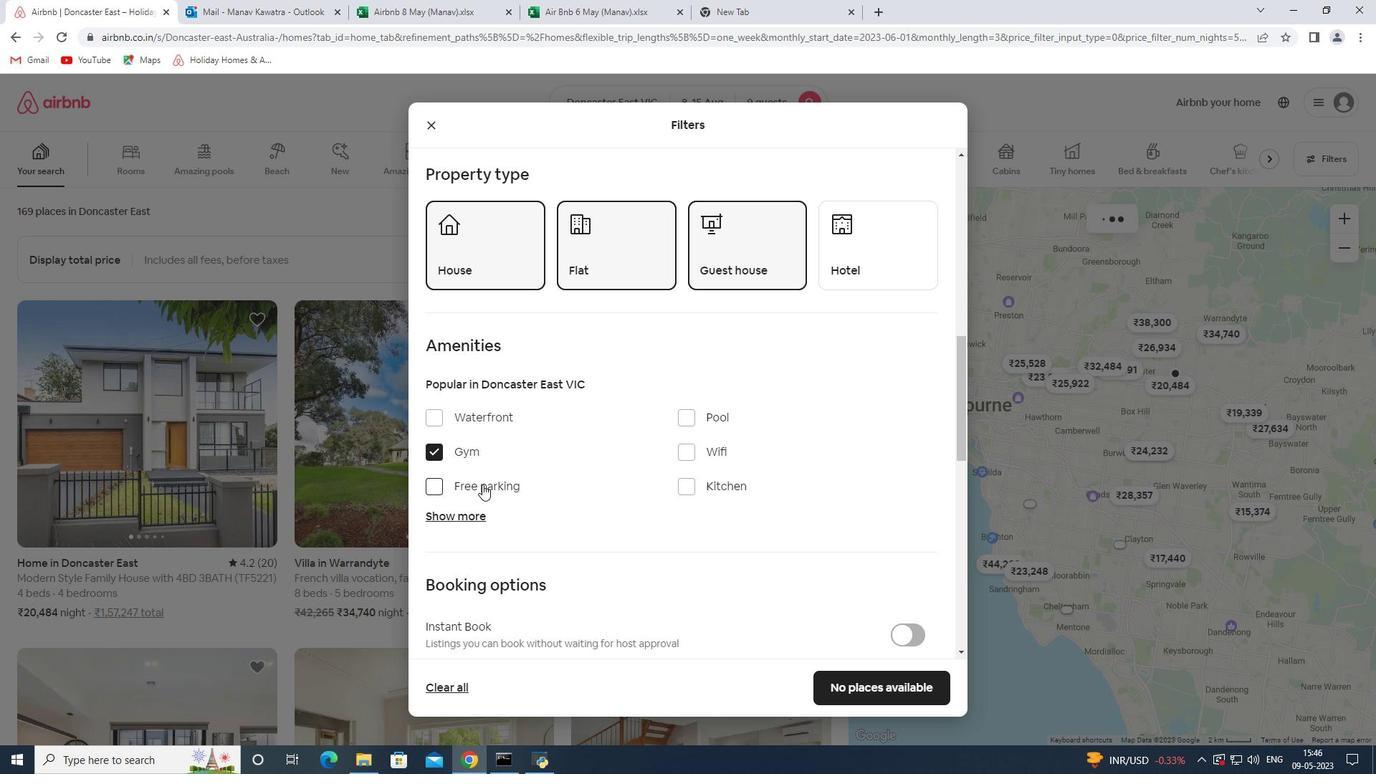 
Action: Mouse moved to (682, 459)
Screenshot: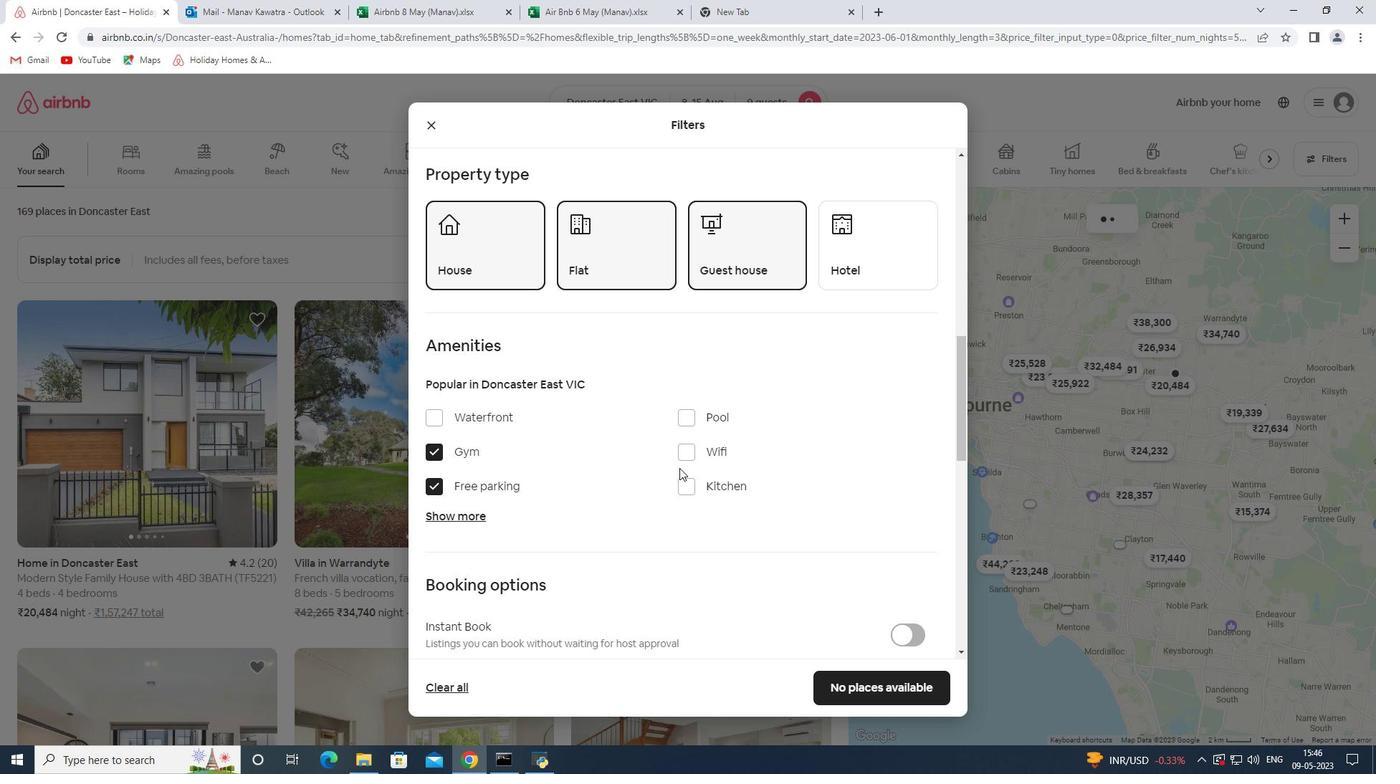 
Action: Mouse pressed left at (682, 459)
Screenshot: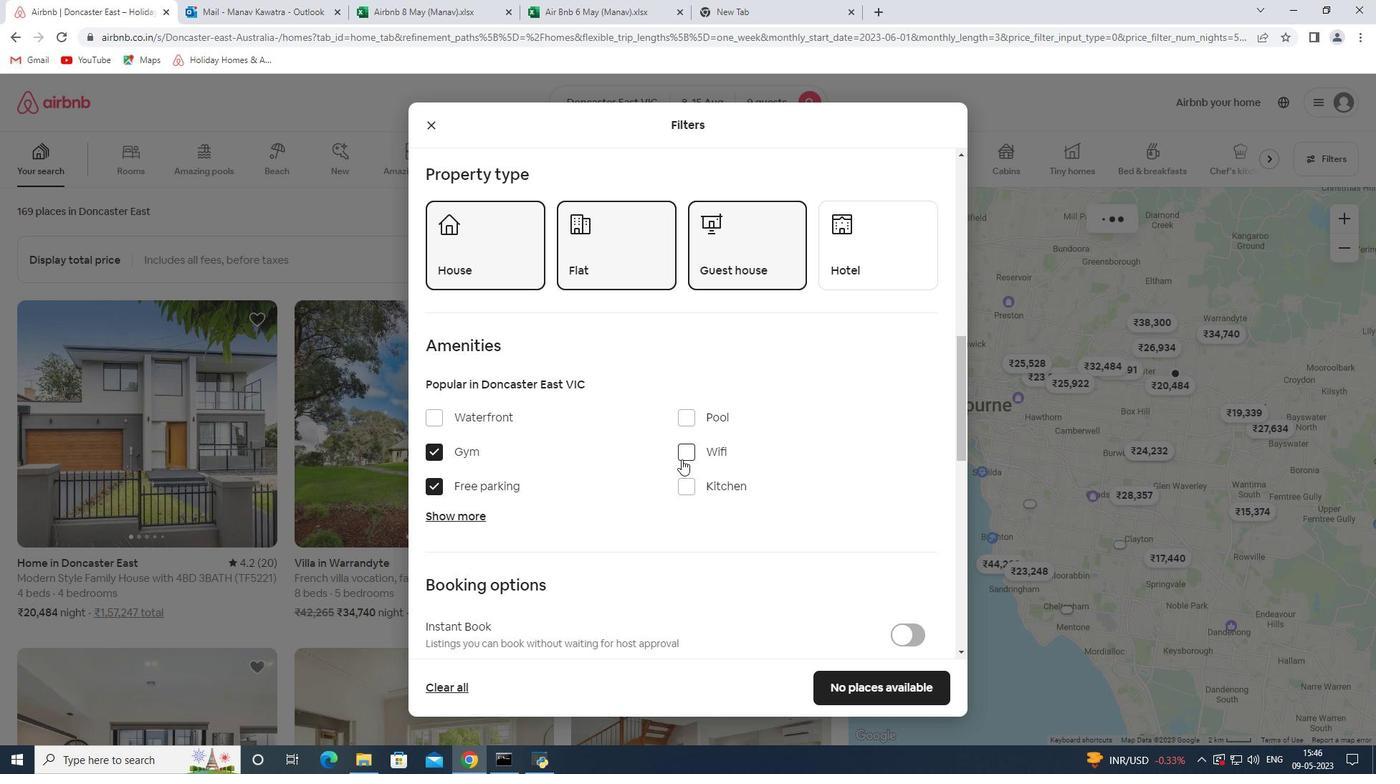 
Action: Mouse moved to (557, 499)
Screenshot: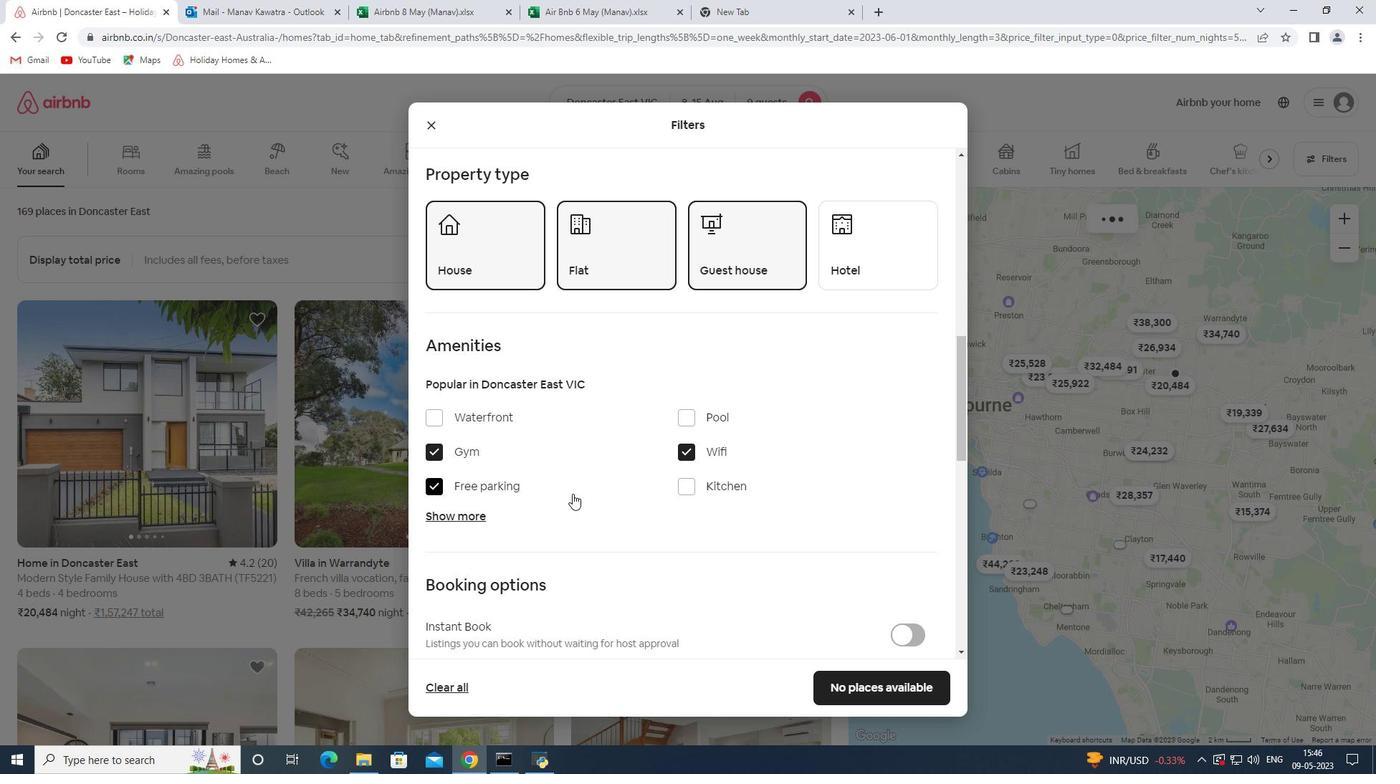 
Action: Mouse scrolled (557, 498) with delta (0, 0)
Screenshot: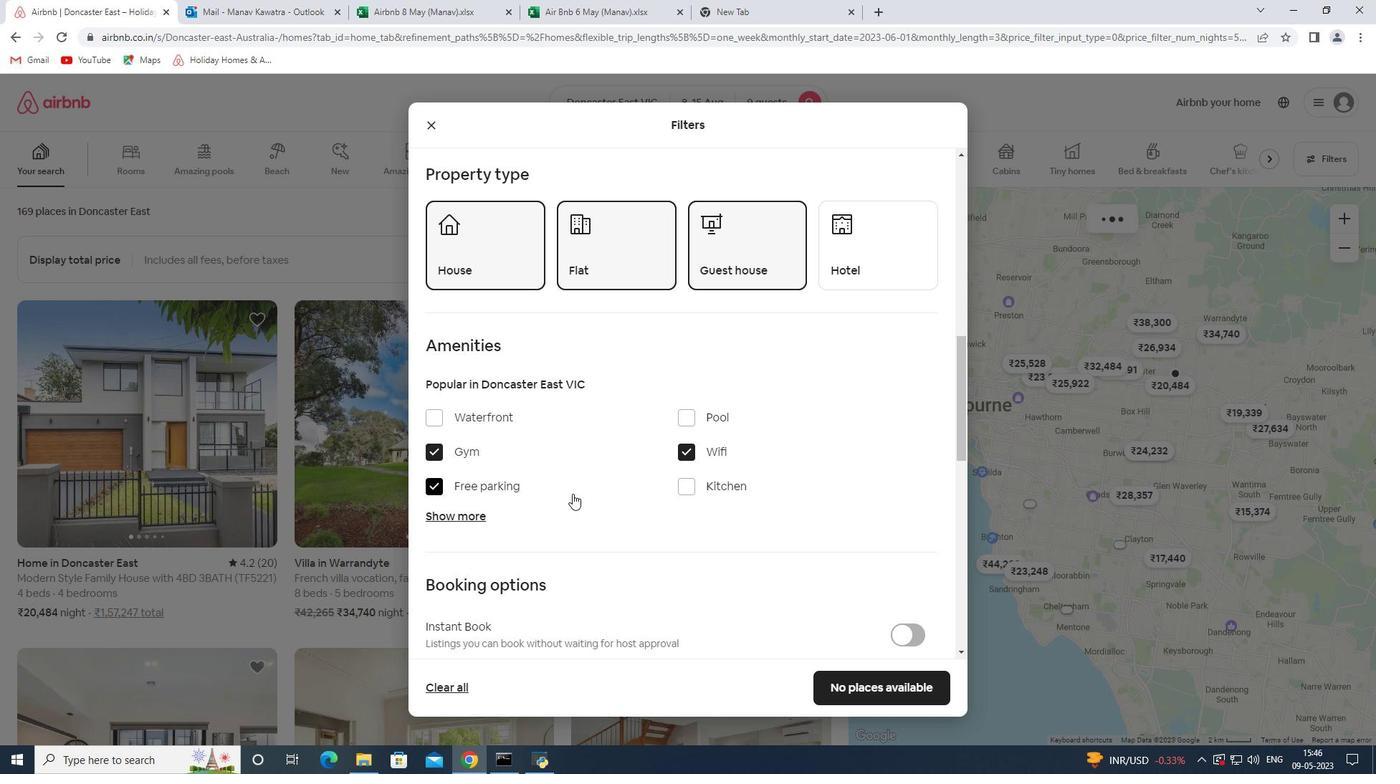 
Action: Mouse scrolled (557, 498) with delta (0, 0)
Screenshot: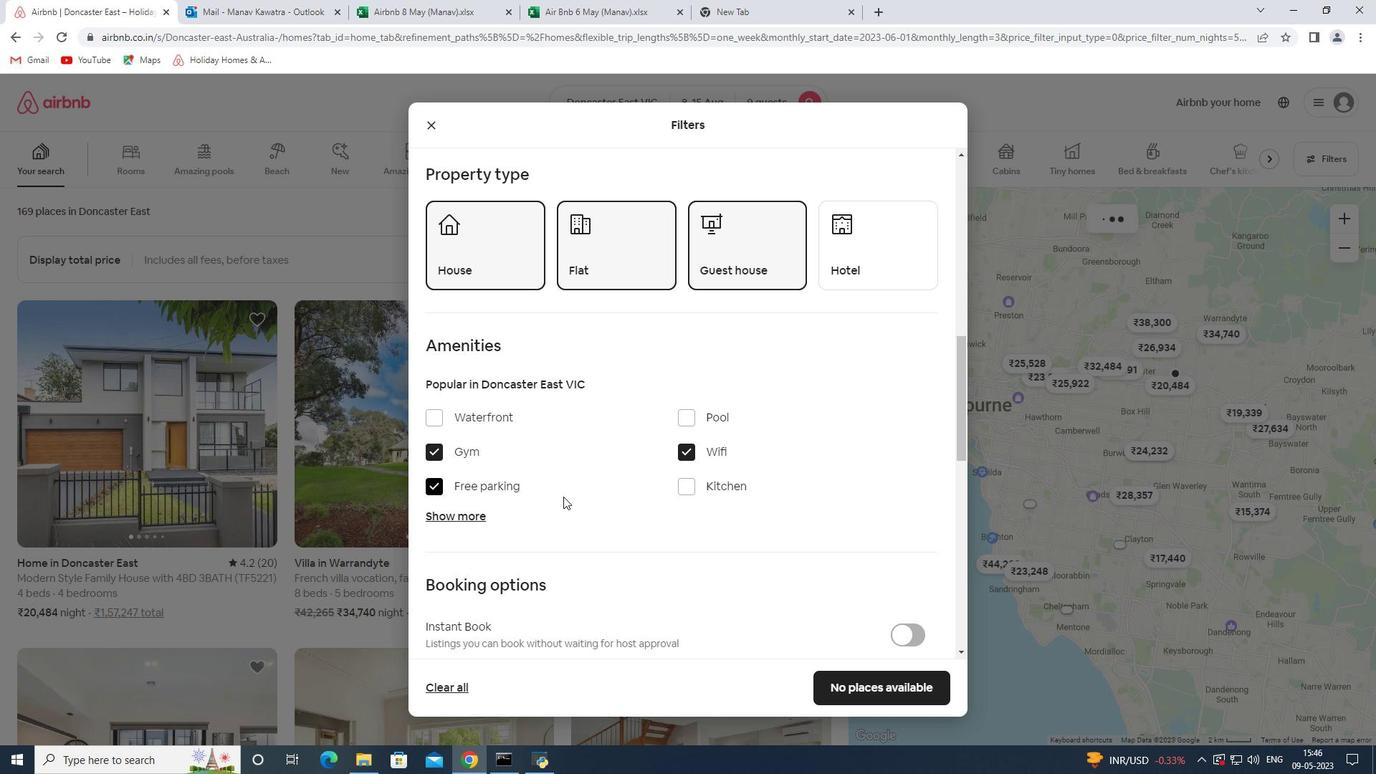 
Action: Mouse moved to (464, 369)
Screenshot: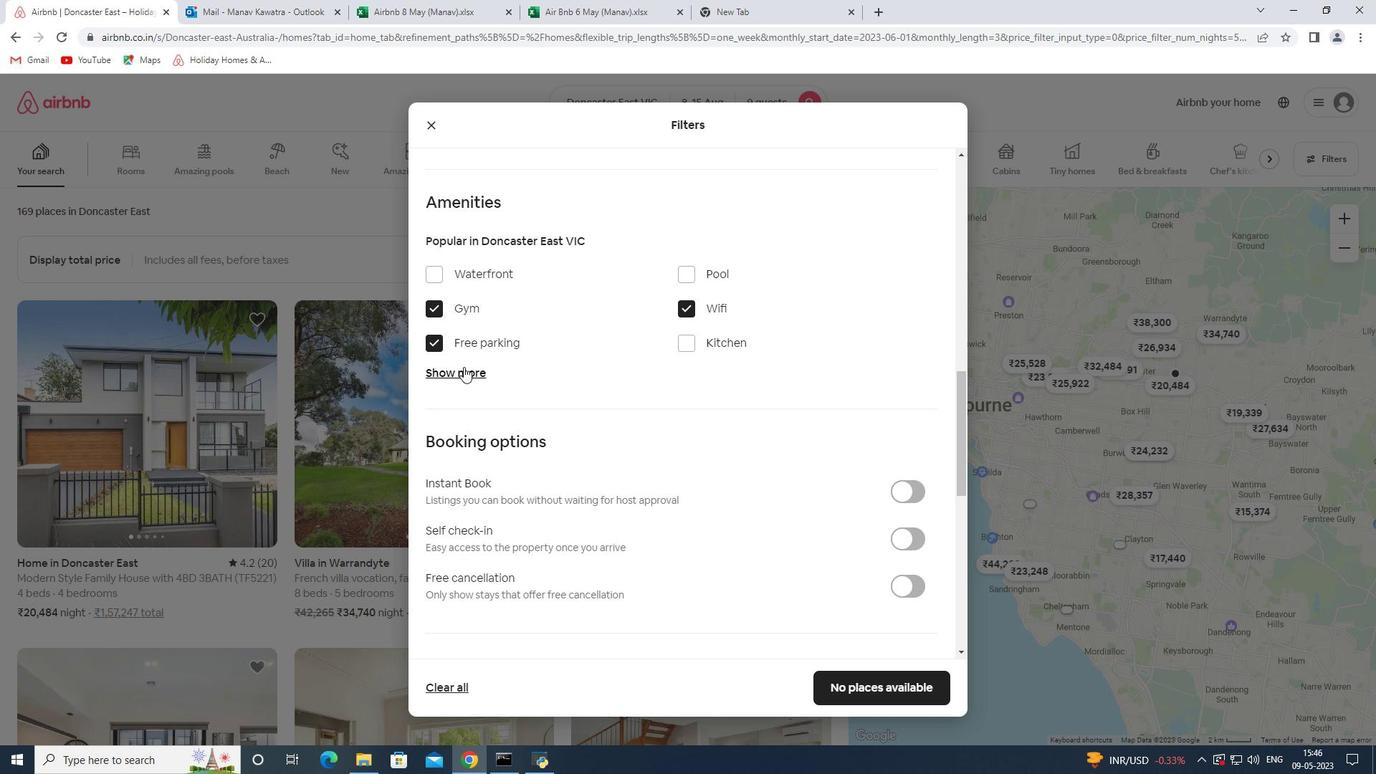 
Action: Mouse pressed left at (464, 369)
Screenshot: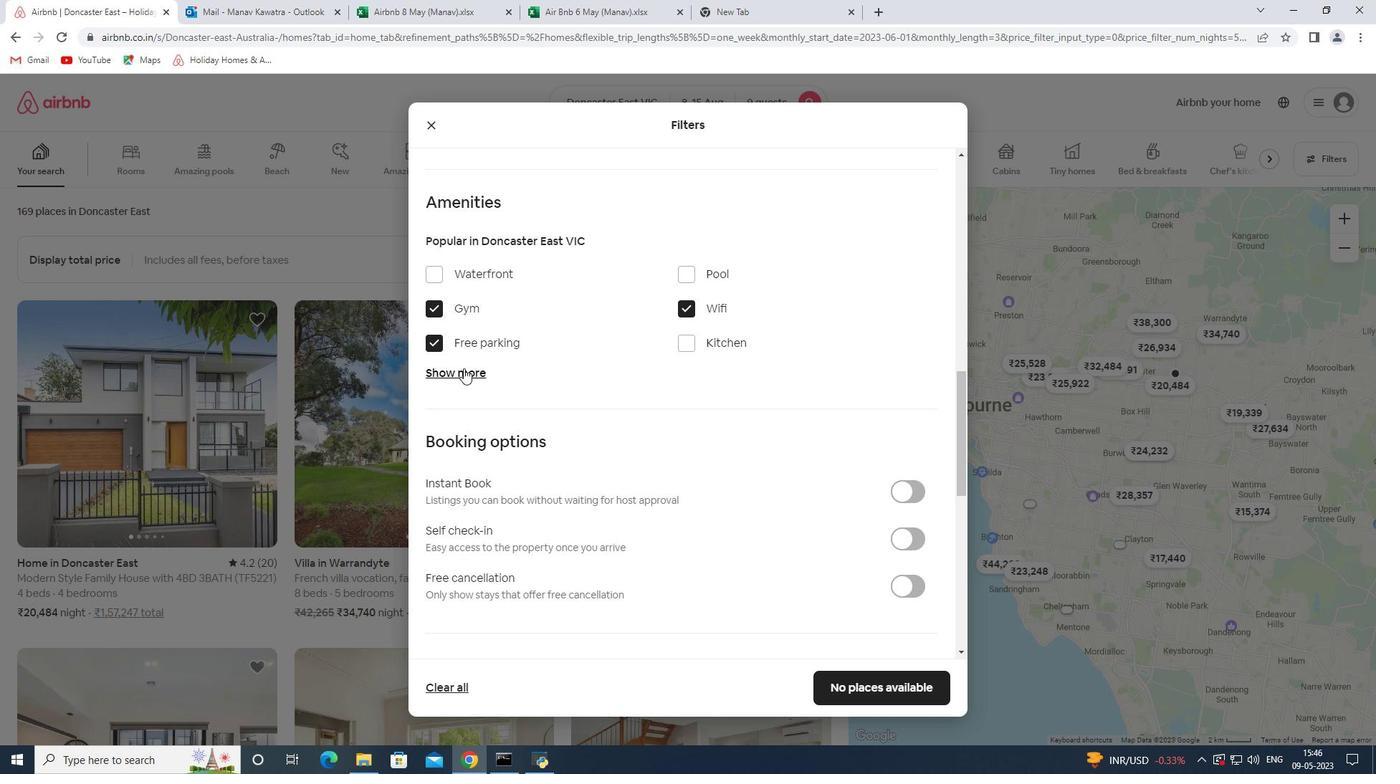 
Action: Mouse moved to (462, 428)
Screenshot: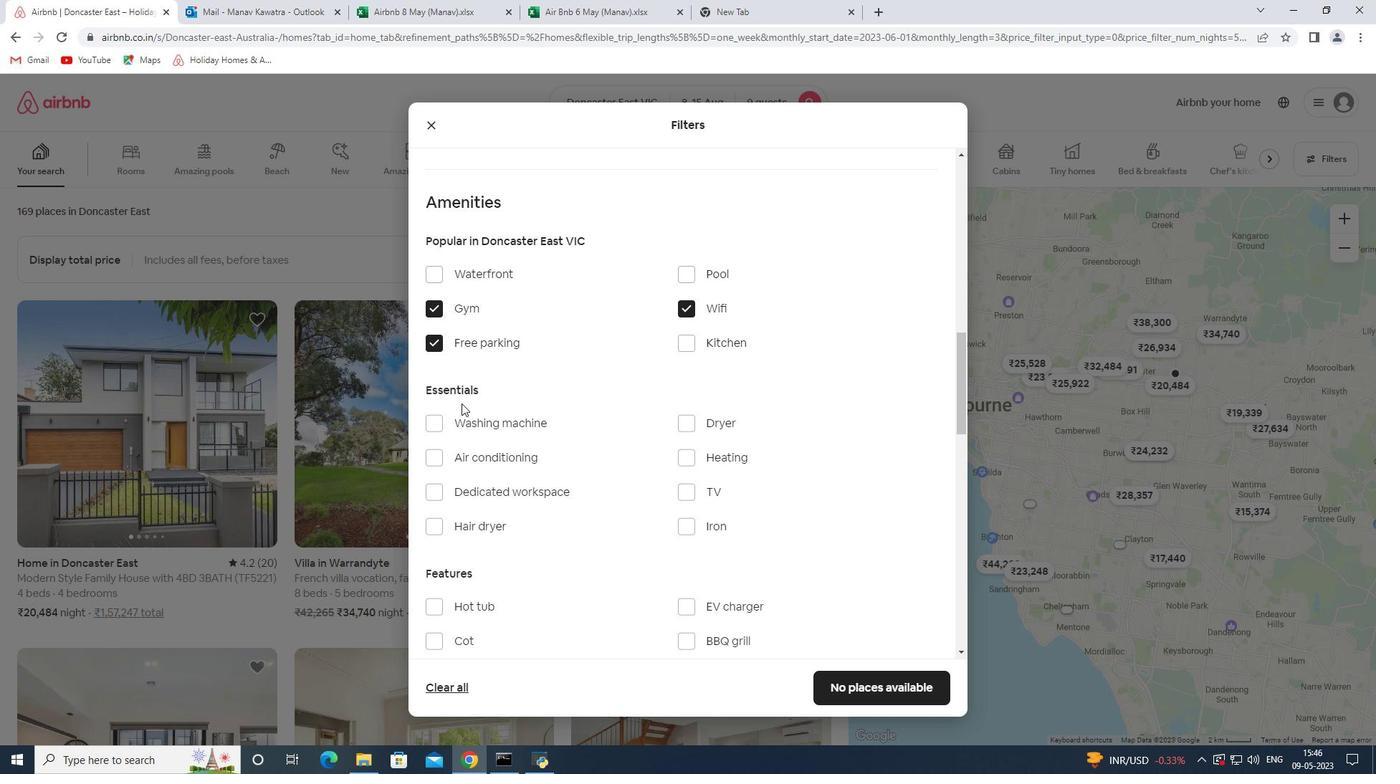 
Action: Mouse scrolled (462, 427) with delta (0, 0)
Screenshot: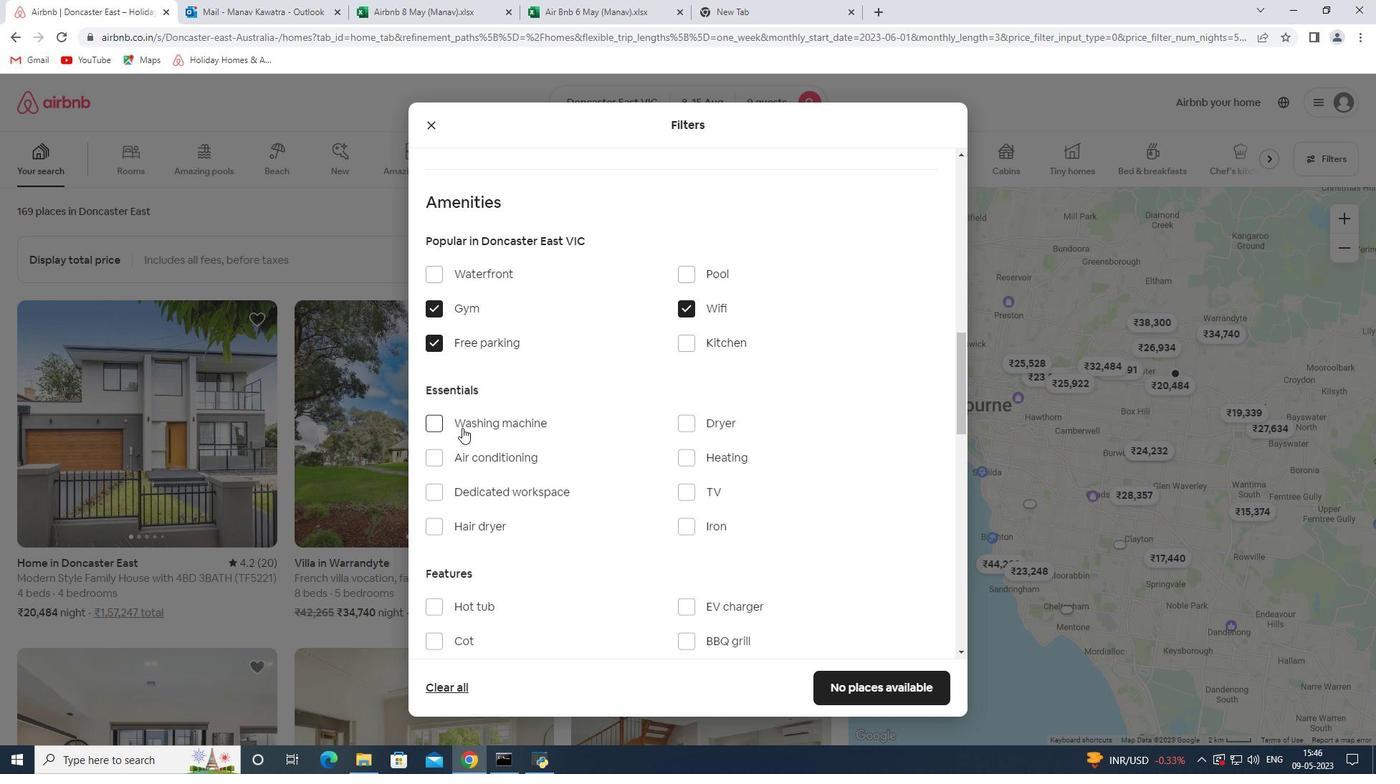 
Action: Mouse scrolled (462, 427) with delta (0, 0)
Screenshot: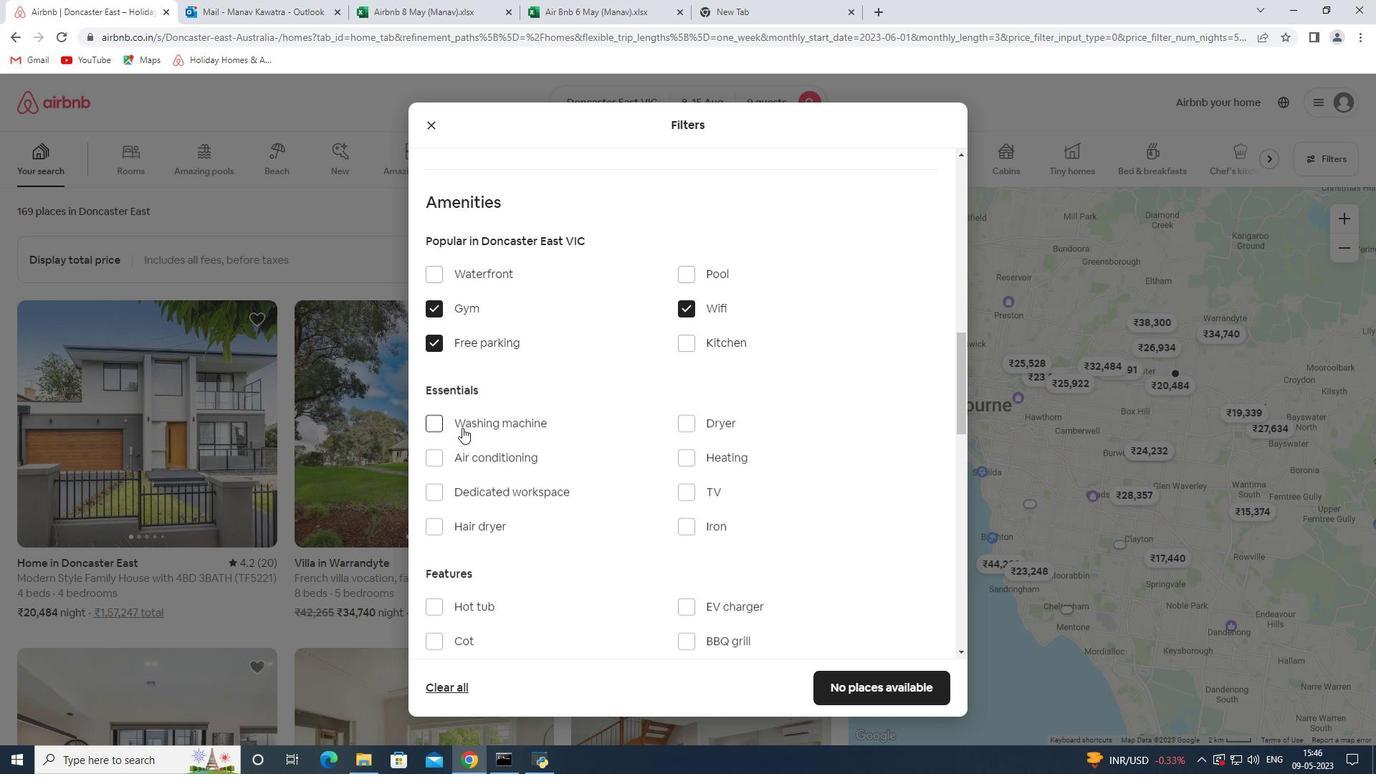 
Action: Mouse moved to (709, 344)
Screenshot: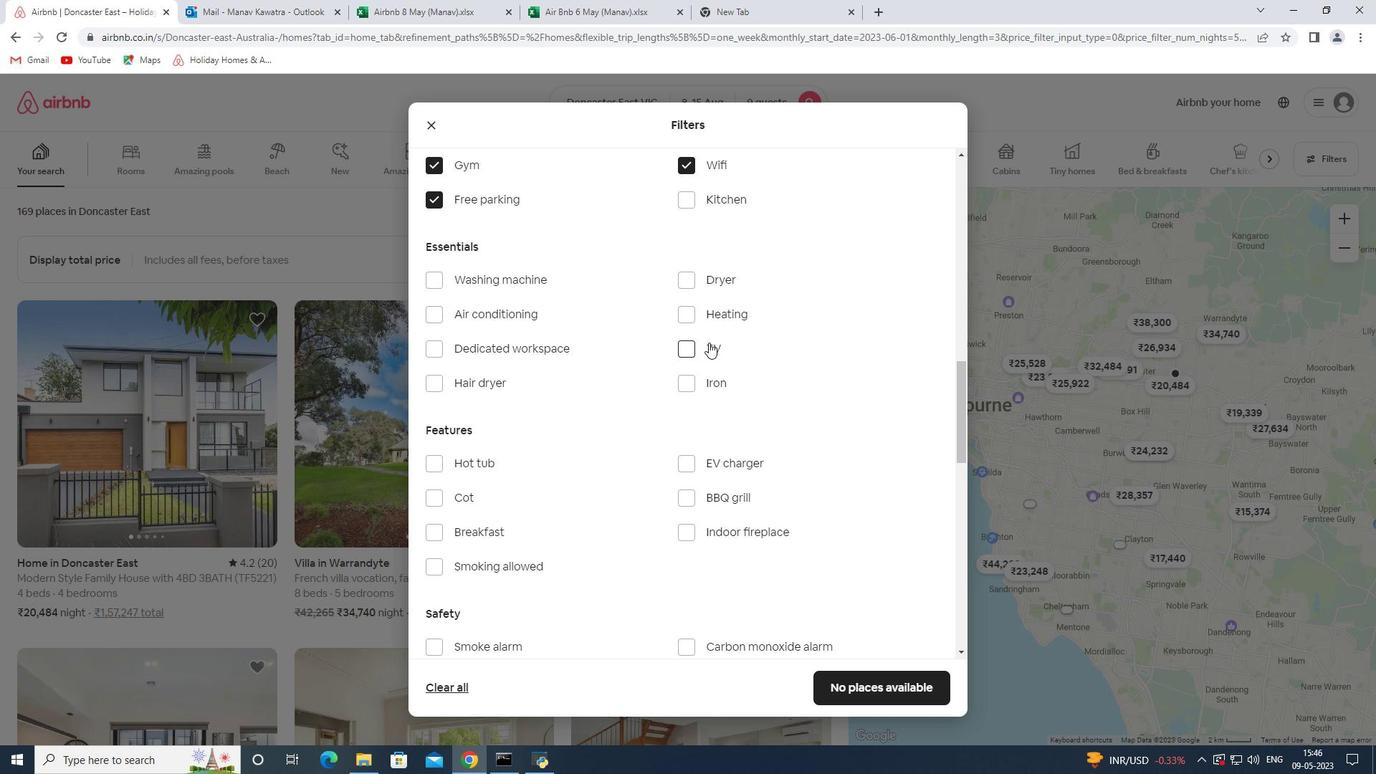 
Action: Mouse pressed left at (709, 344)
Screenshot: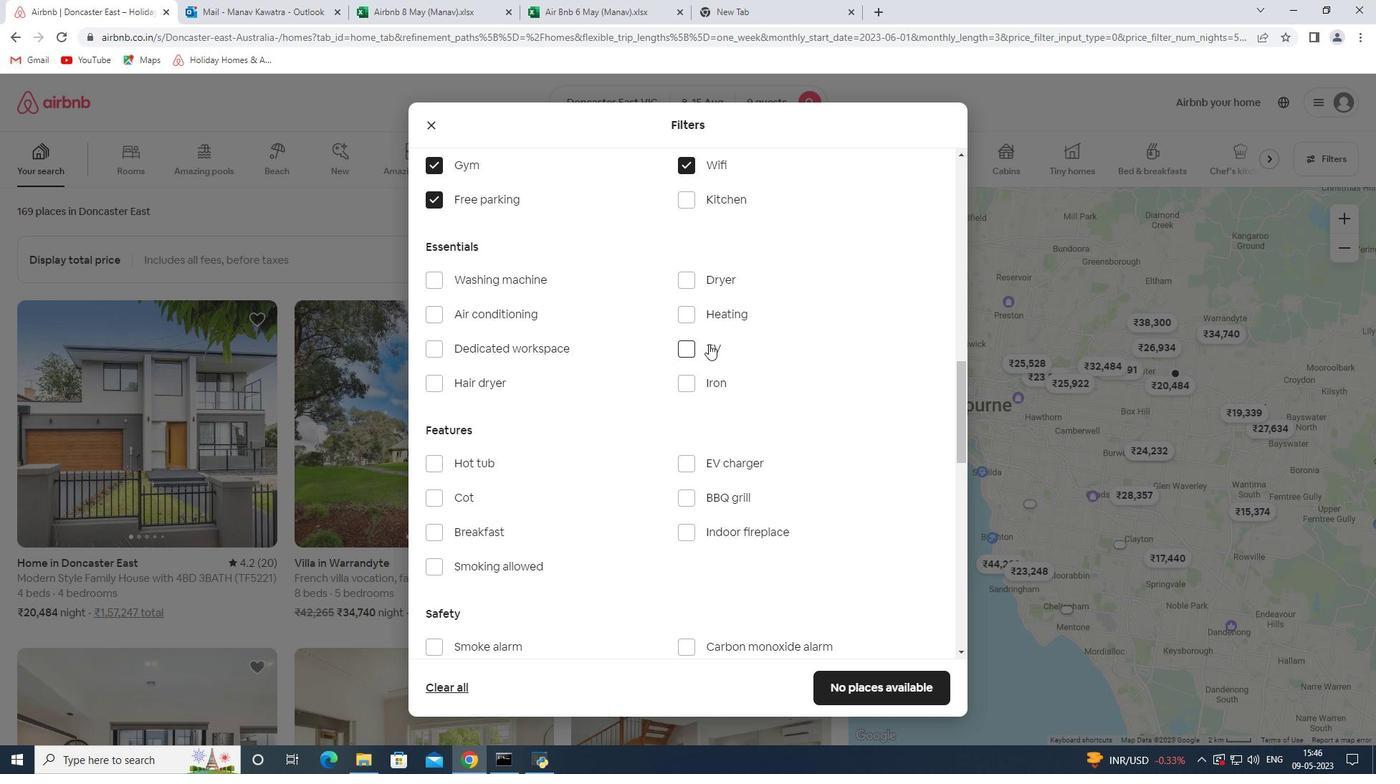 
Action: Mouse moved to (479, 528)
Screenshot: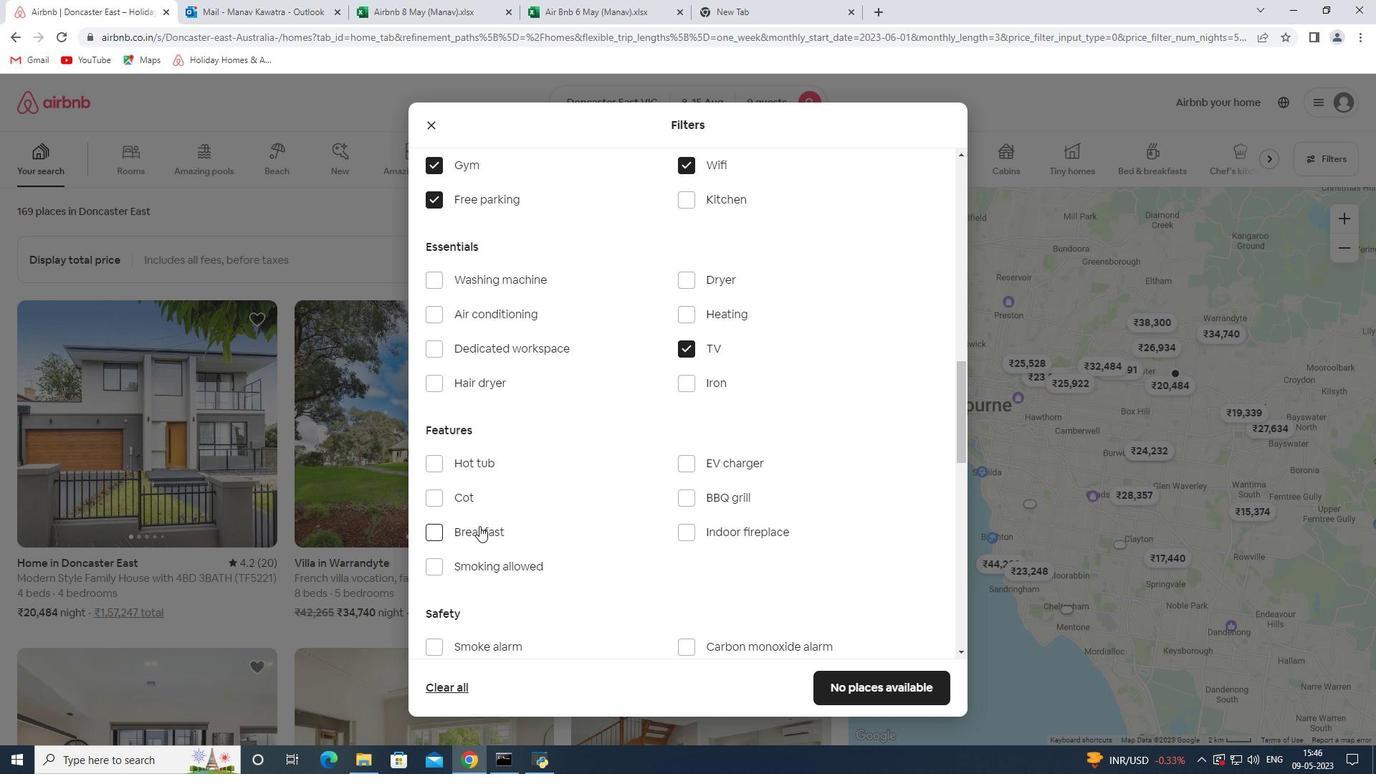 
Action: Mouse pressed left at (479, 528)
Screenshot: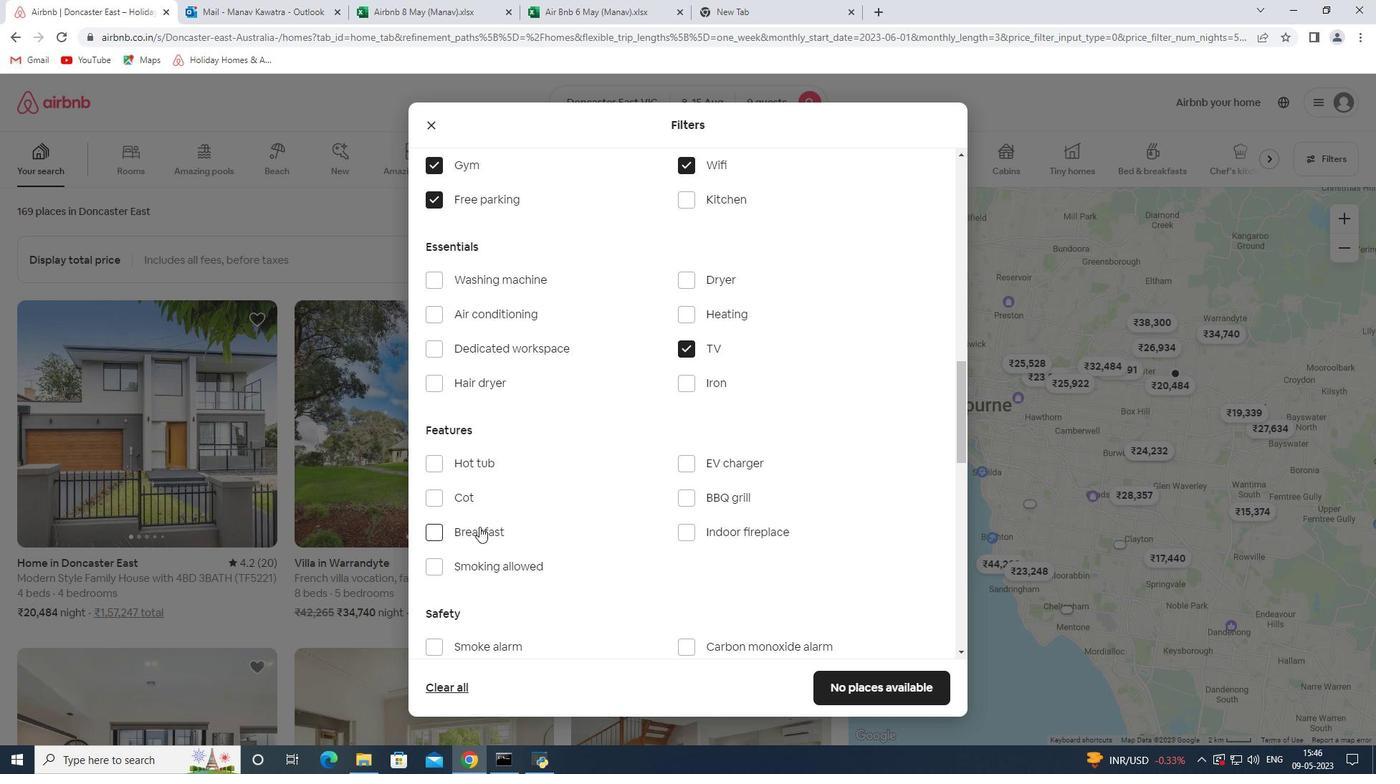 
Action: Mouse moved to (562, 494)
Screenshot: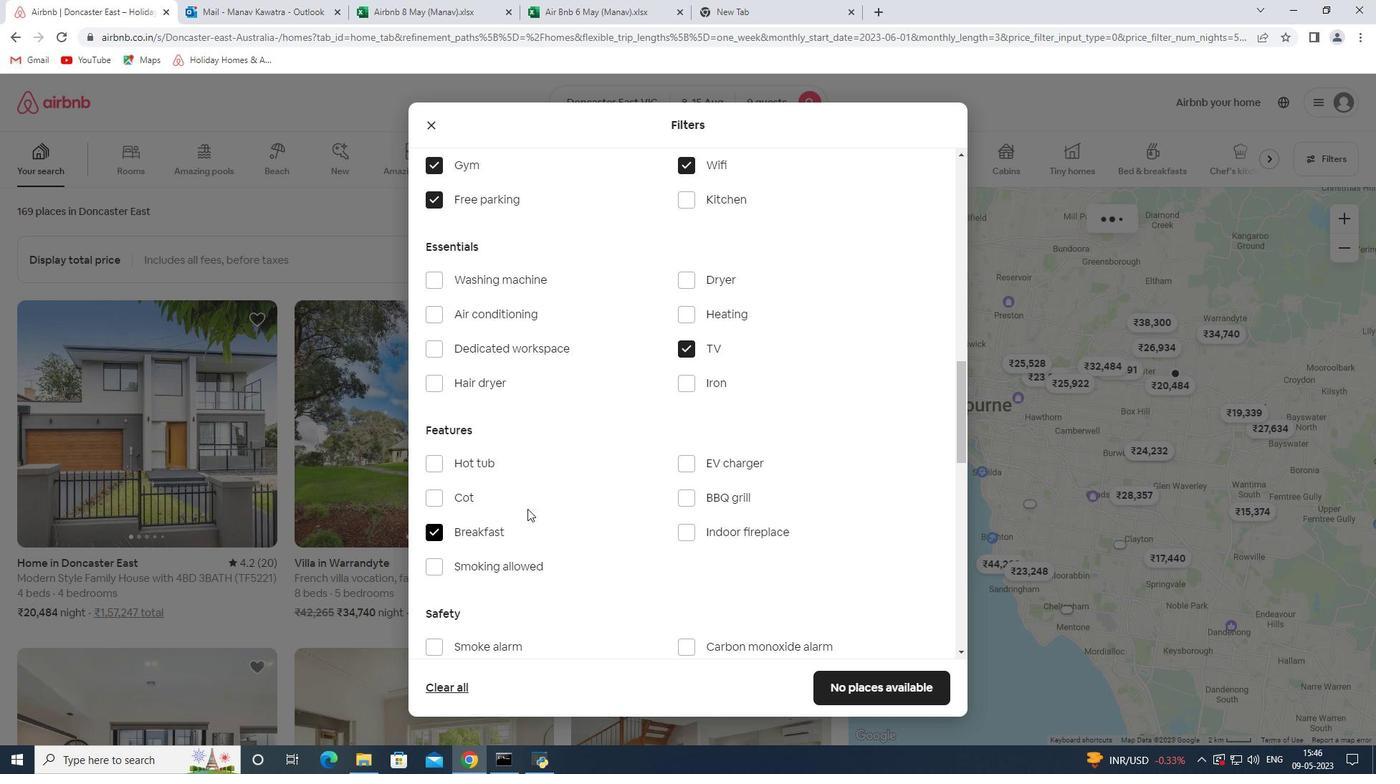 
Action: Mouse scrolled (562, 493) with delta (0, 0)
Screenshot: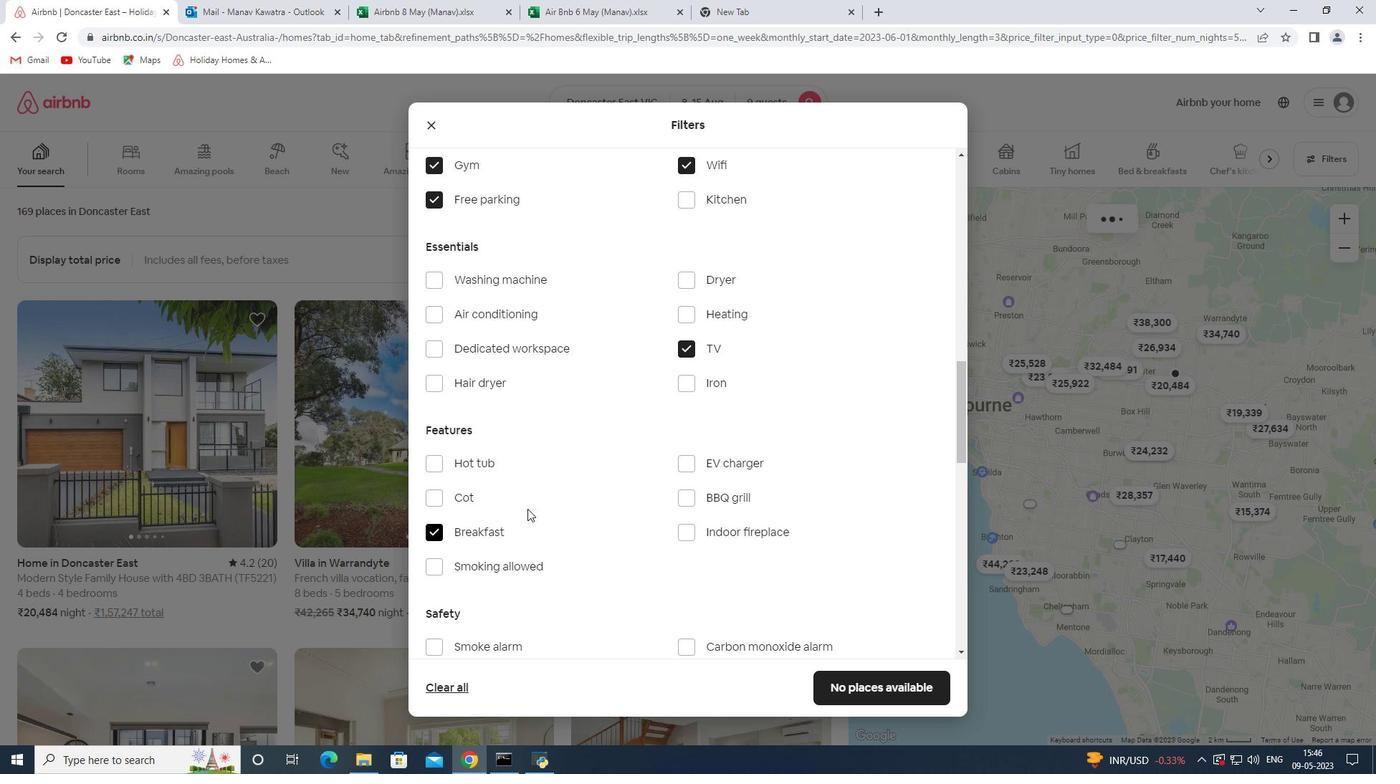 
Action: Mouse scrolled (562, 493) with delta (0, 0)
Screenshot: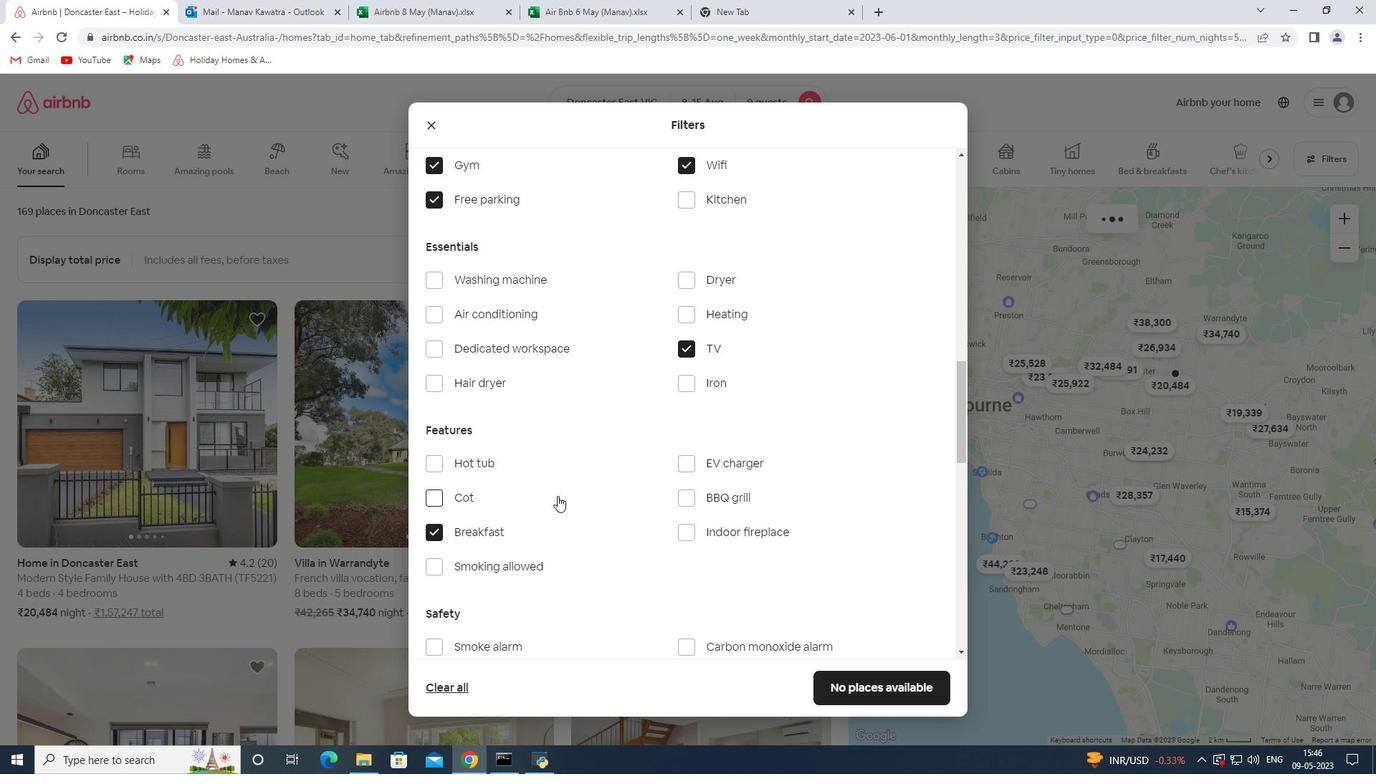 
Action: Mouse scrolled (562, 493) with delta (0, 0)
Screenshot: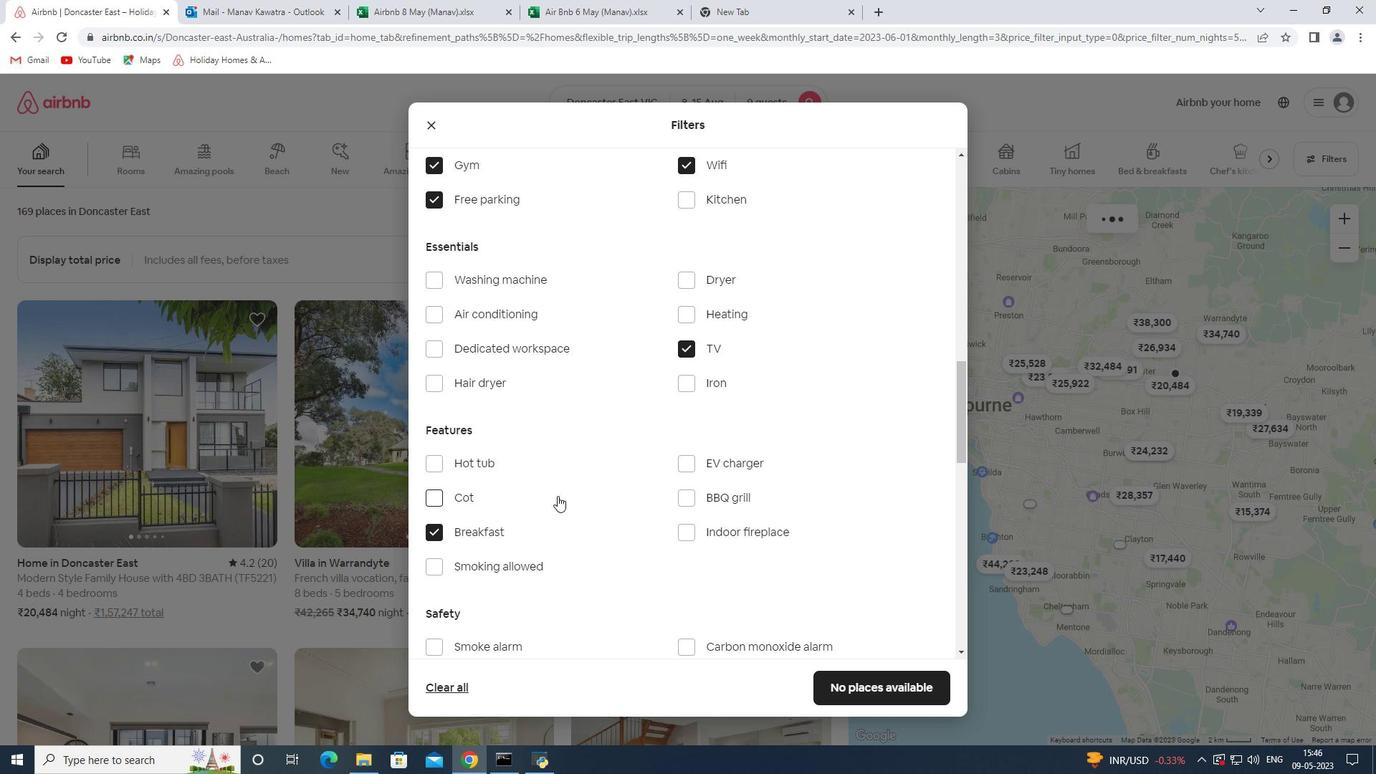 
Action: Mouse moved to (562, 494)
Screenshot: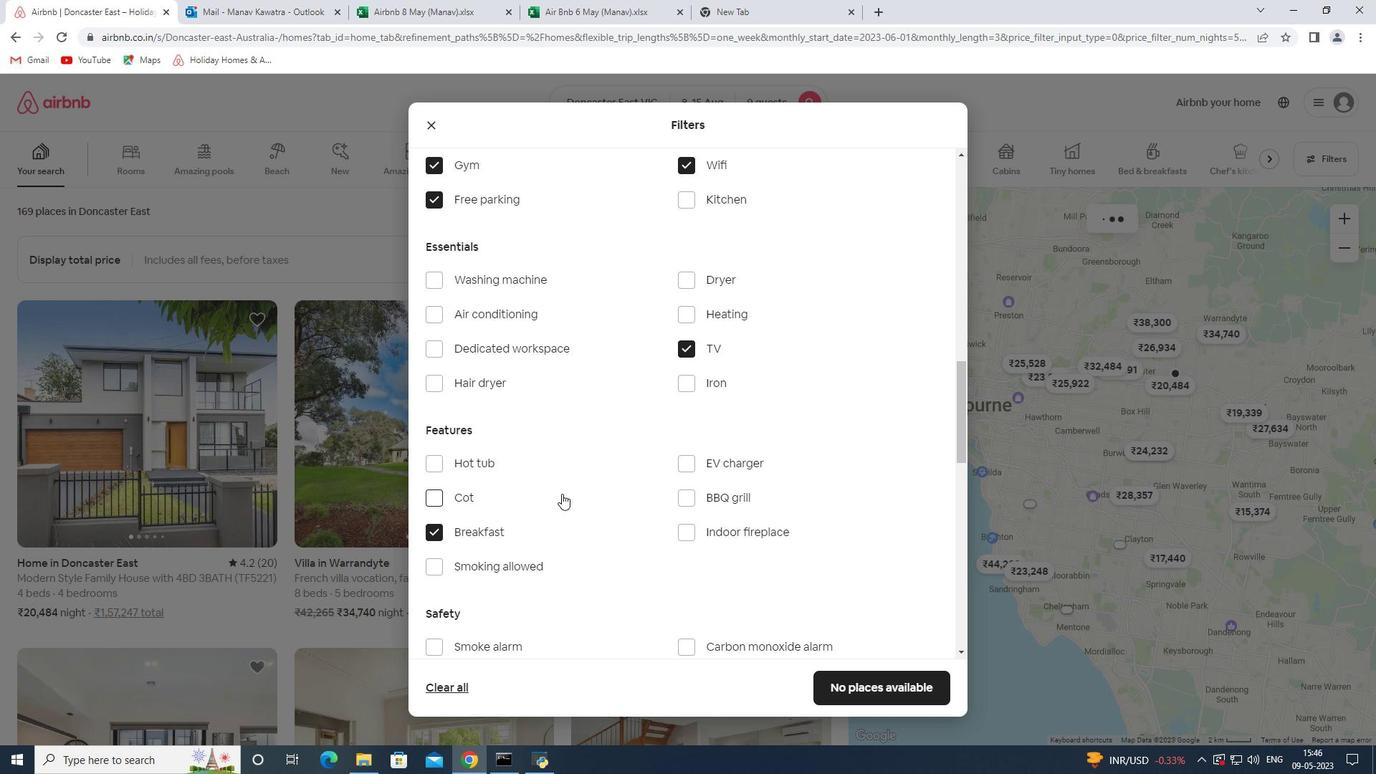 
Action: Mouse scrolled (562, 493) with delta (0, 0)
Screenshot: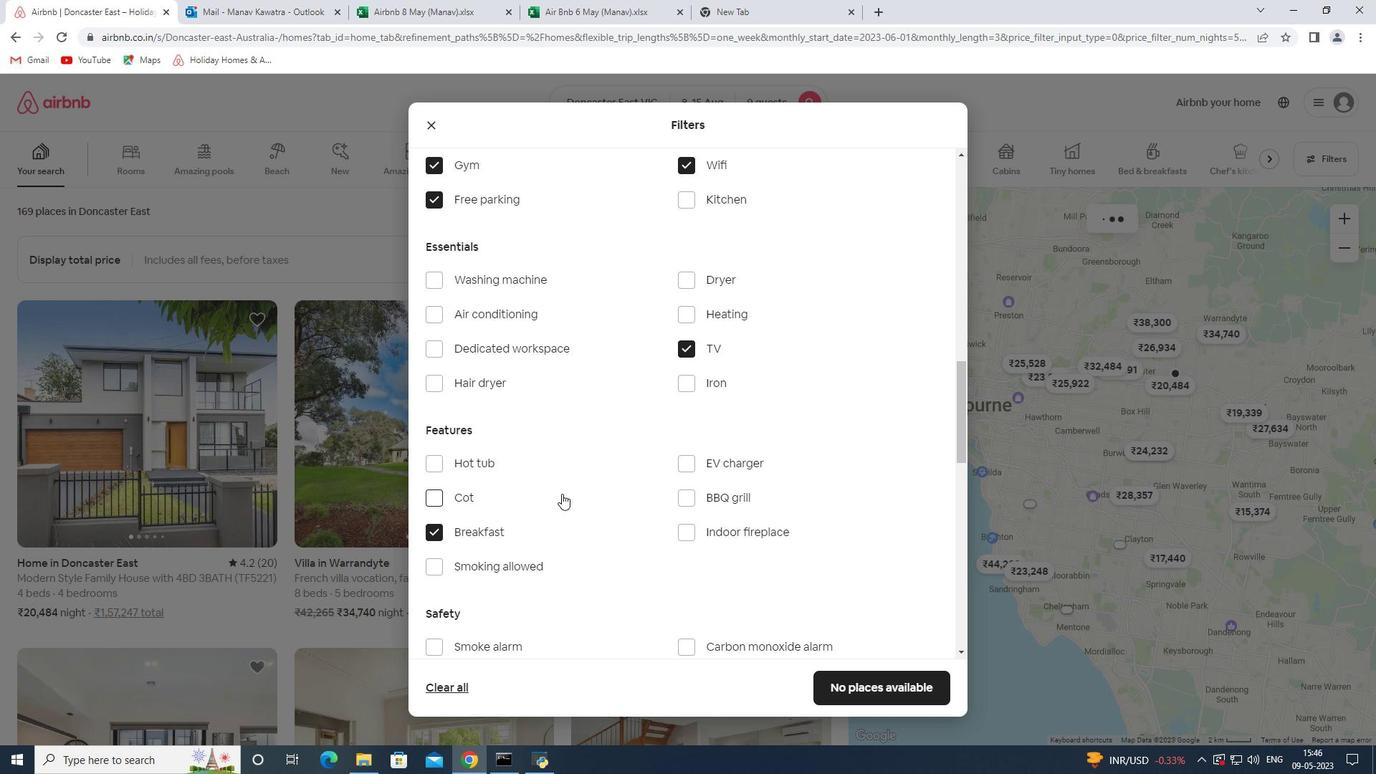 
Action: Mouse moved to (907, 560)
Screenshot: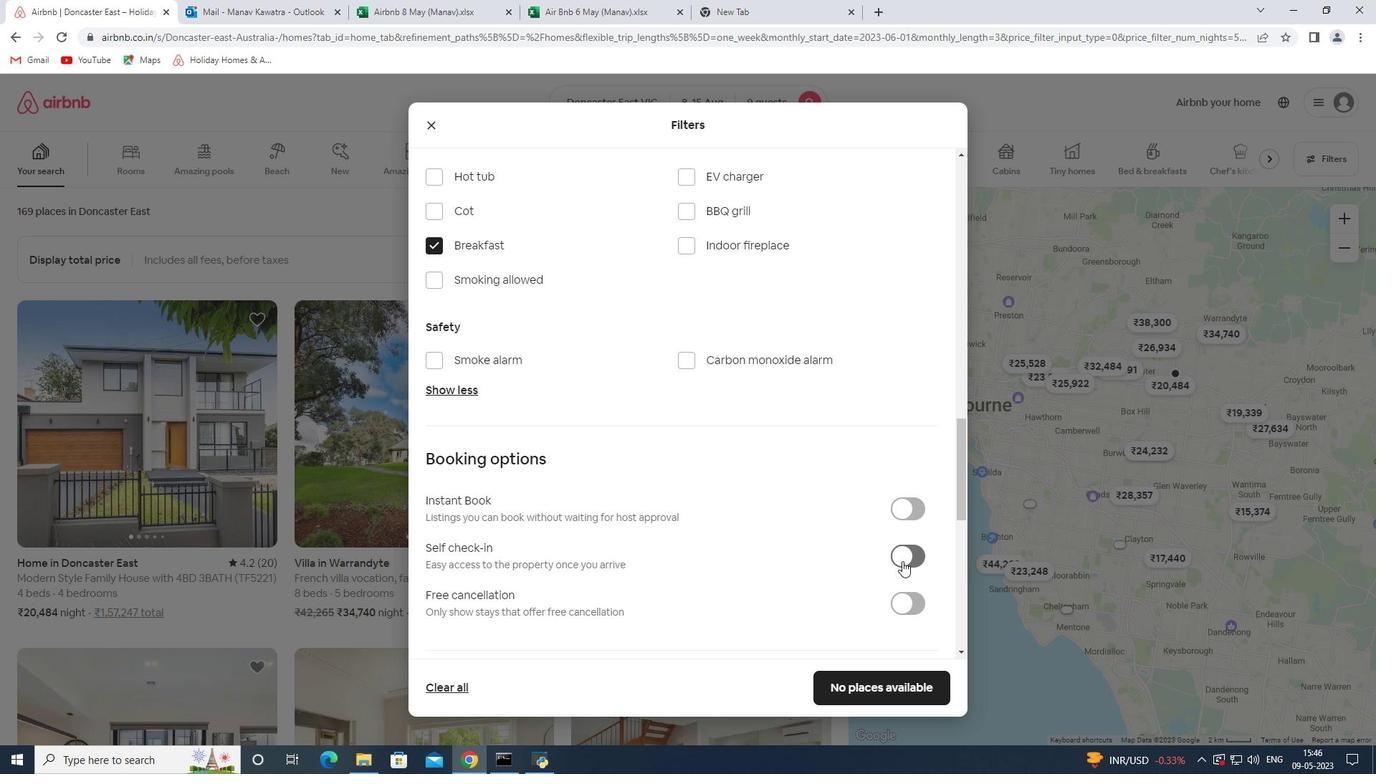 
Action: Mouse pressed left at (907, 560)
Screenshot: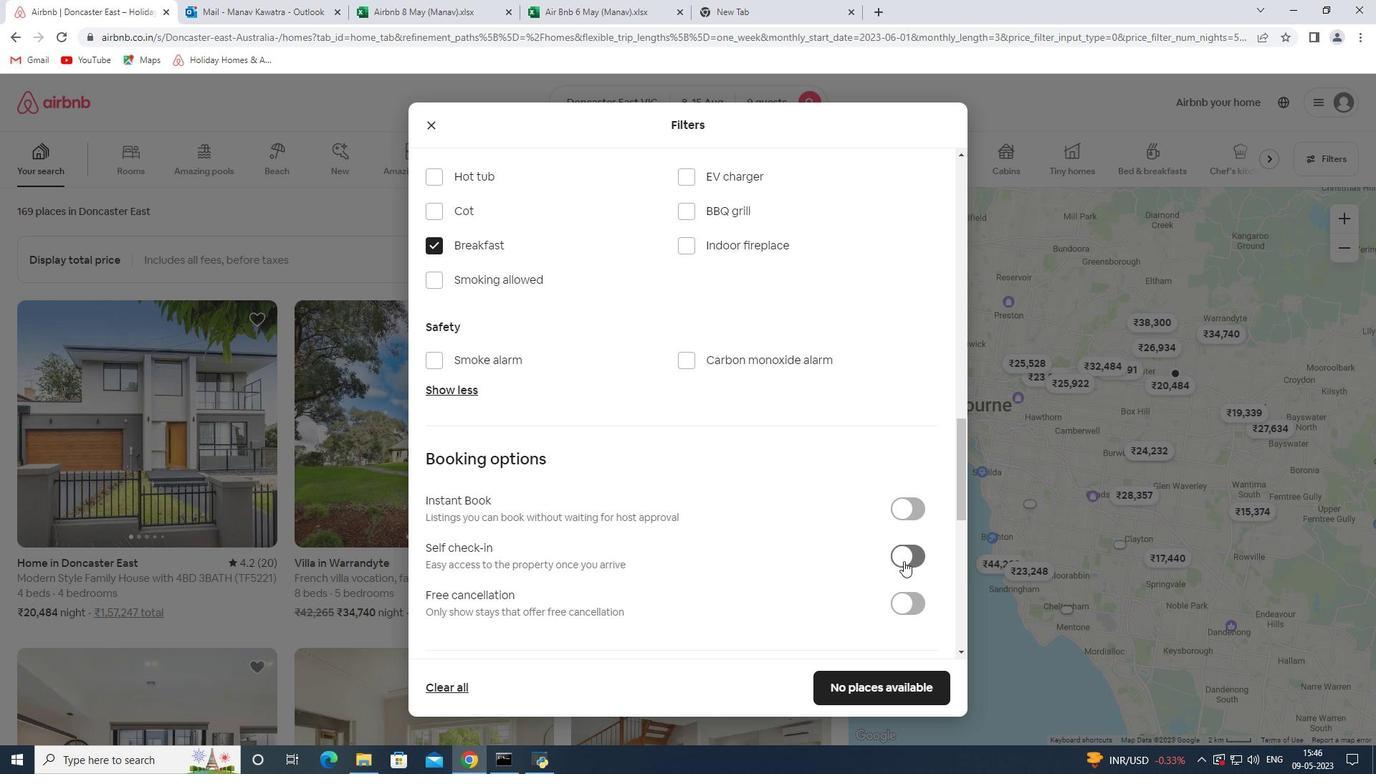 
Action: Mouse moved to (702, 557)
Screenshot: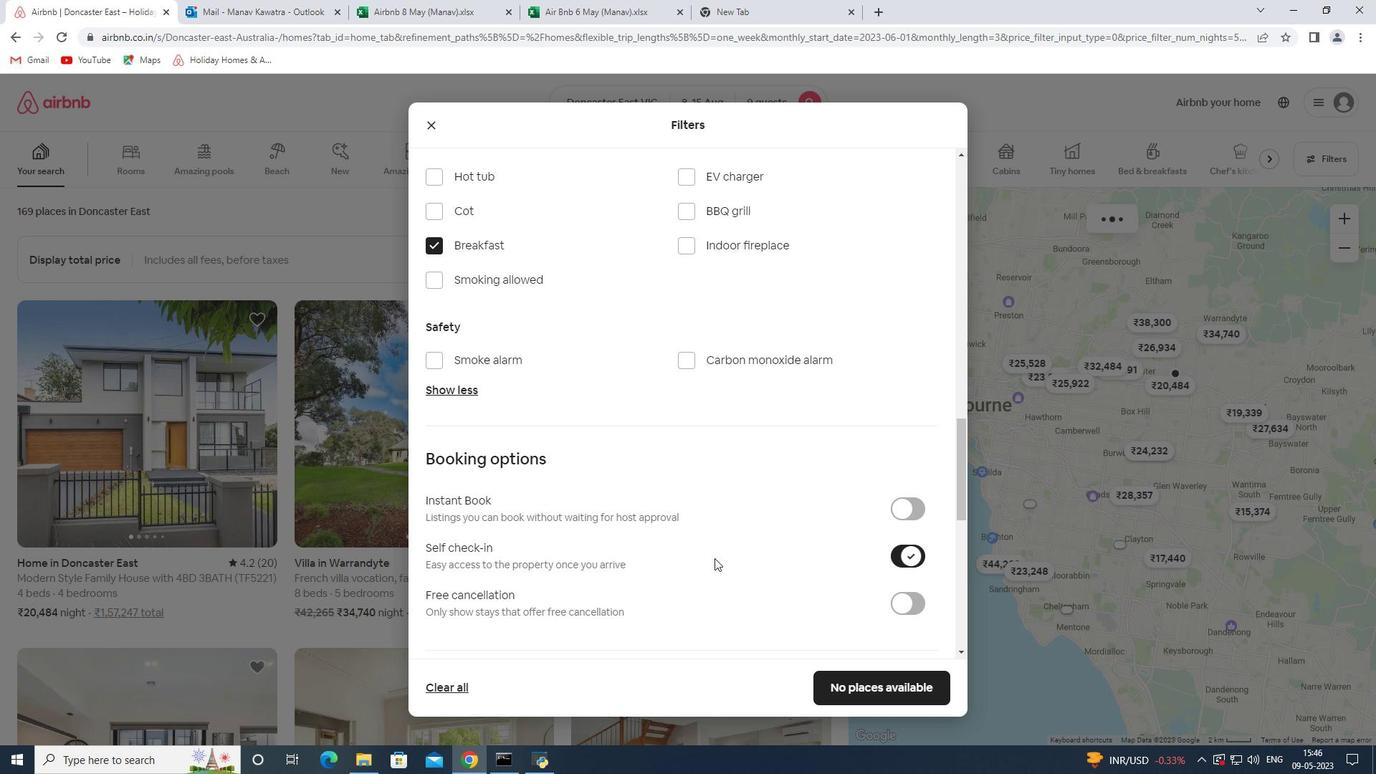 
Action: Mouse scrolled (702, 556) with delta (0, 0)
Screenshot: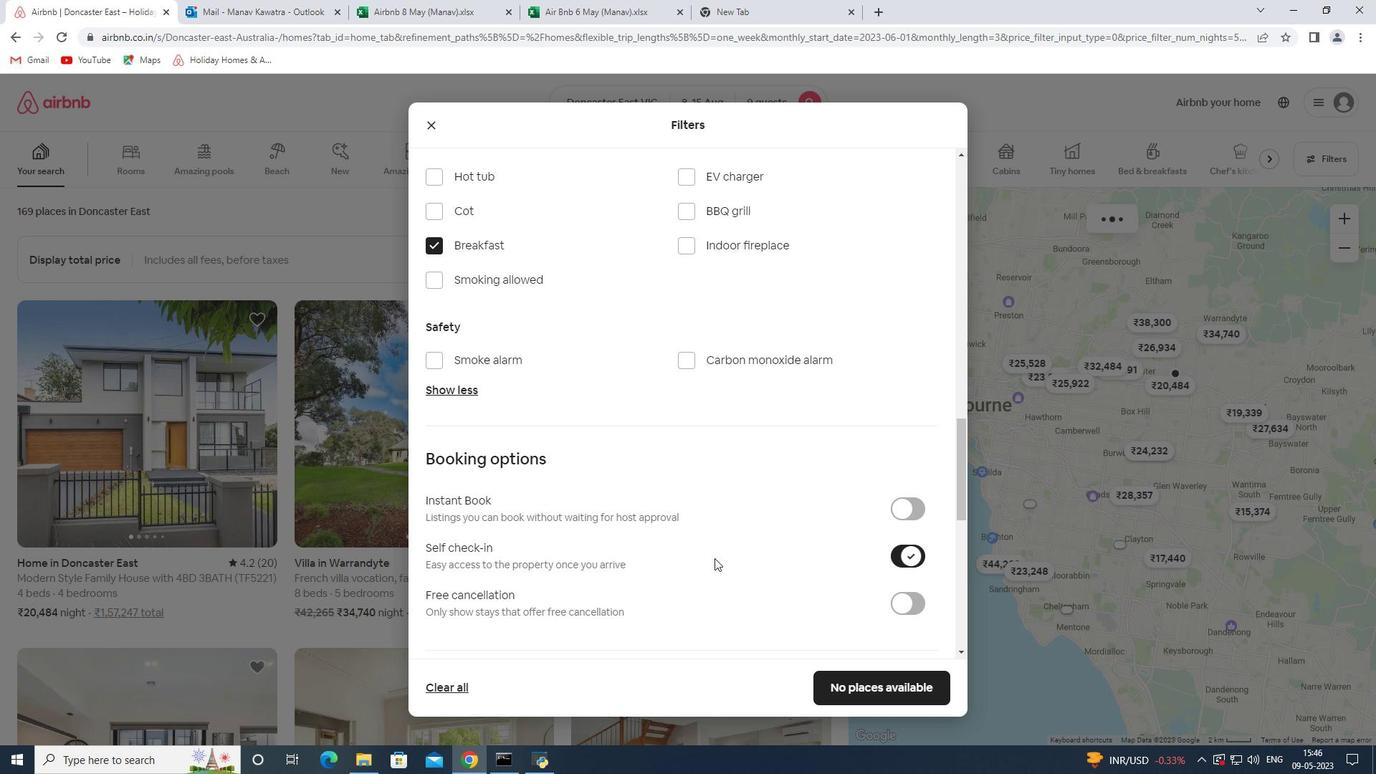 
Action: Mouse scrolled (702, 556) with delta (0, 0)
Screenshot: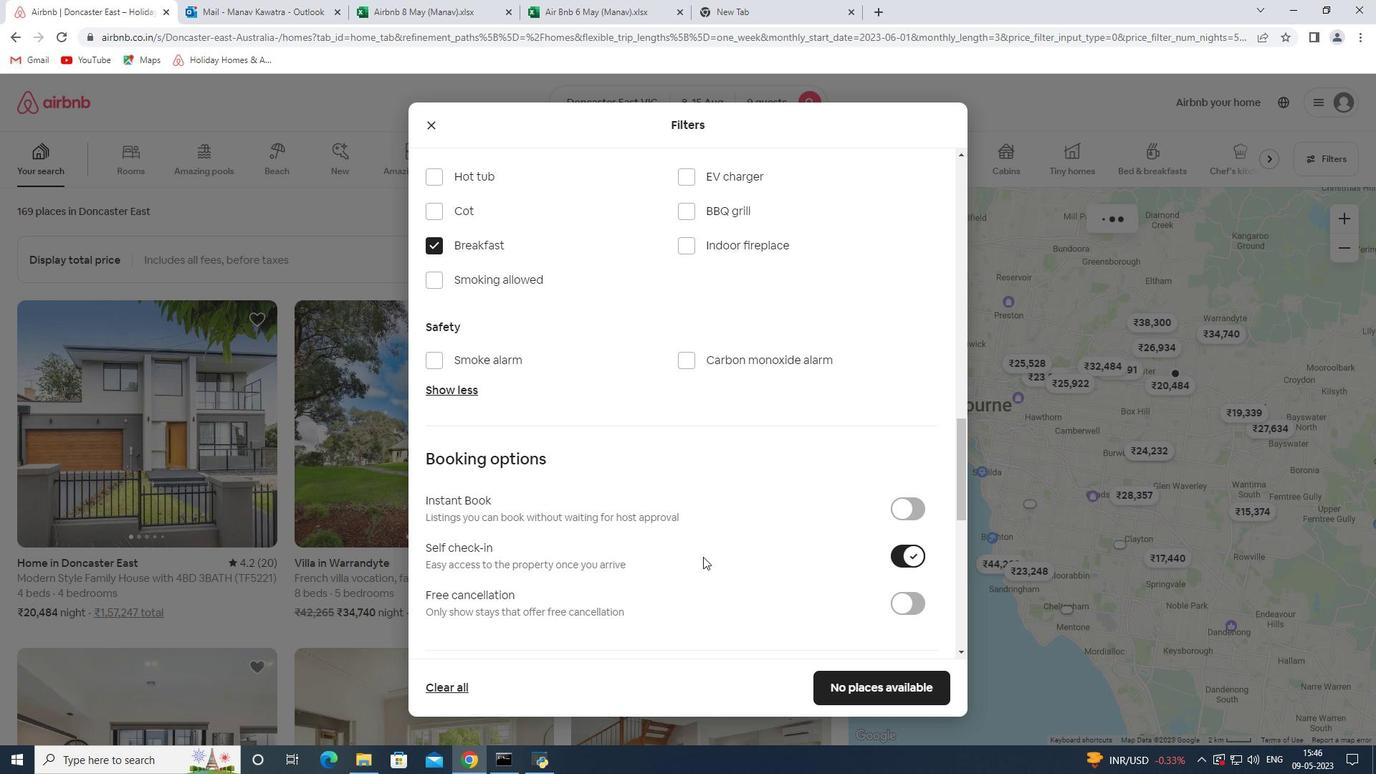
Action: Mouse scrolled (702, 556) with delta (0, 0)
Screenshot: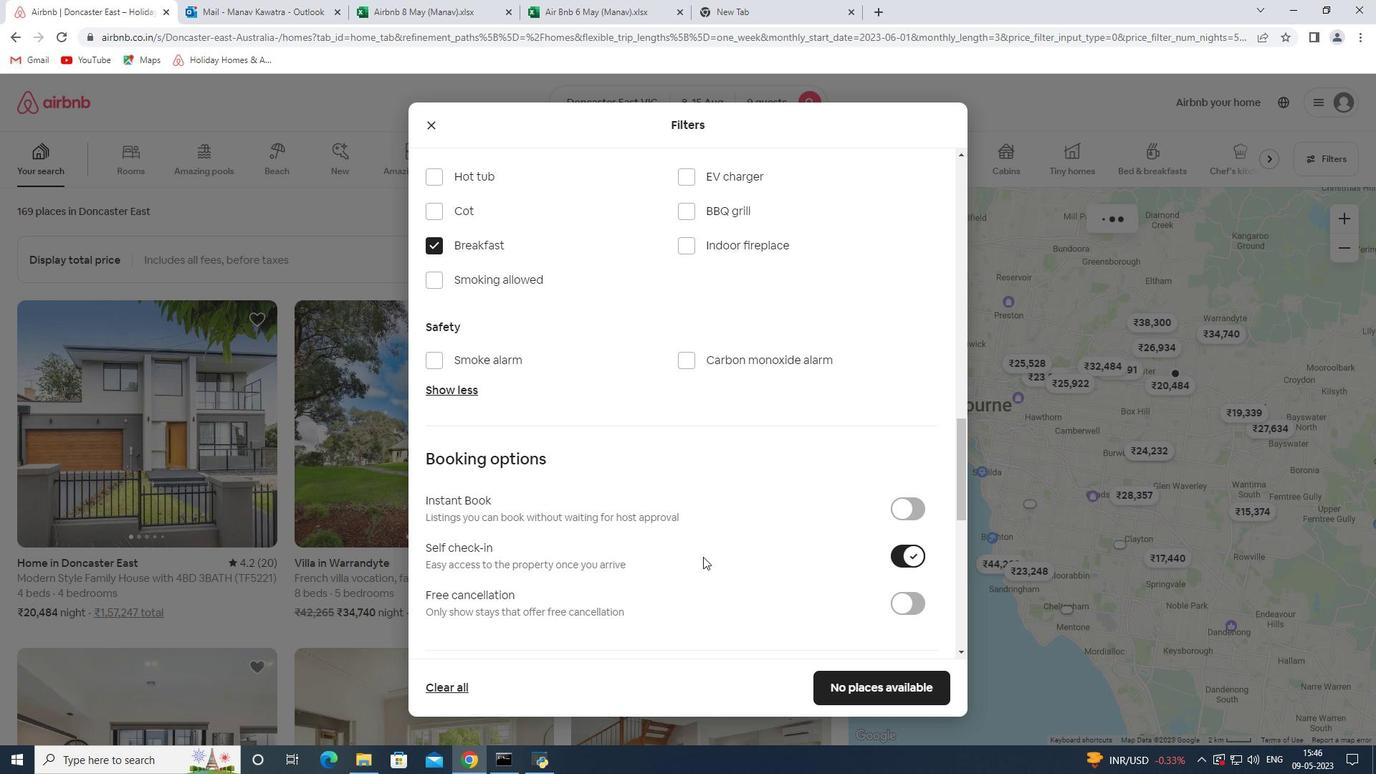 
Action: Mouse moved to (702, 557)
Screenshot: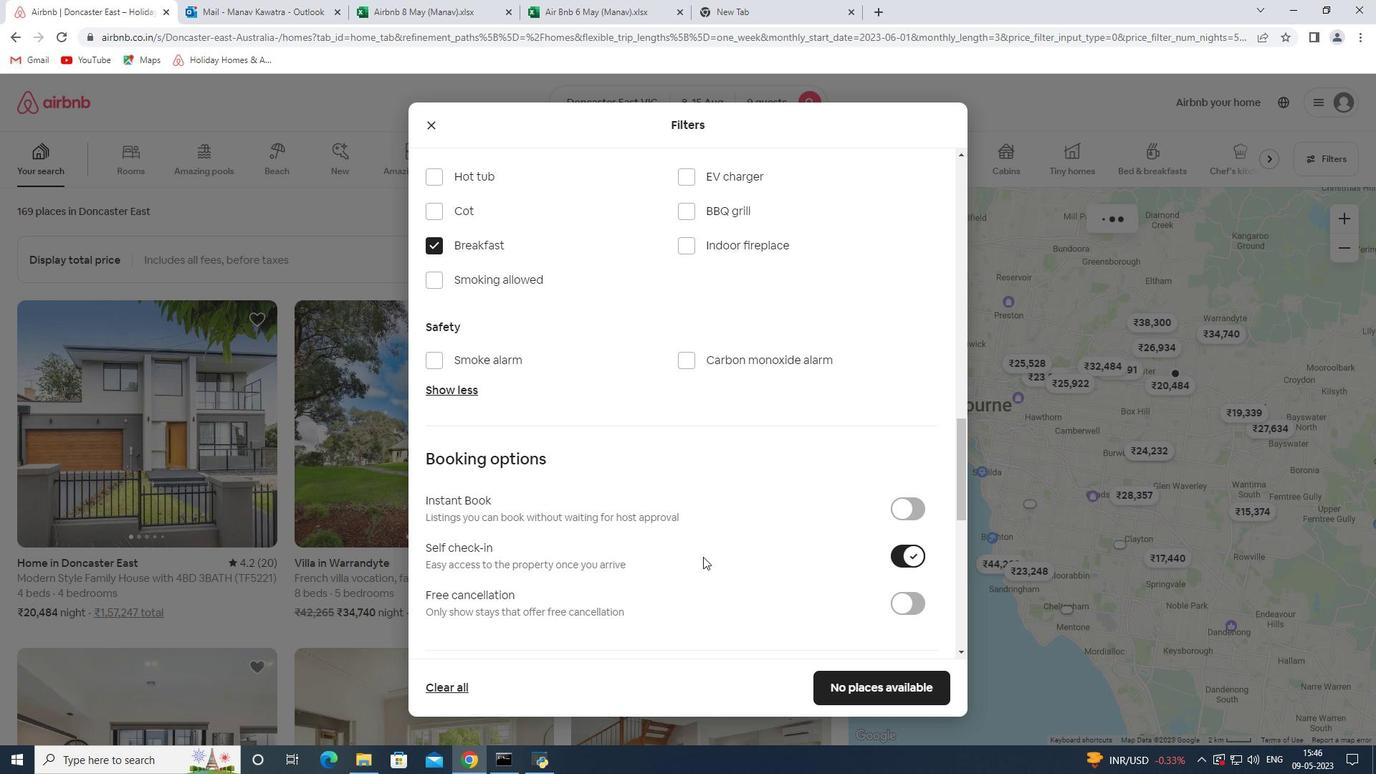 
Action: Mouse scrolled (702, 556) with delta (0, 0)
Screenshot: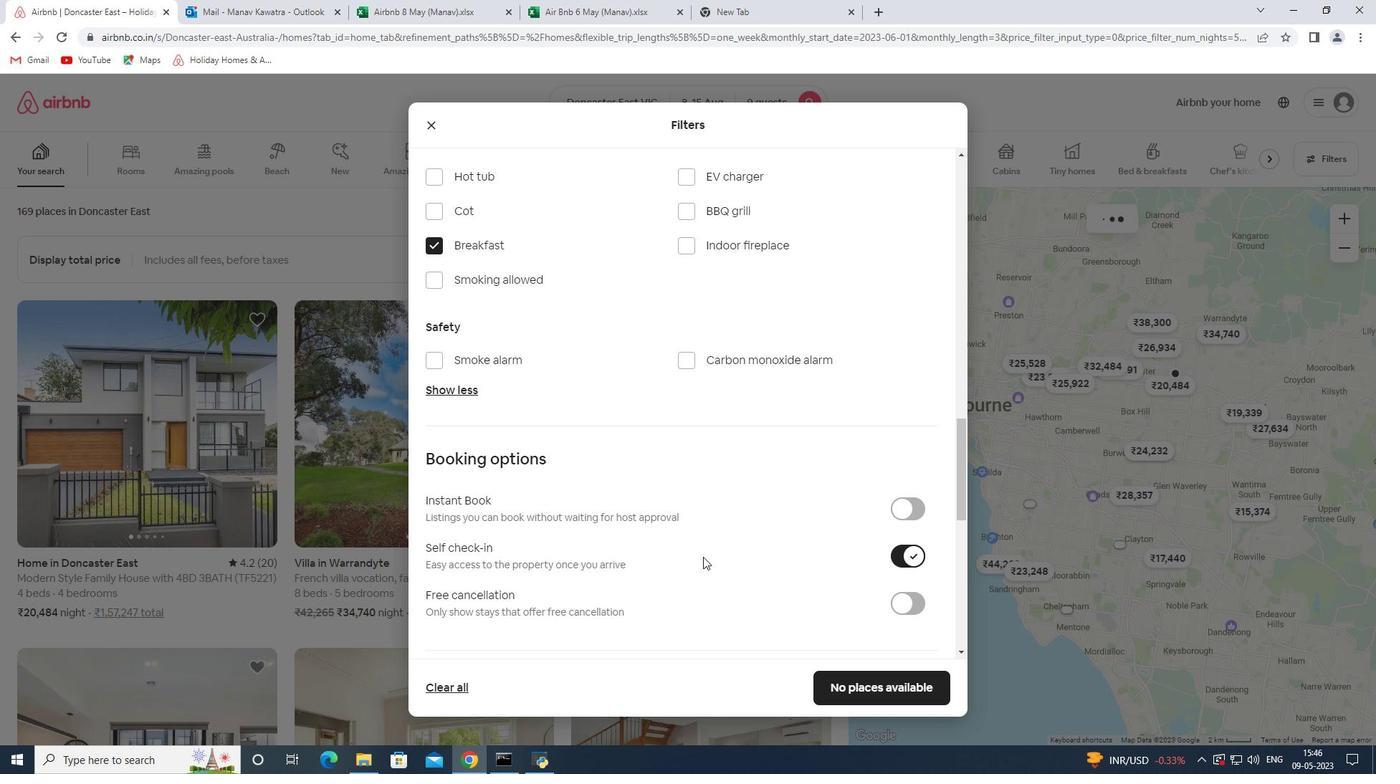 
Action: Mouse moved to (574, 566)
Screenshot: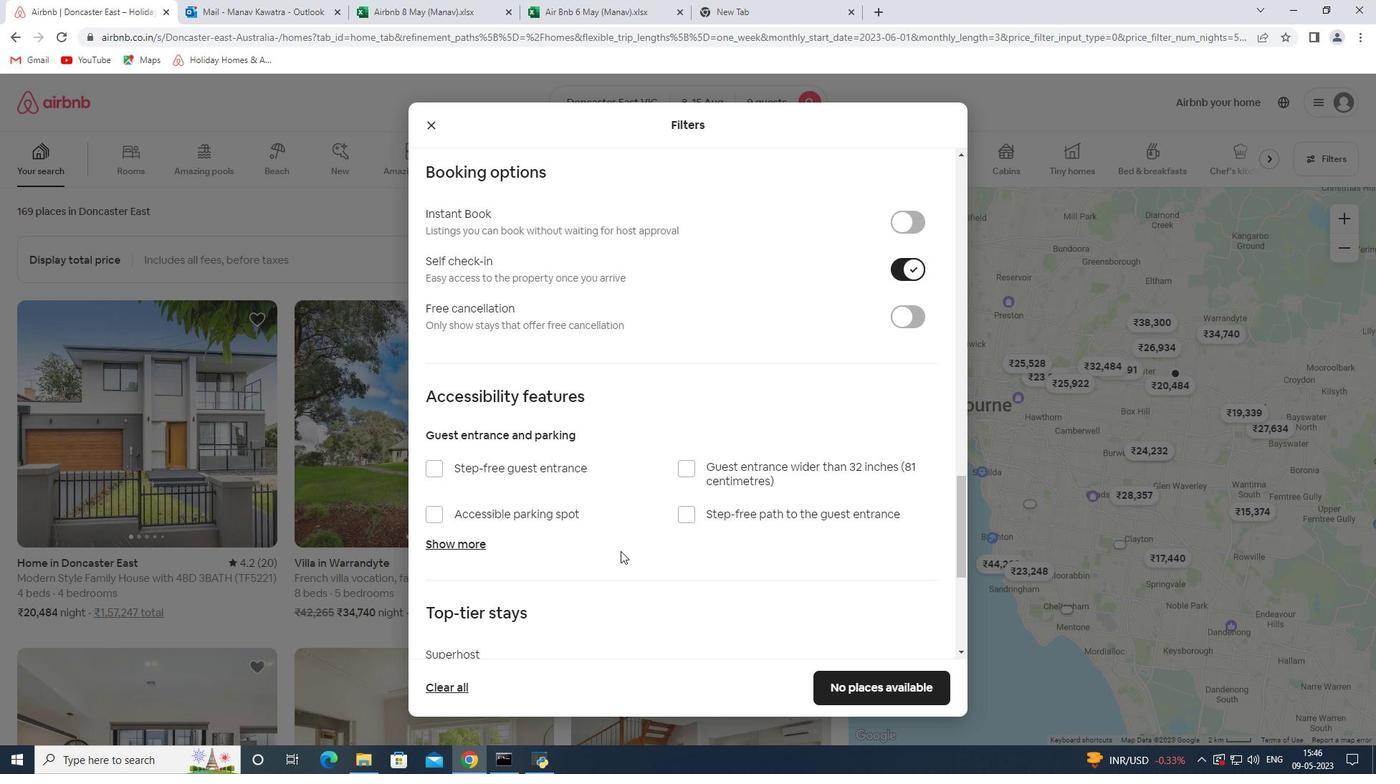 
Action: Mouse scrolled (574, 565) with delta (0, 0)
Screenshot: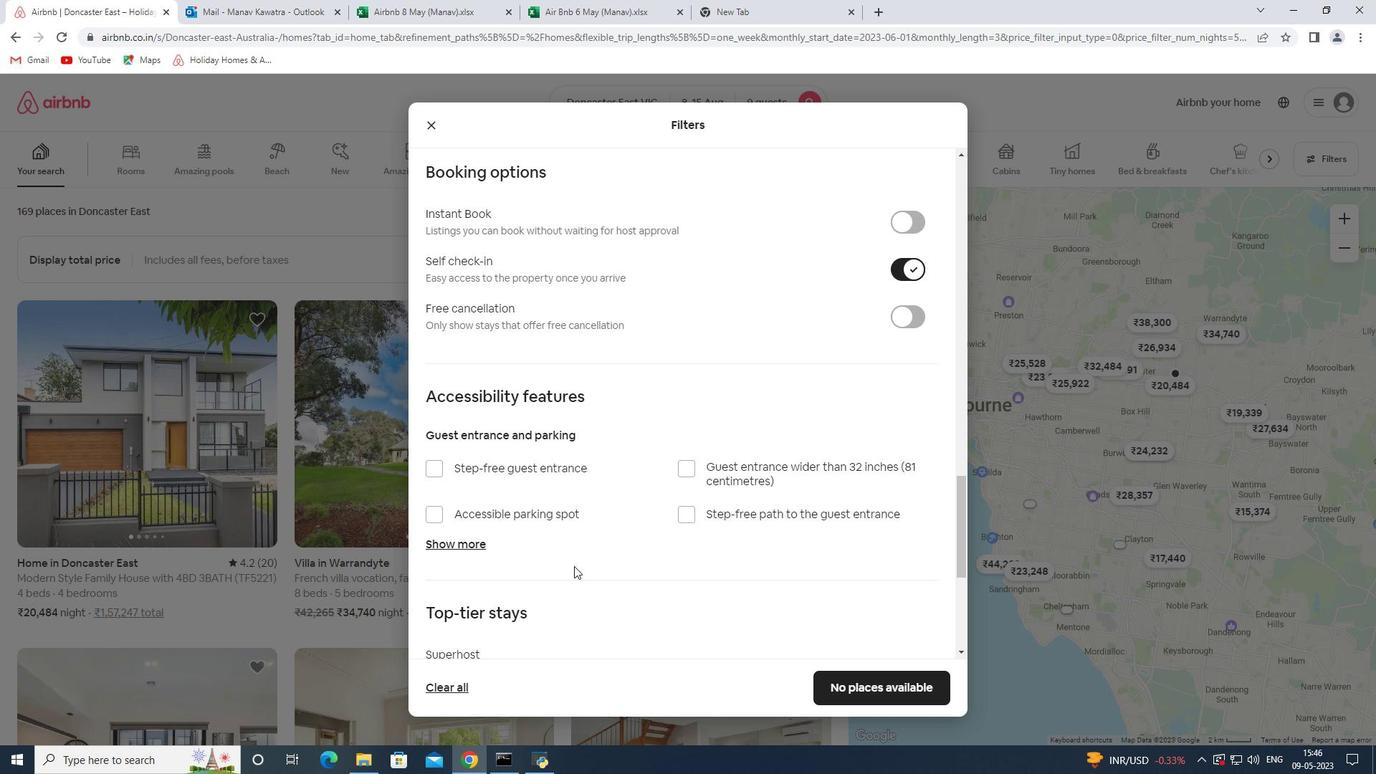 
Action: Mouse scrolled (574, 565) with delta (0, 0)
Screenshot: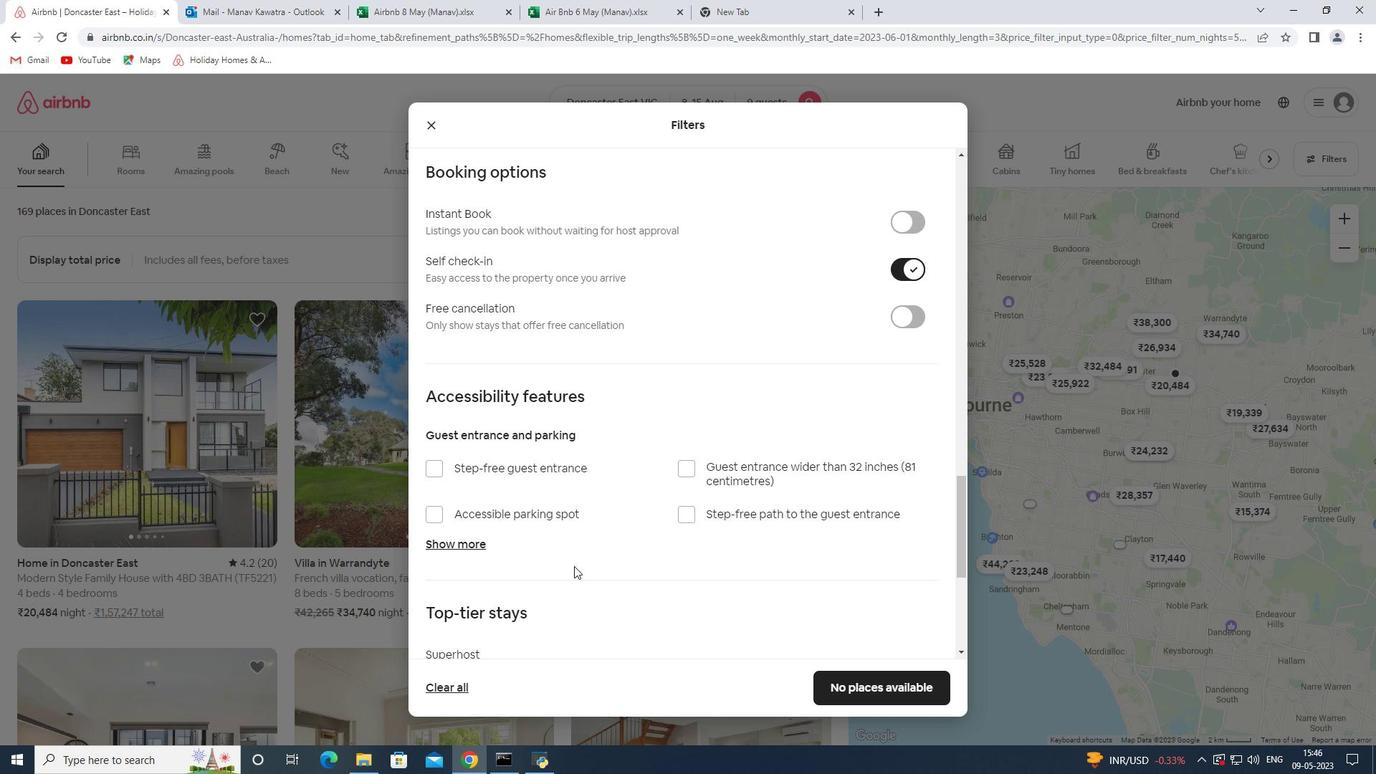 
Action: Mouse scrolled (574, 565) with delta (0, 0)
Screenshot: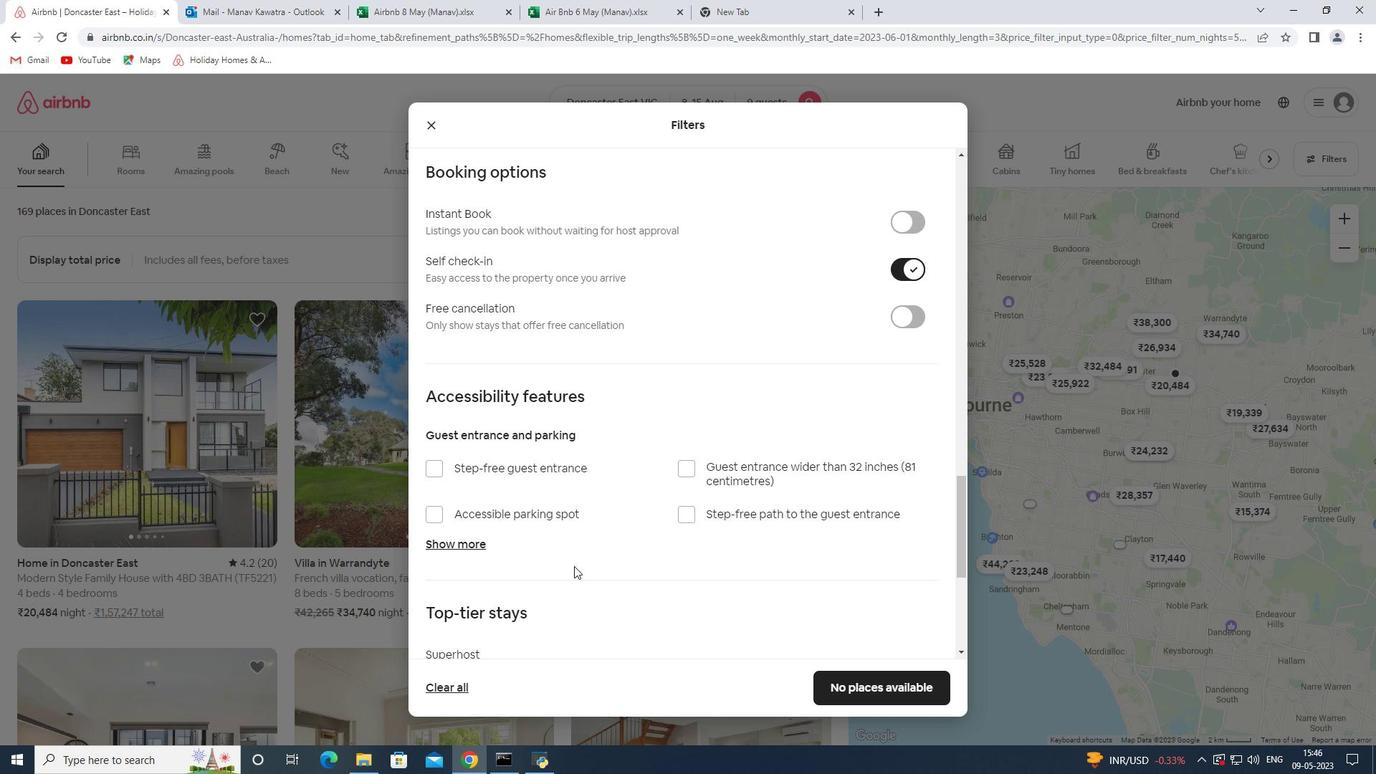 
Action: Mouse moved to (907, 517)
Screenshot: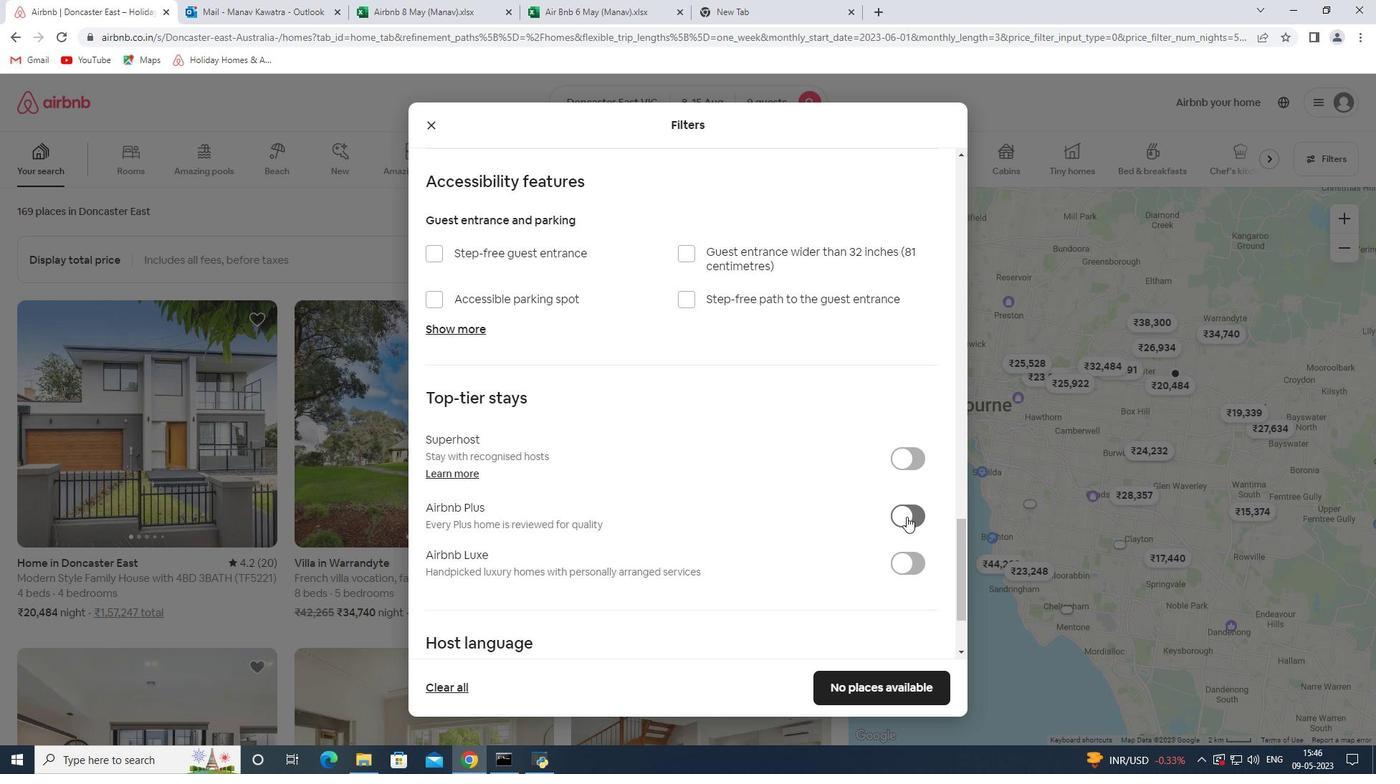 
Action: Mouse pressed left at (907, 517)
Screenshot: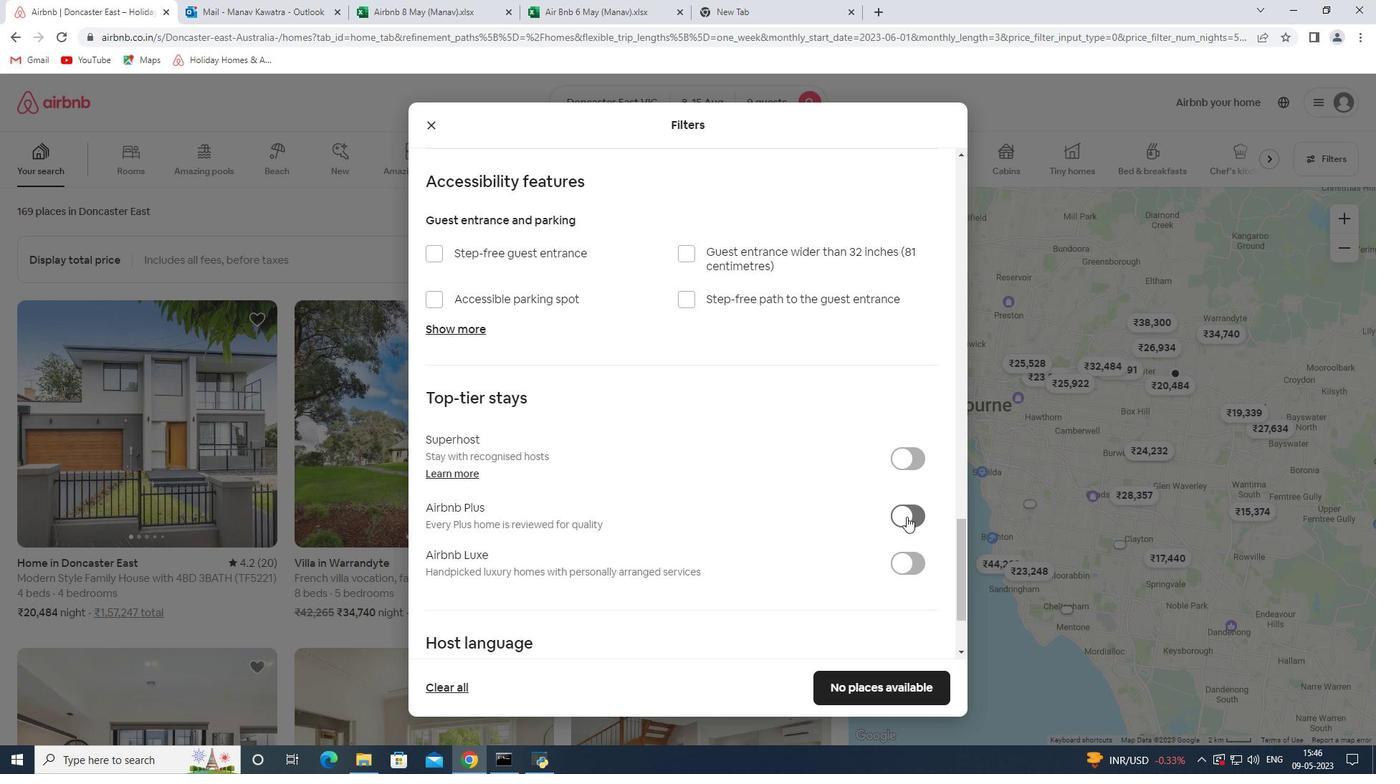 
Action: Mouse moved to (855, 527)
Screenshot: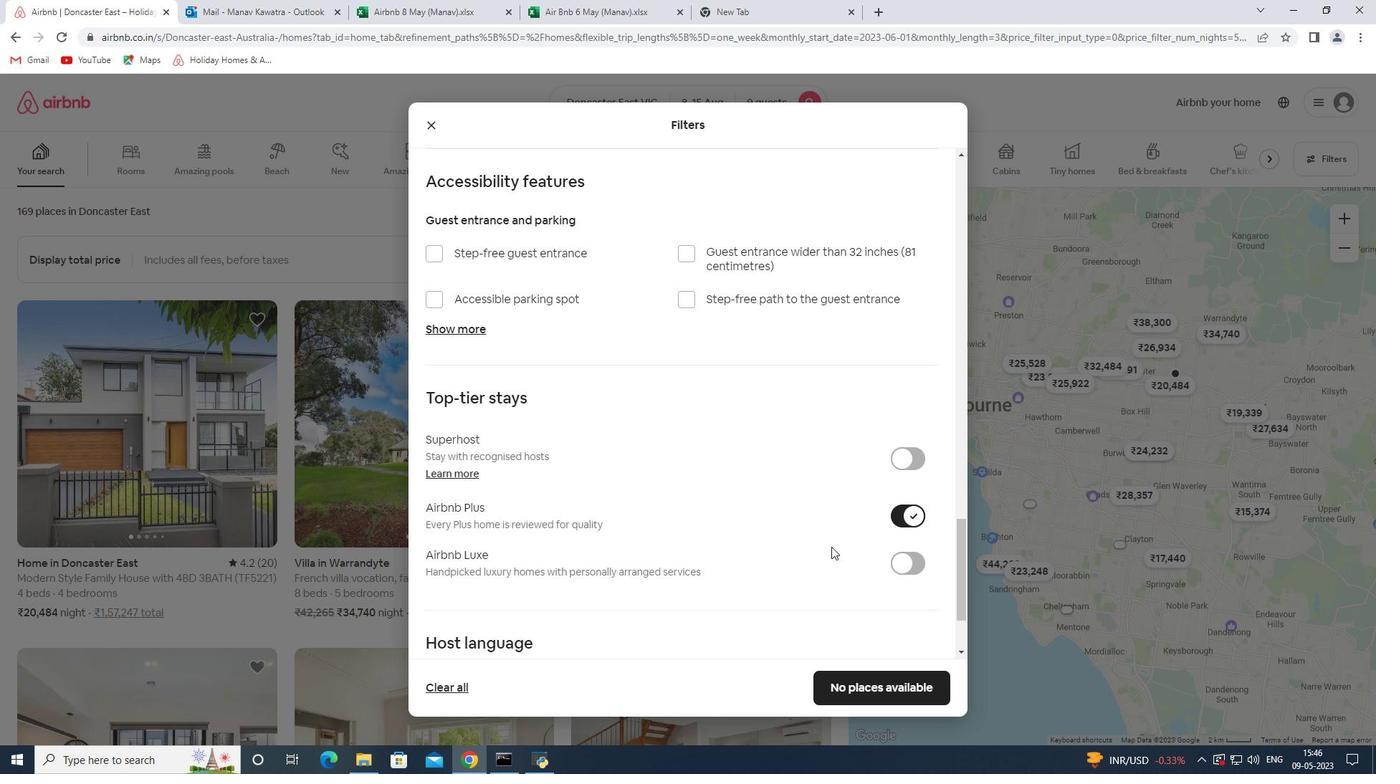 
Action: Mouse scrolled (855, 527) with delta (0, 0)
Screenshot: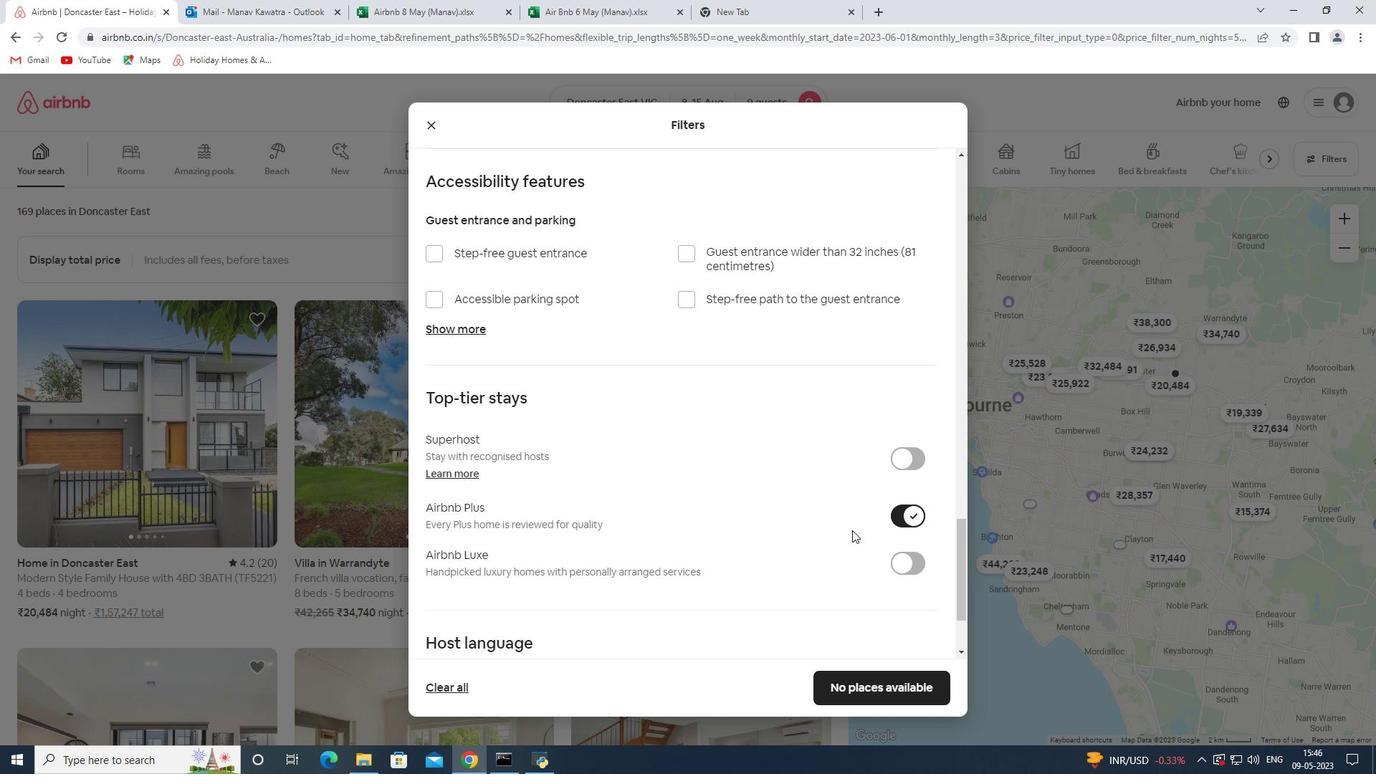 
Action: Mouse scrolled (855, 527) with delta (0, 0)
Screenshot: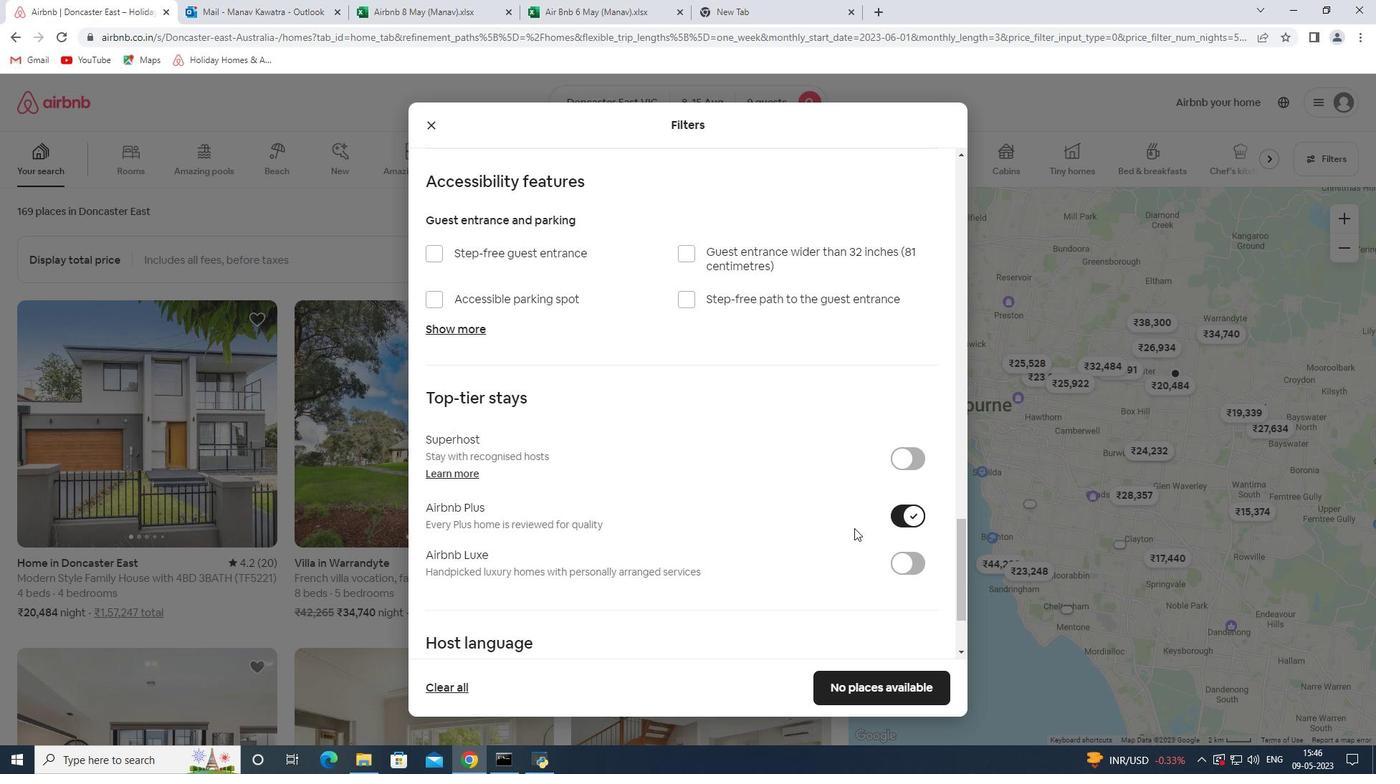 
Action: Mouse scrolled (855, 527) with delta (0, 0)
Screenshot: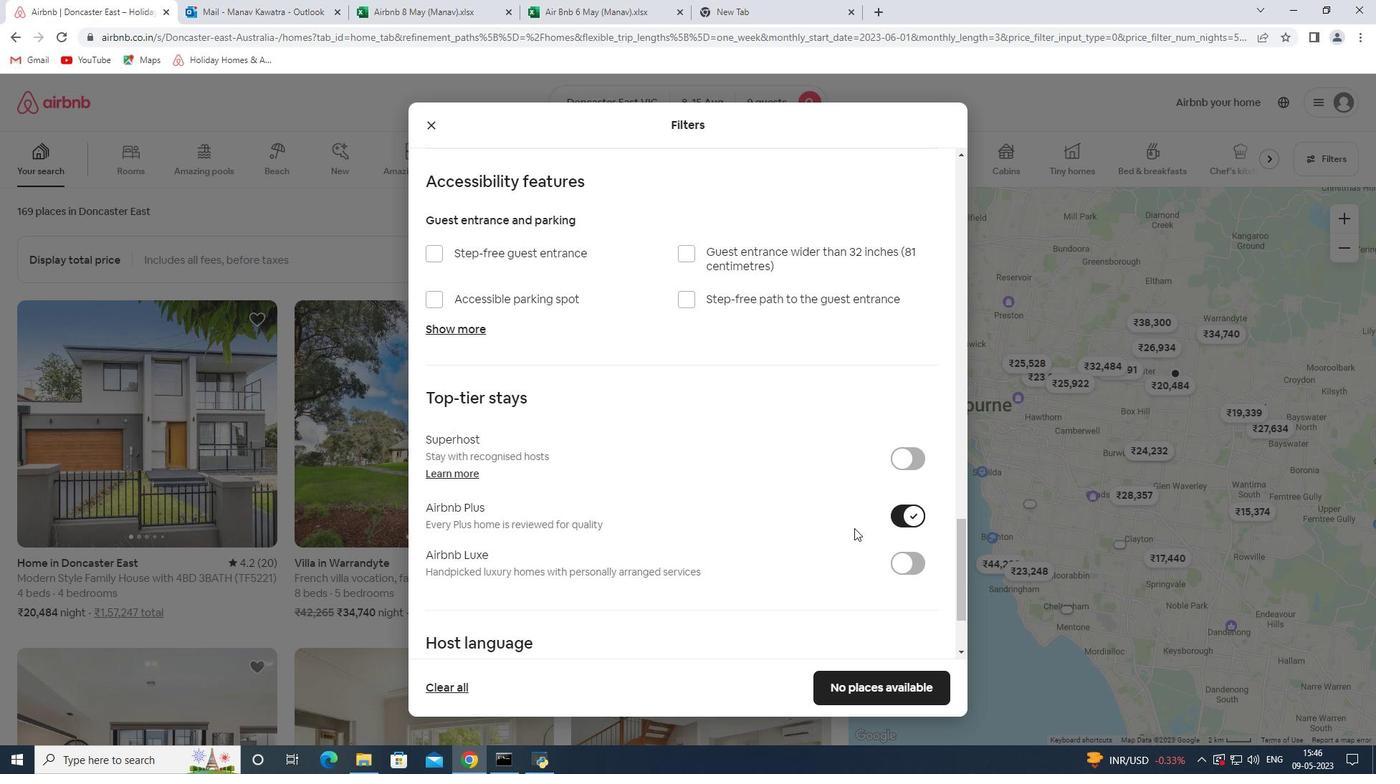 
Action: Mouse scrolled (855, 527) with delta (0, 0)
Screenshot: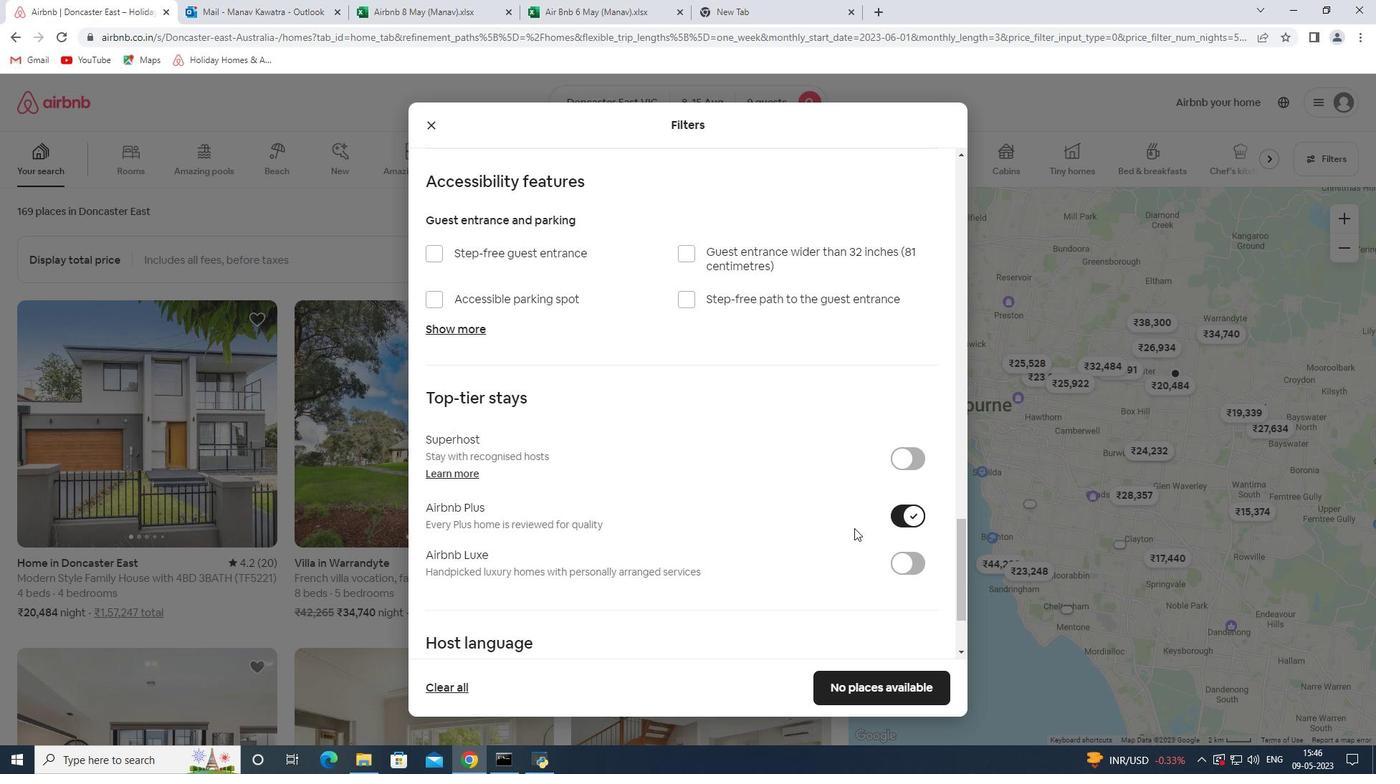 
Action: Mouse moved to (489, 557)
Screenshot: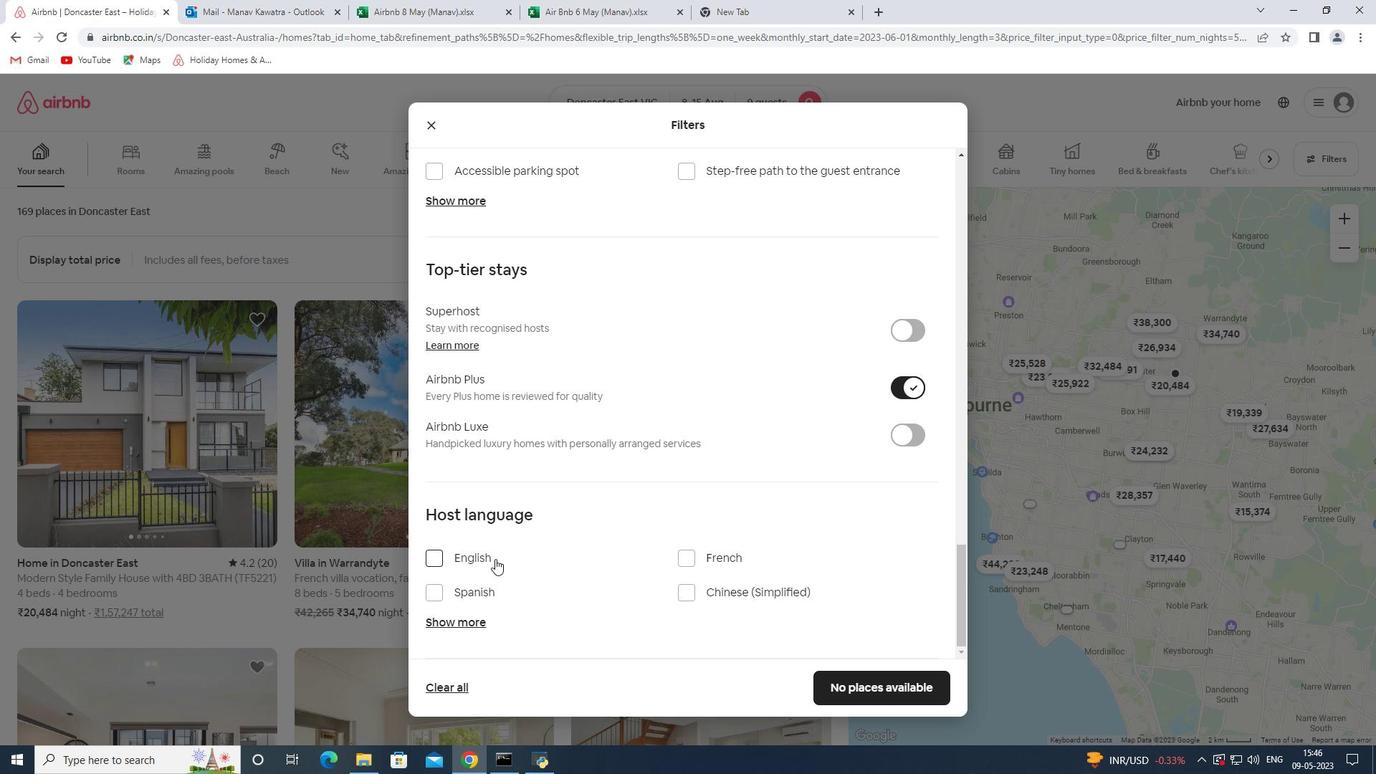 
Action: Mouse pressed left at (489, 557)
Screenshot: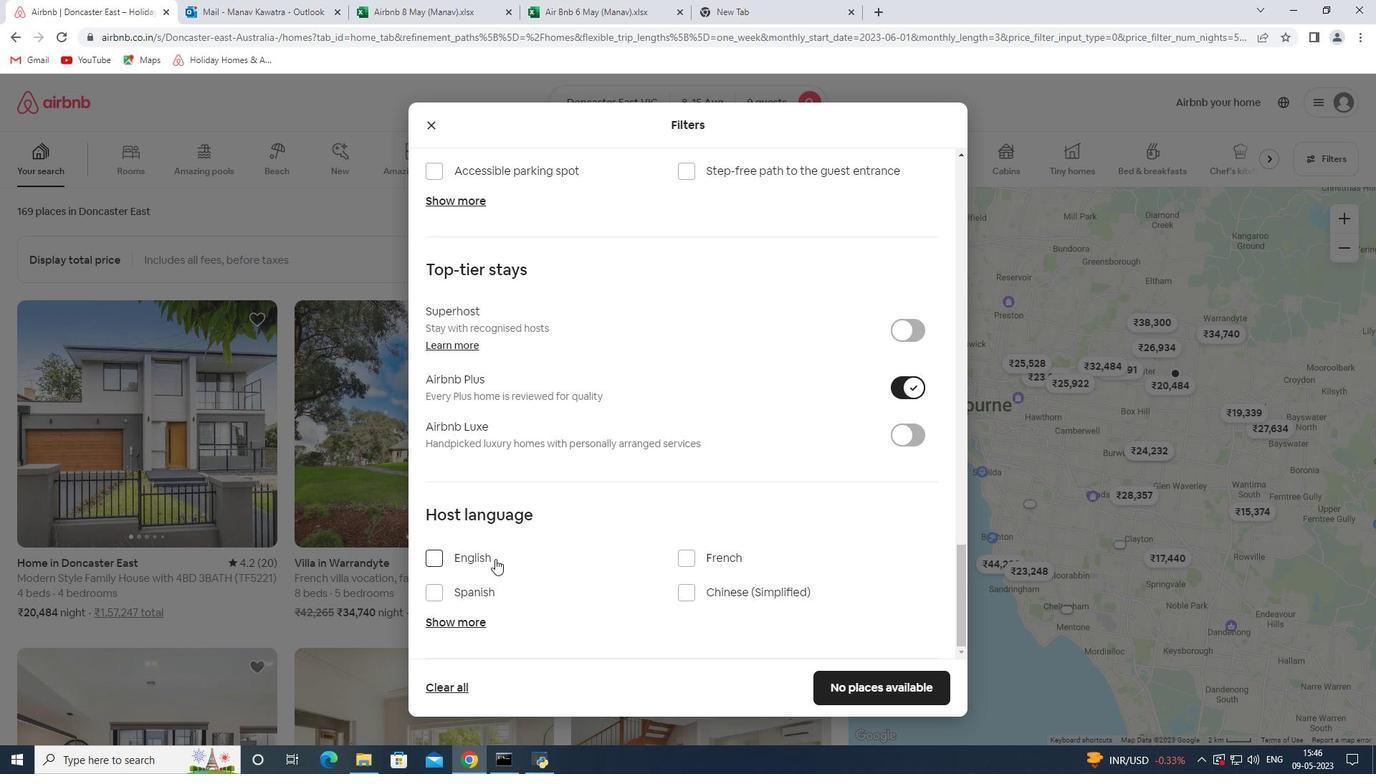 
Action: Mouse moved to (893, 684)
Screenshot: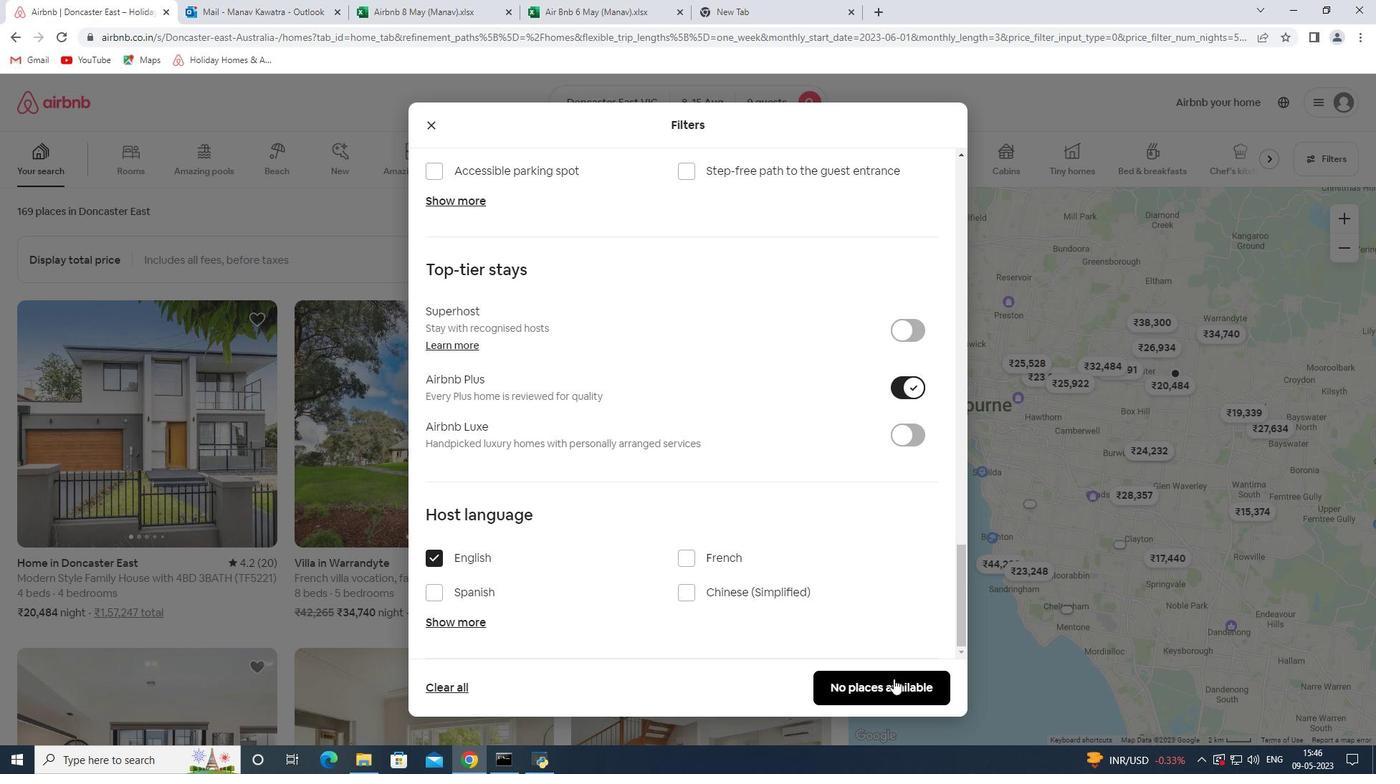 
Action: Mouse pressed left at (893, 684)
Screenshot: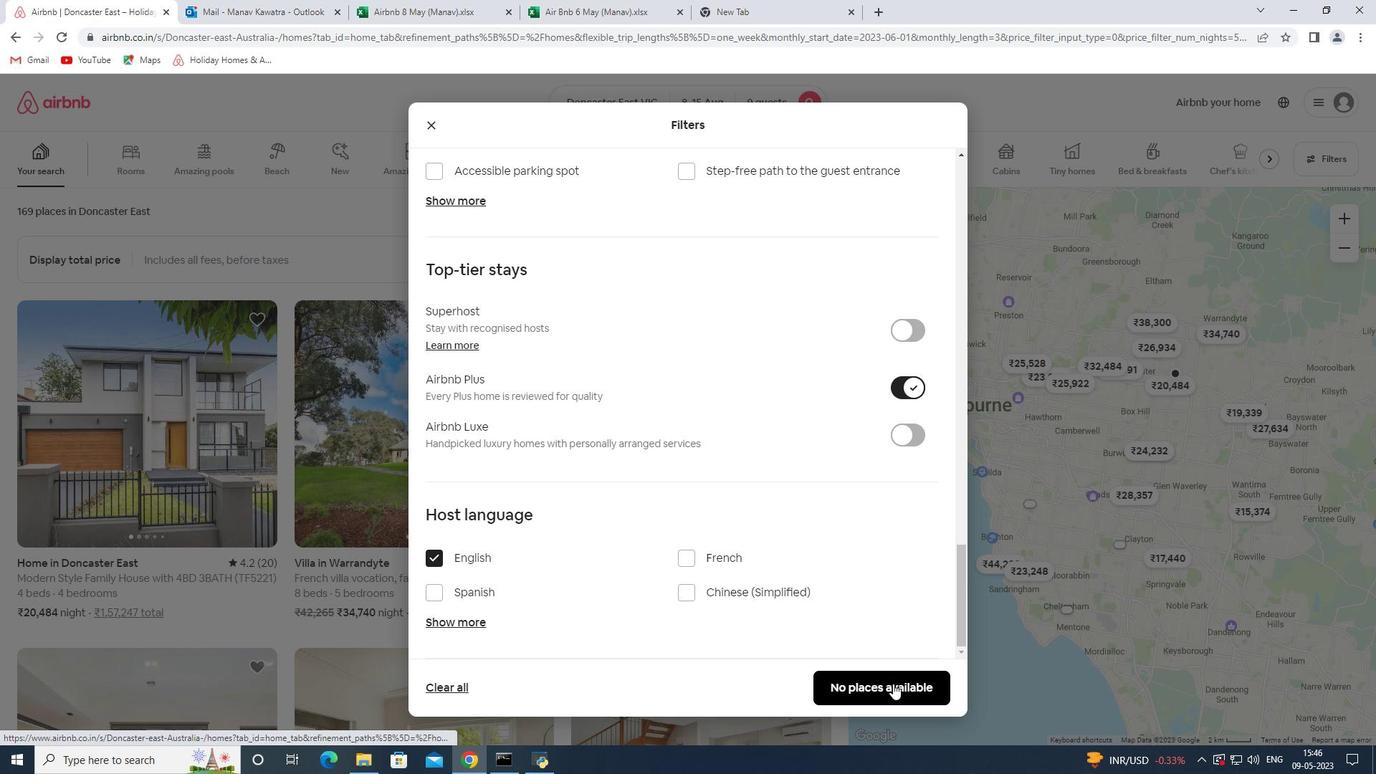 
Action: Mouse moved to (891, 661)
Screenshot: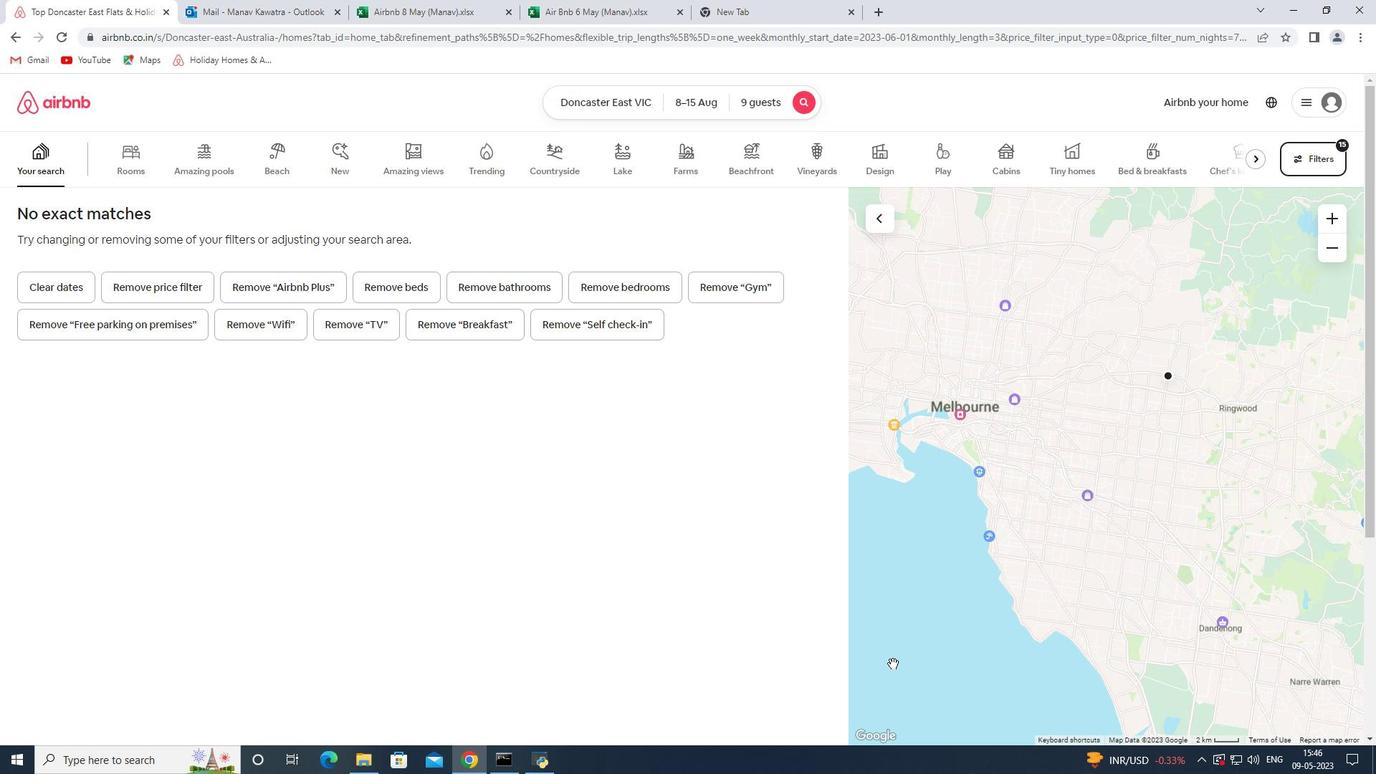 
